 Task: Check the percentage active listings of gas cooktop in the last 5 years.
Action: Mouse moved to (1056, 238)
Screenshot: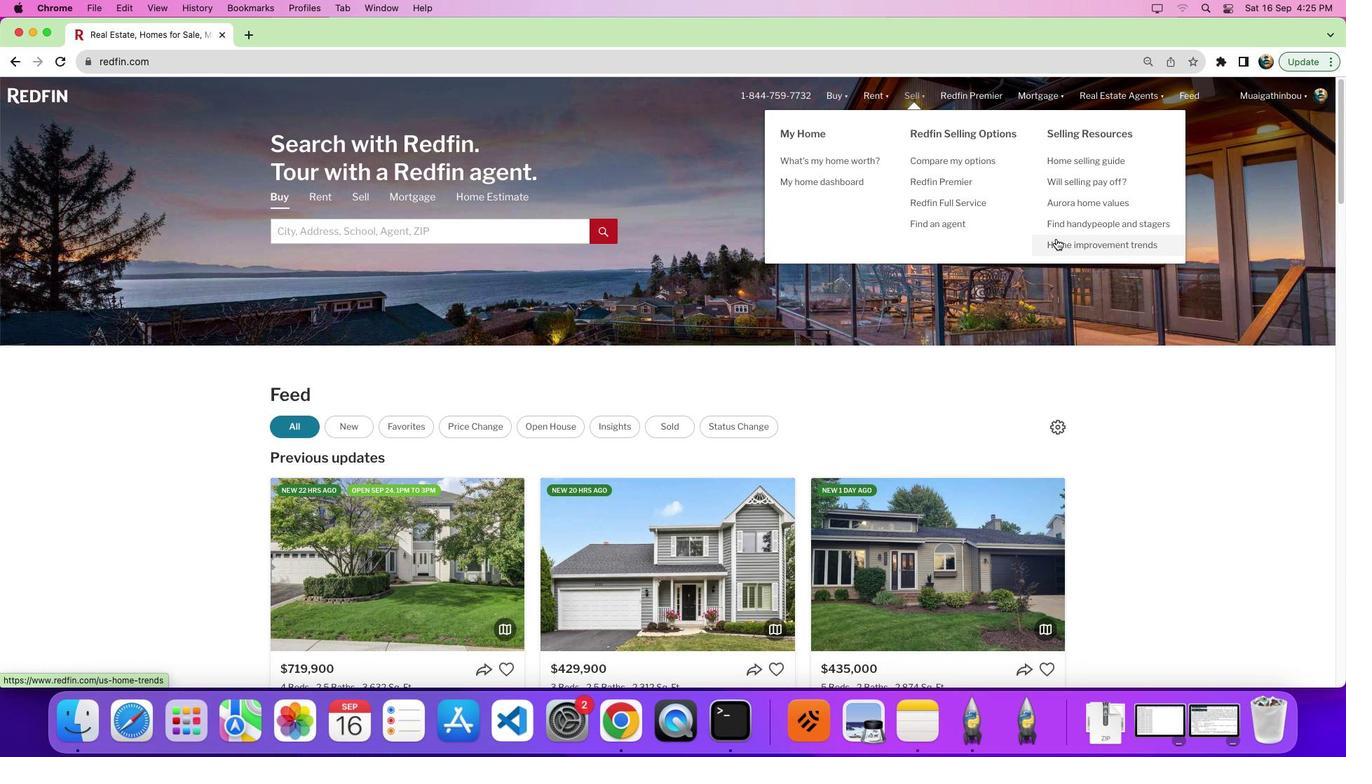
Action: Mouse pressed left at (1056, 238)
Screenshot: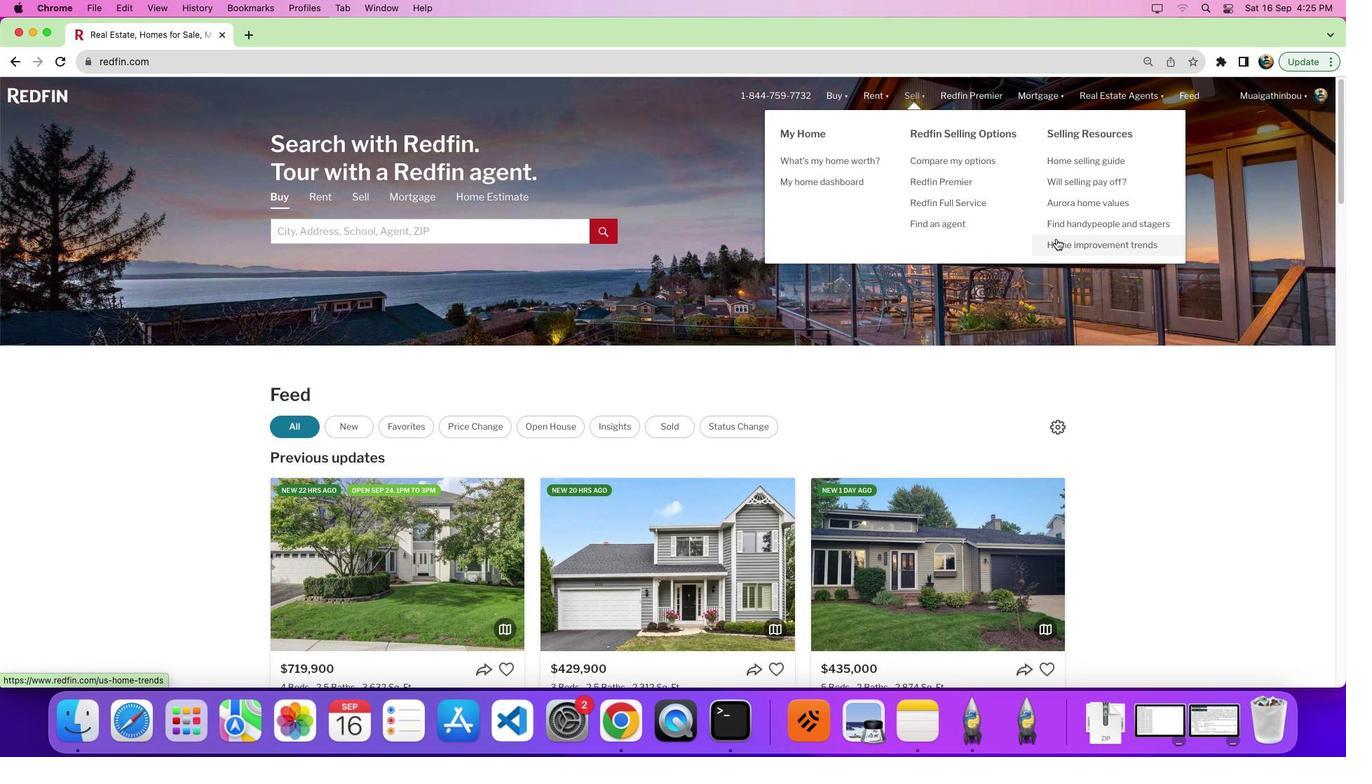
Action: Mouse pressed left at (1056, 238)
Screenshot: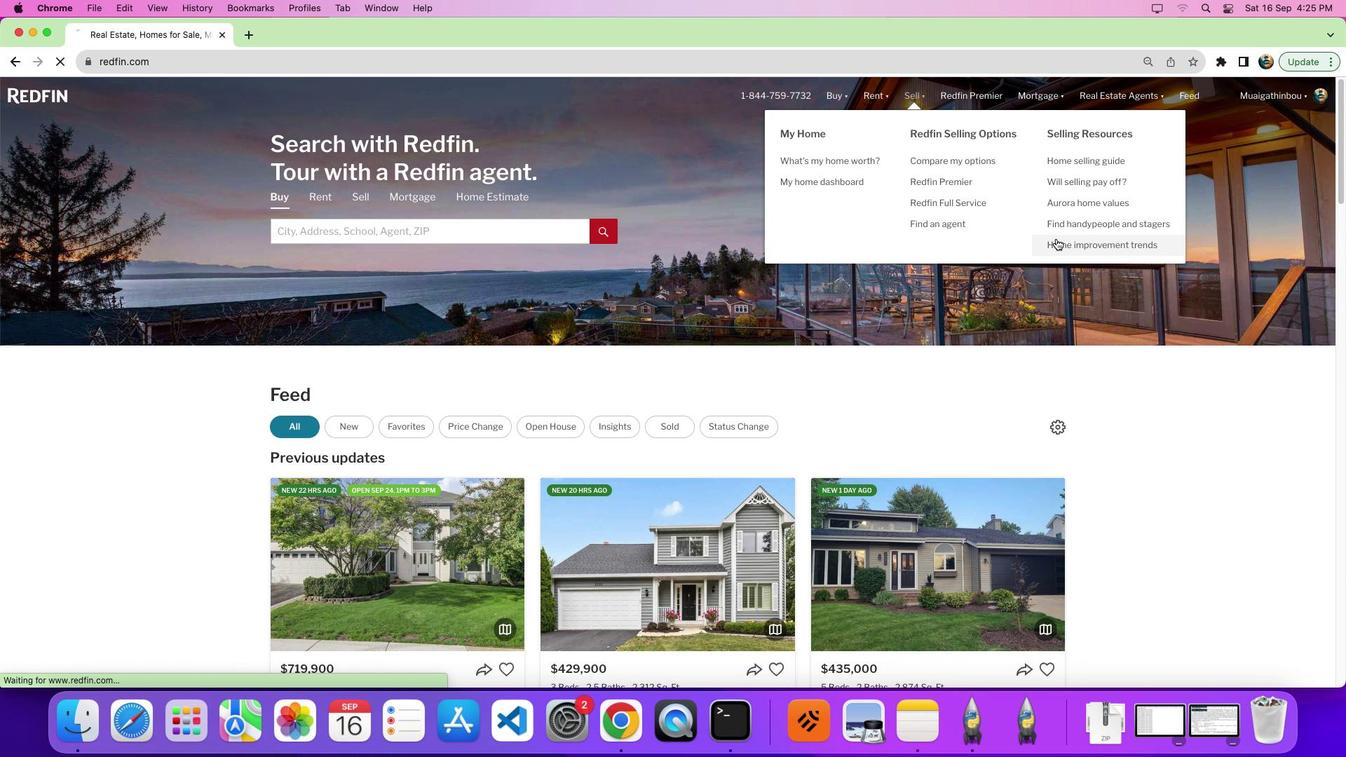 
Action: Mouse moved to (368, 264)
Screenshot: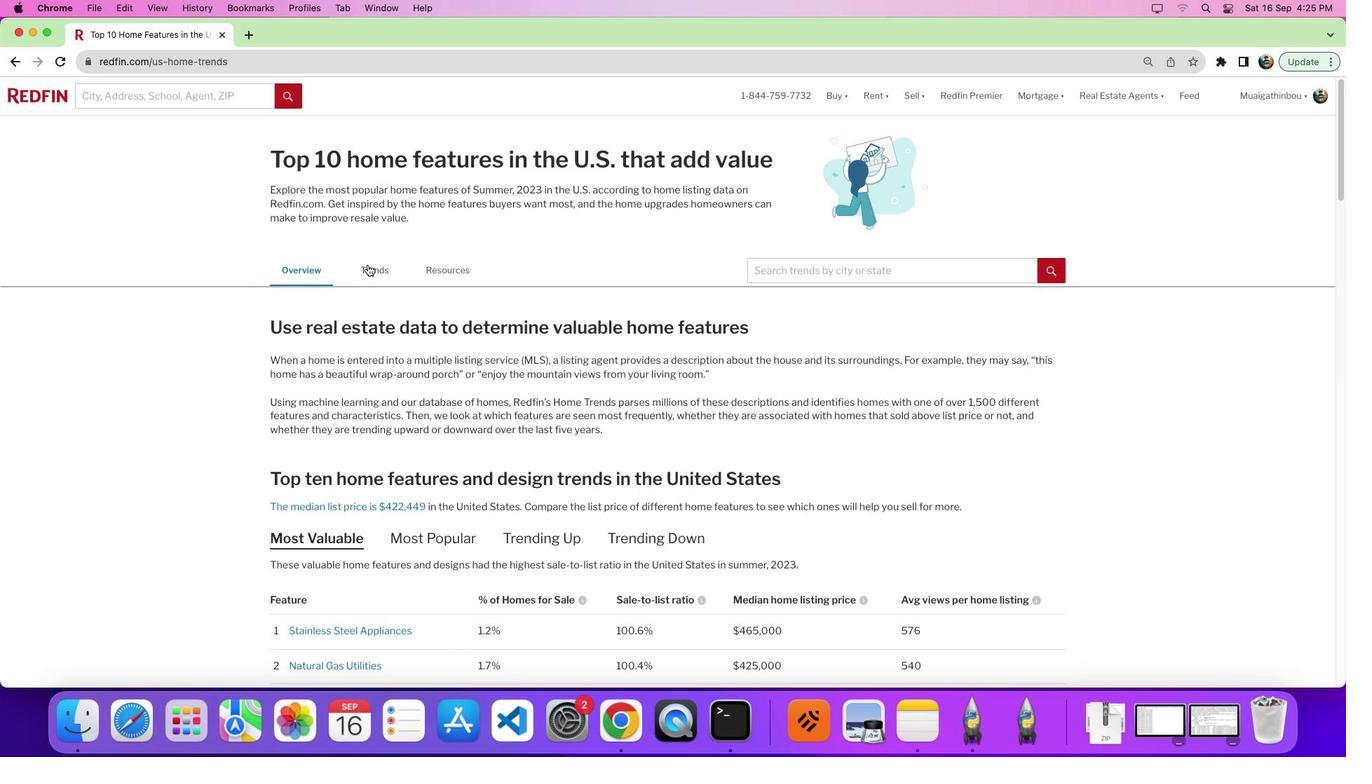 
Action: Mouse pressed left at (368, 264)
Screenshot: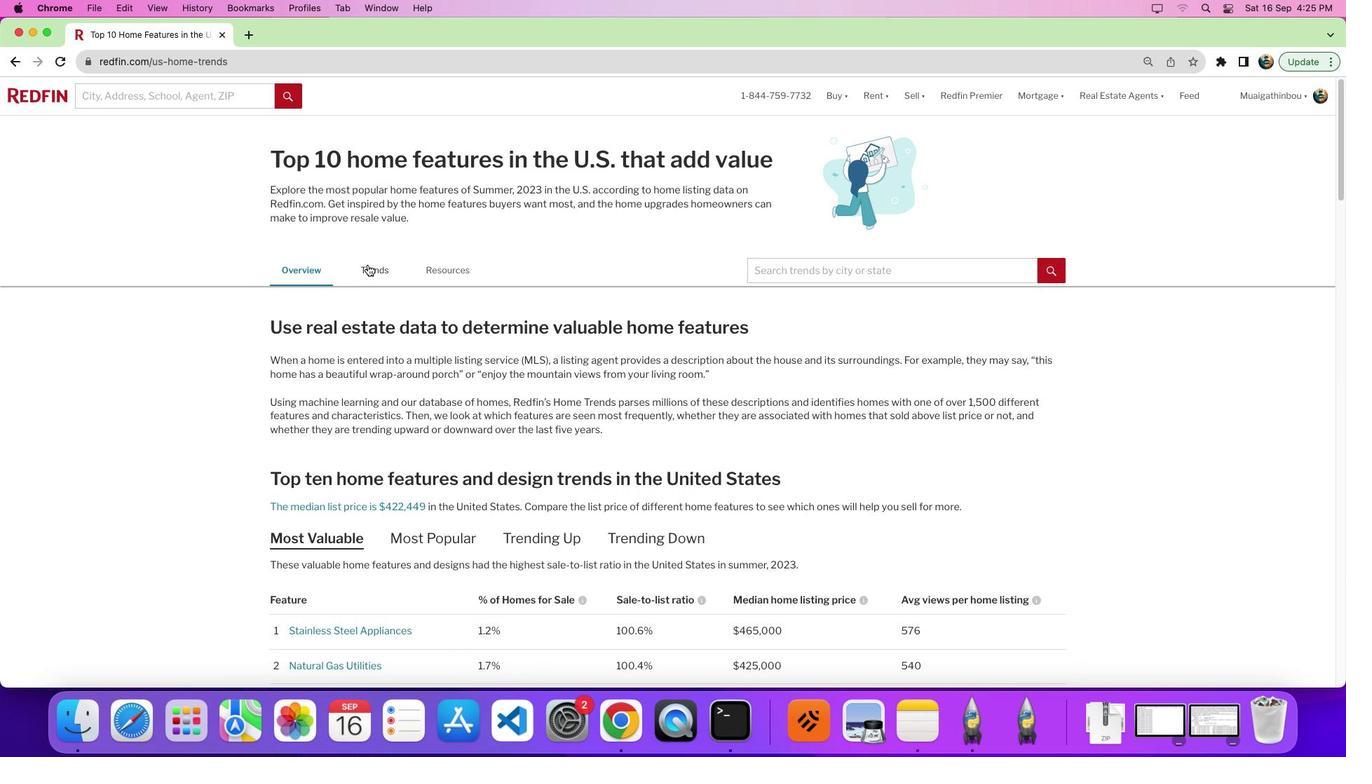 
Action: Mouse moved to (716, 429)
Screenshot: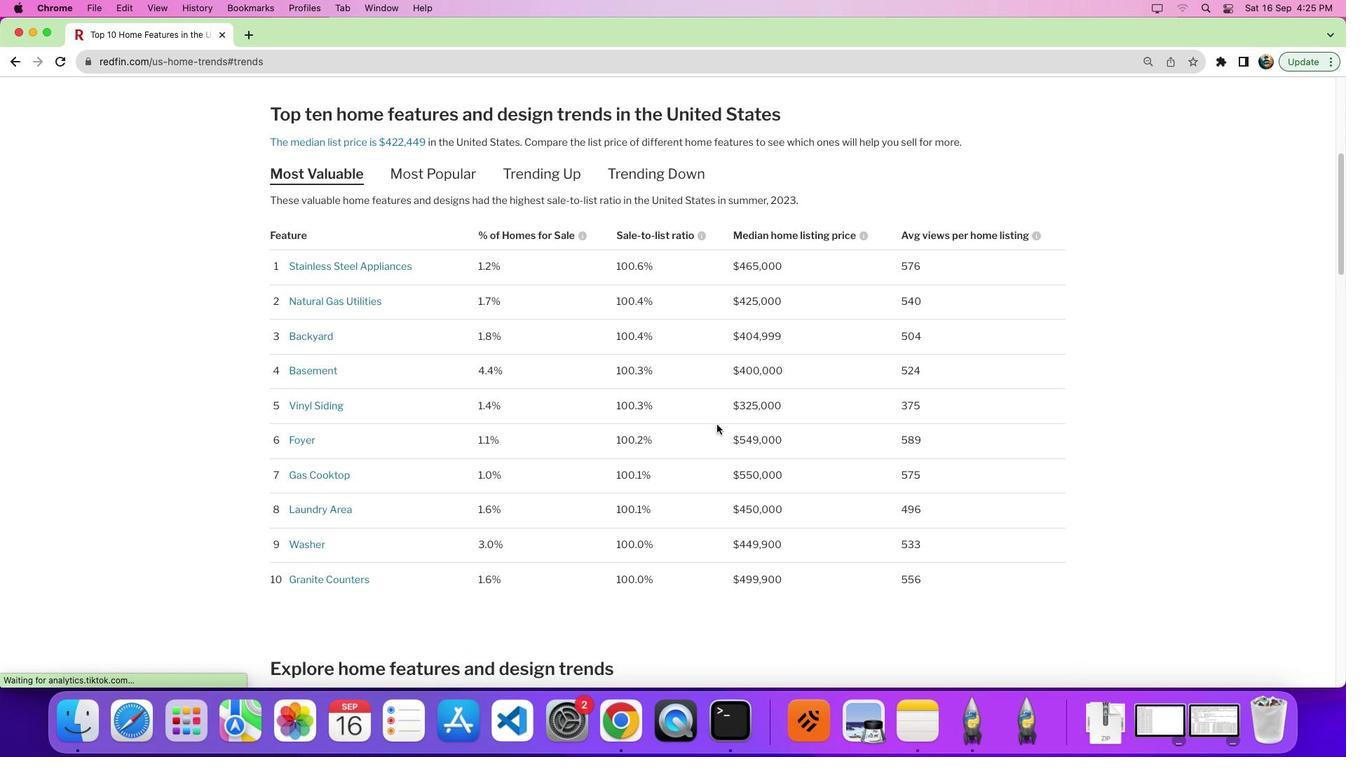 
Action: Mouse scrolled (716, 429) with delta (0, 0)
Screenshot: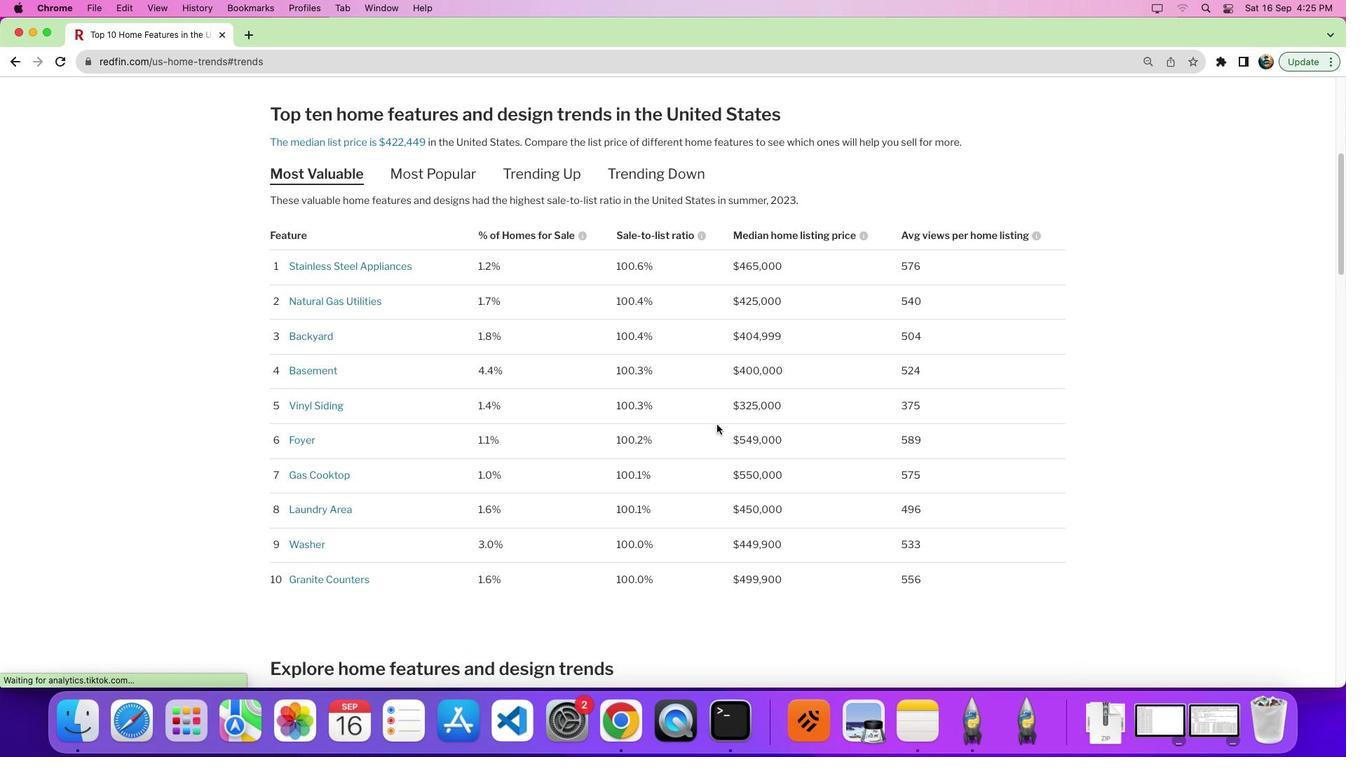 
Action: Mouse moved to (716, 426)
Screenshot: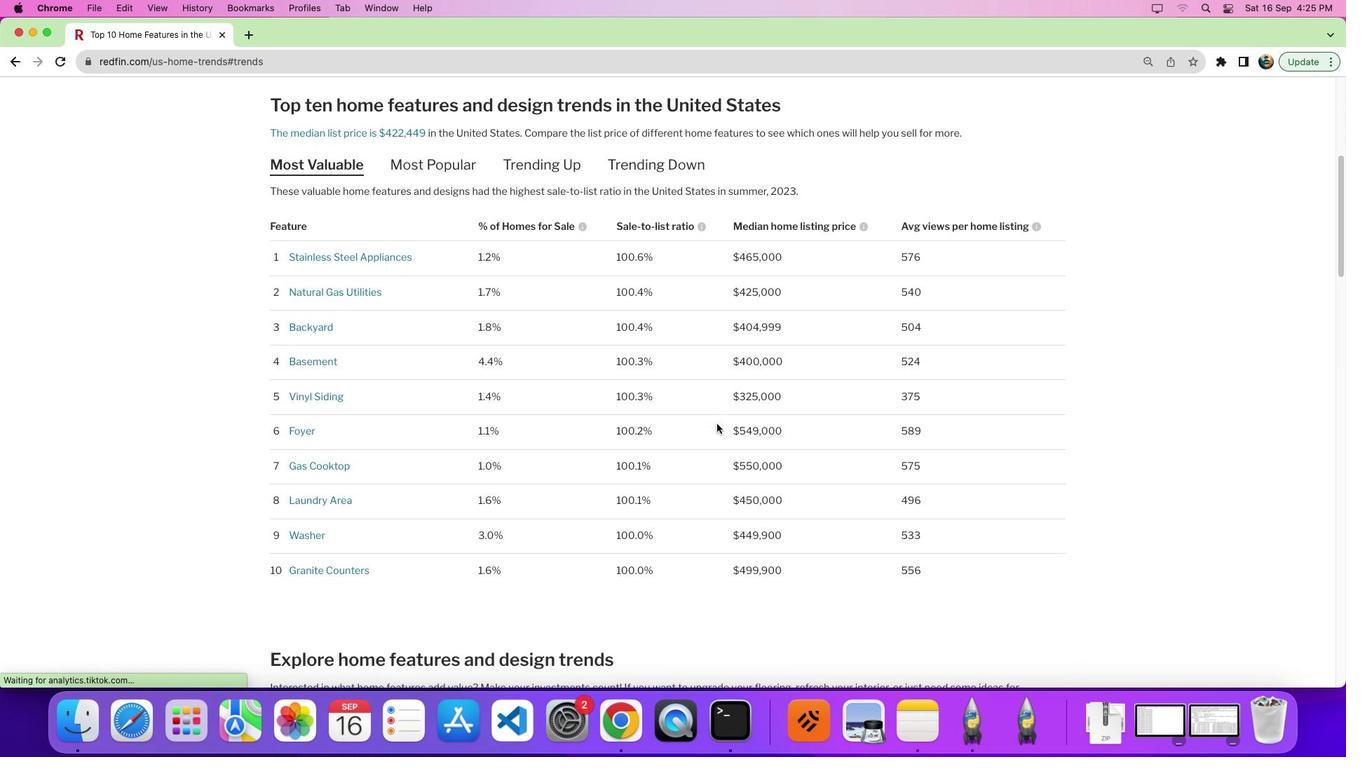 
Action: Mouse scrolled (716, 426) with delta (0, 0)
Screenshot: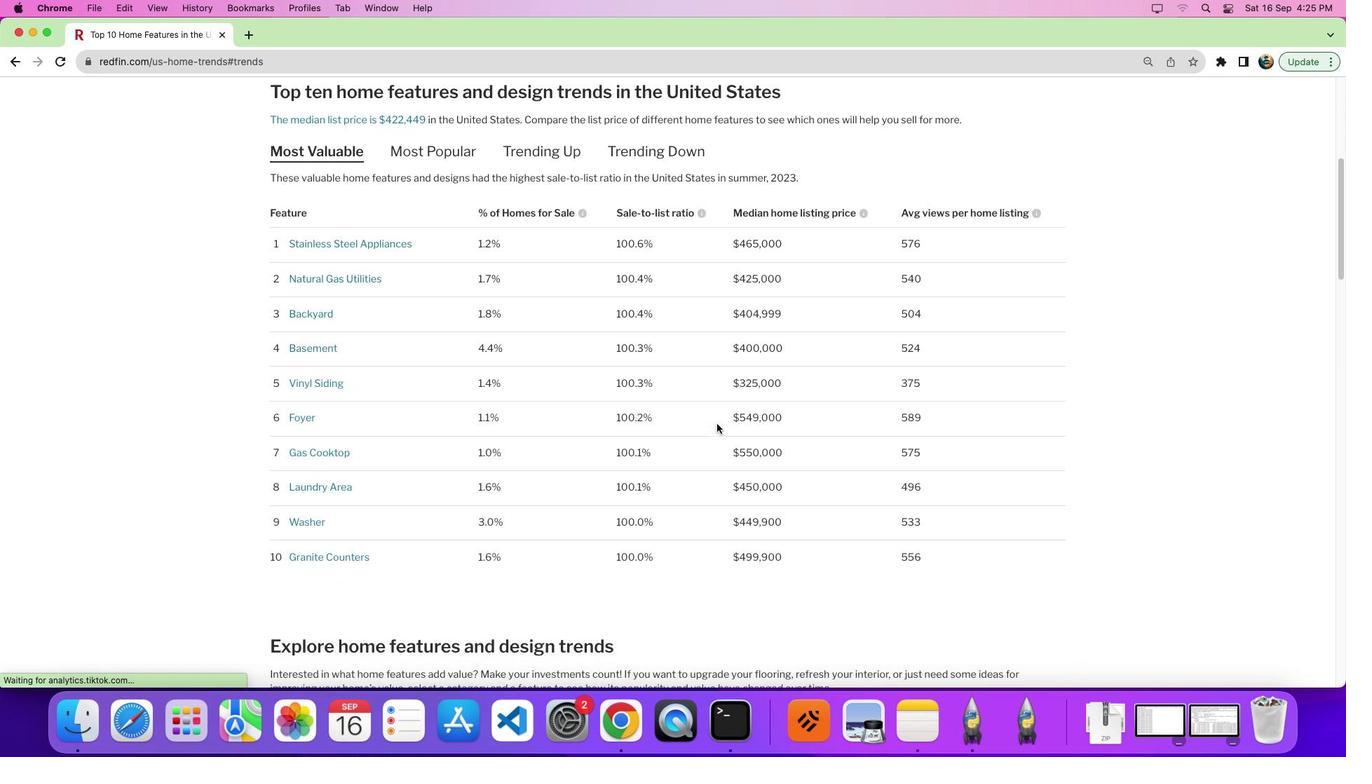 
Action: Mouse moved to (716, 424)
Screenshot: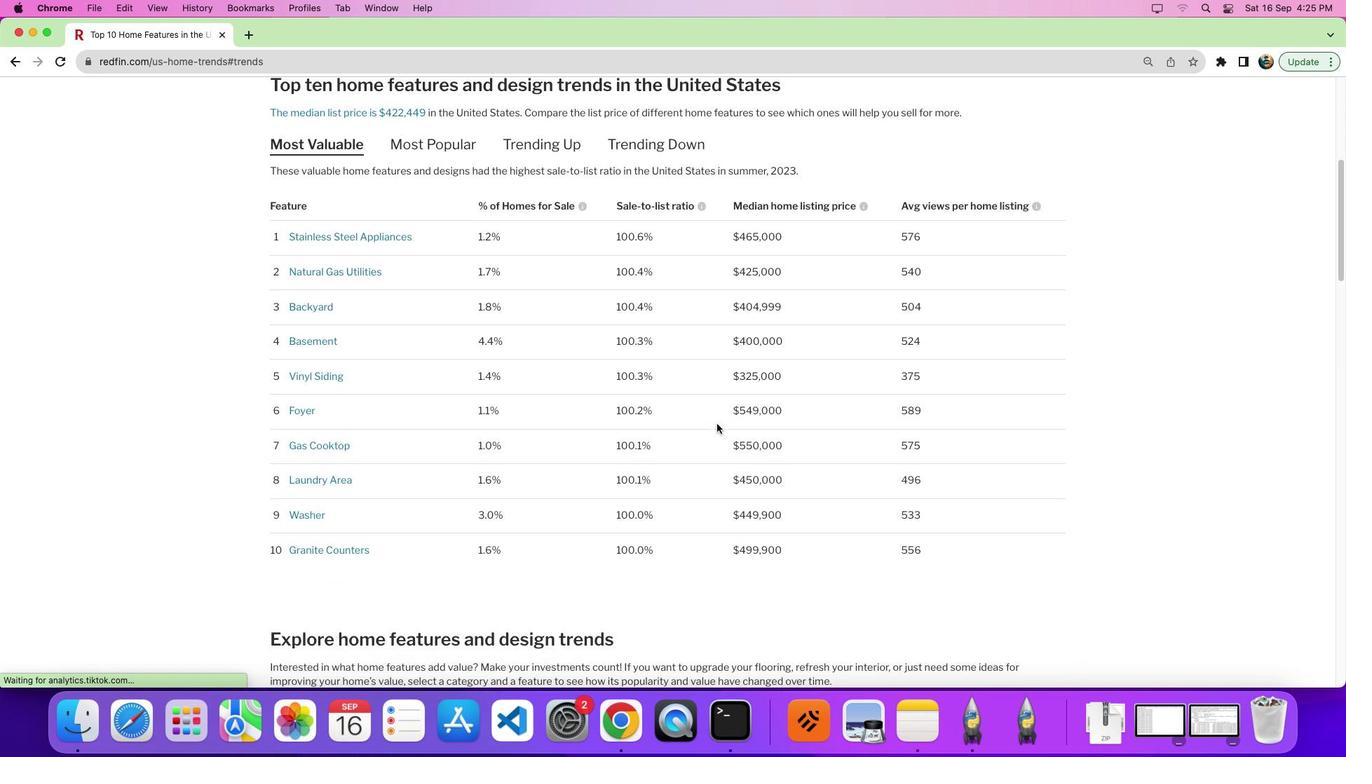 
Action: Mouse scrolled (716, 424) with delta (0, 0)
Screenshot: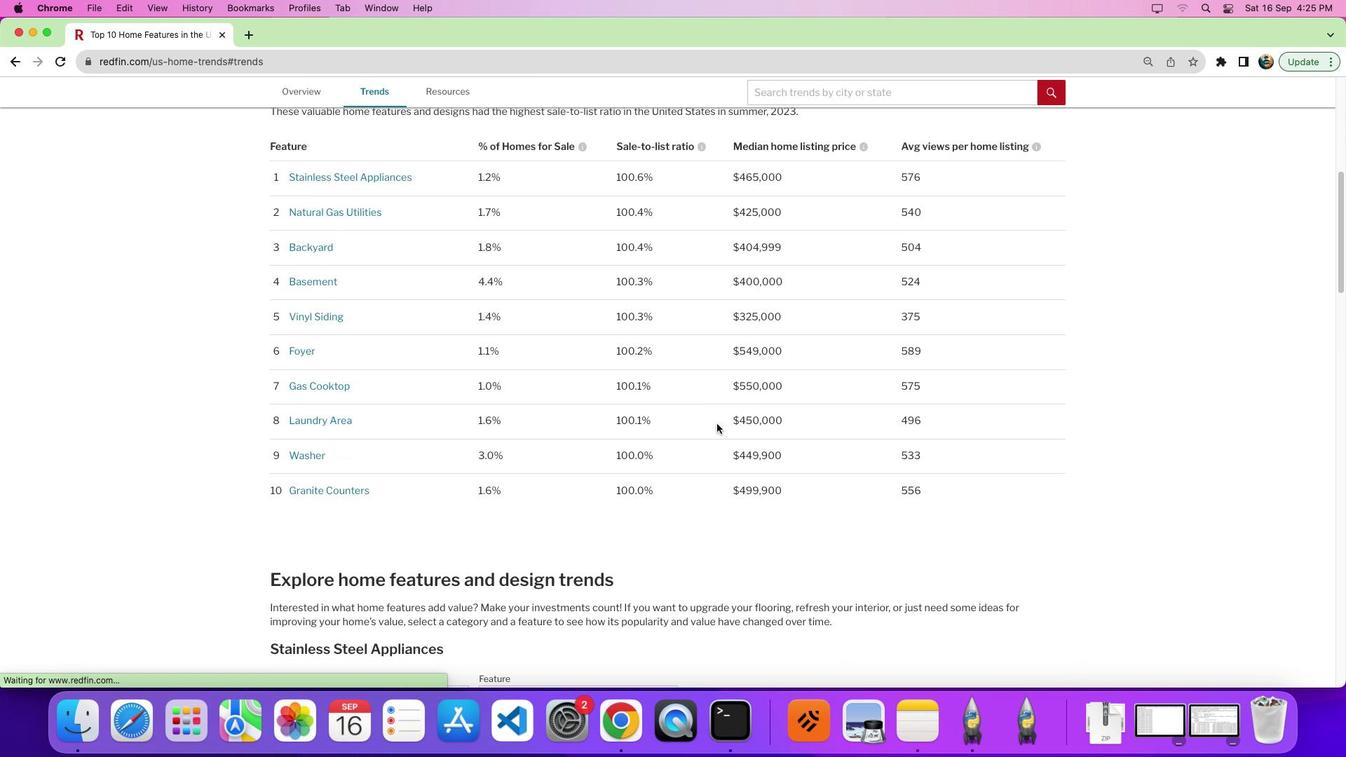 
Action: Mouse scrolled (716, 424) with delta (0, 0)
Screenshot: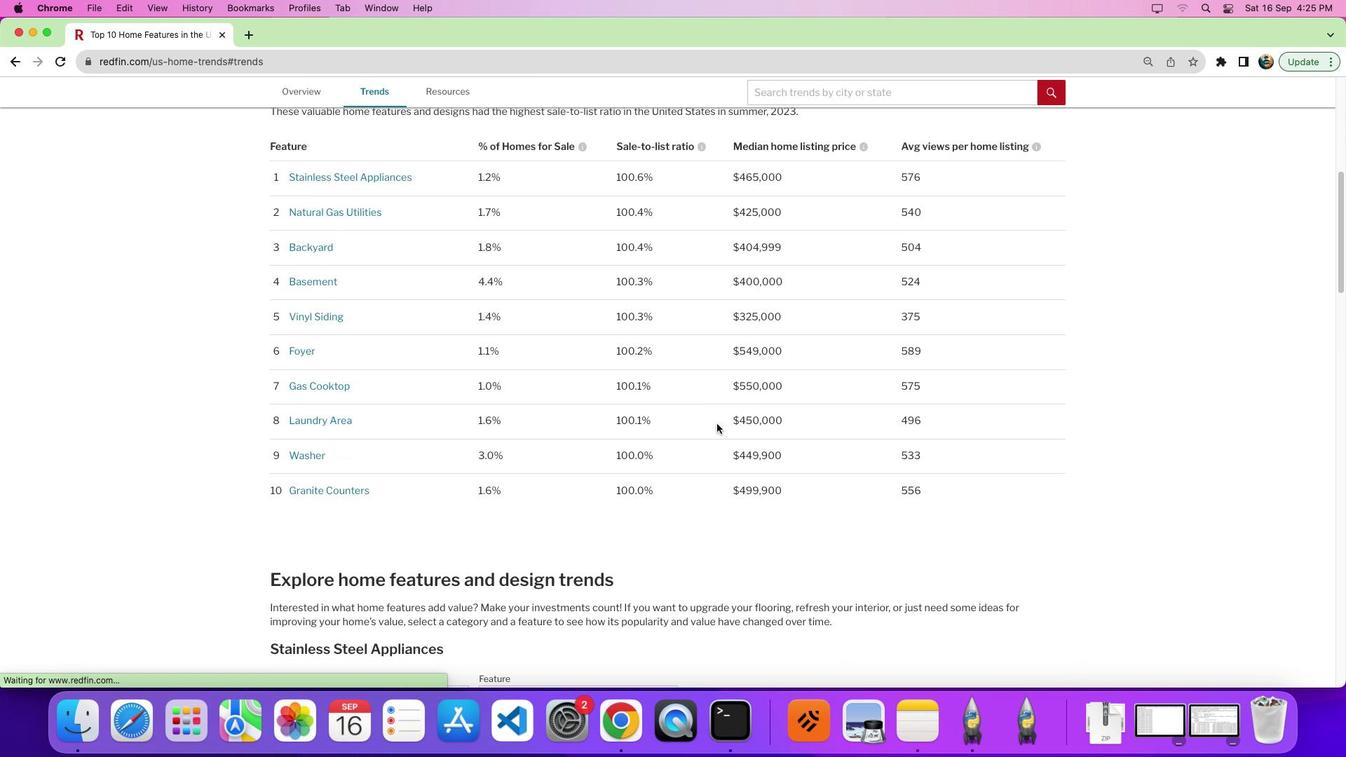 
Action: Mouse scrolled (716, 424) with delta (0, -4)
Screenshot: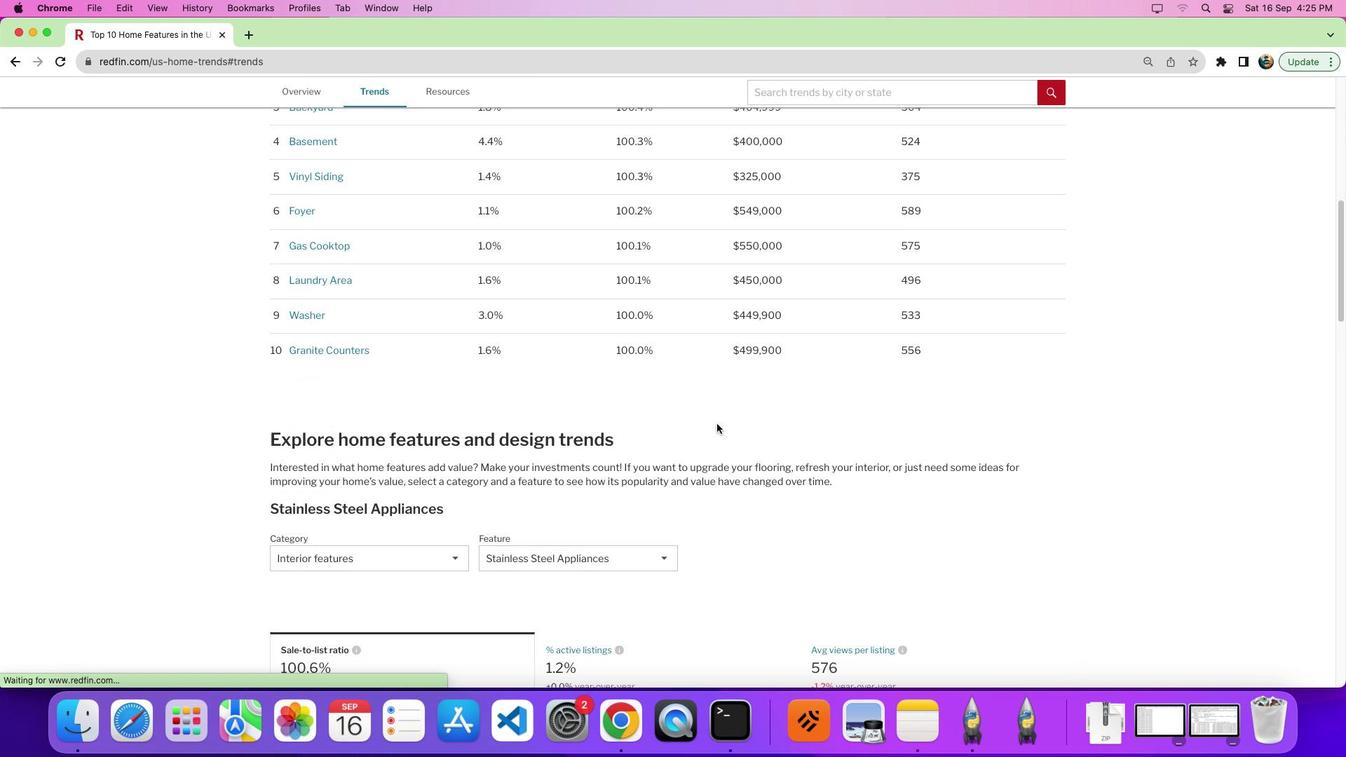 
Action: Mouse scrolled (716, 424) with delta (0, 0)
Screenshot: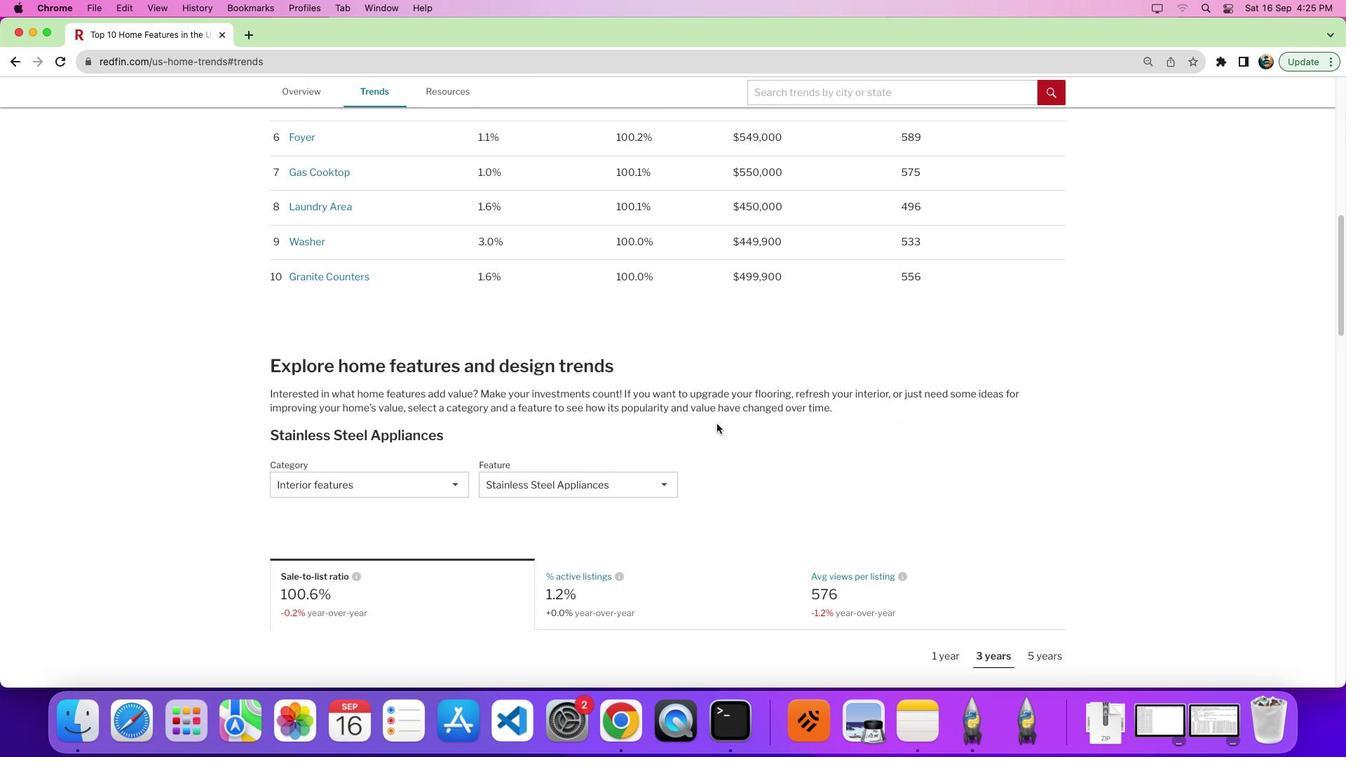 
Action: Mouse scrolled (716, 424) with delta (0, 0)
Screenshot: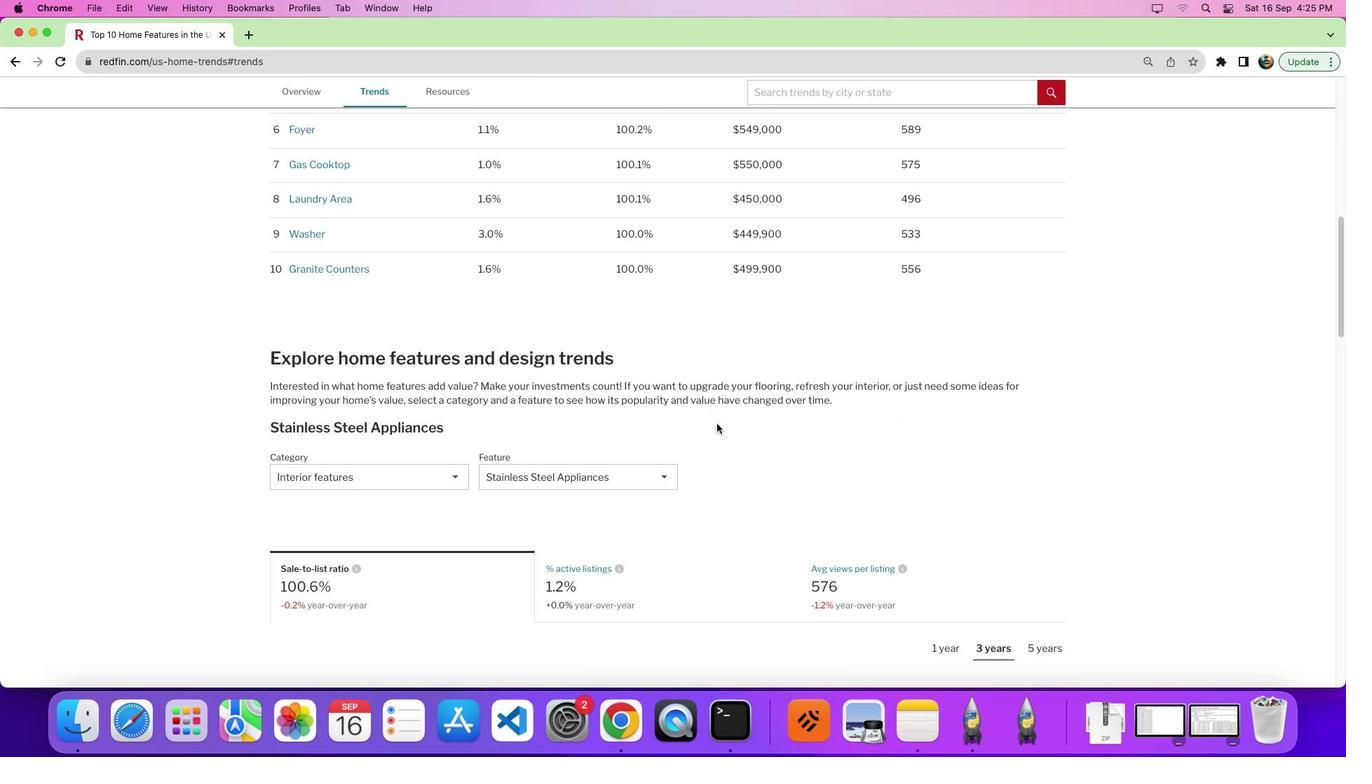 
Action: Mouse moved to (615, 432)
Screenshot: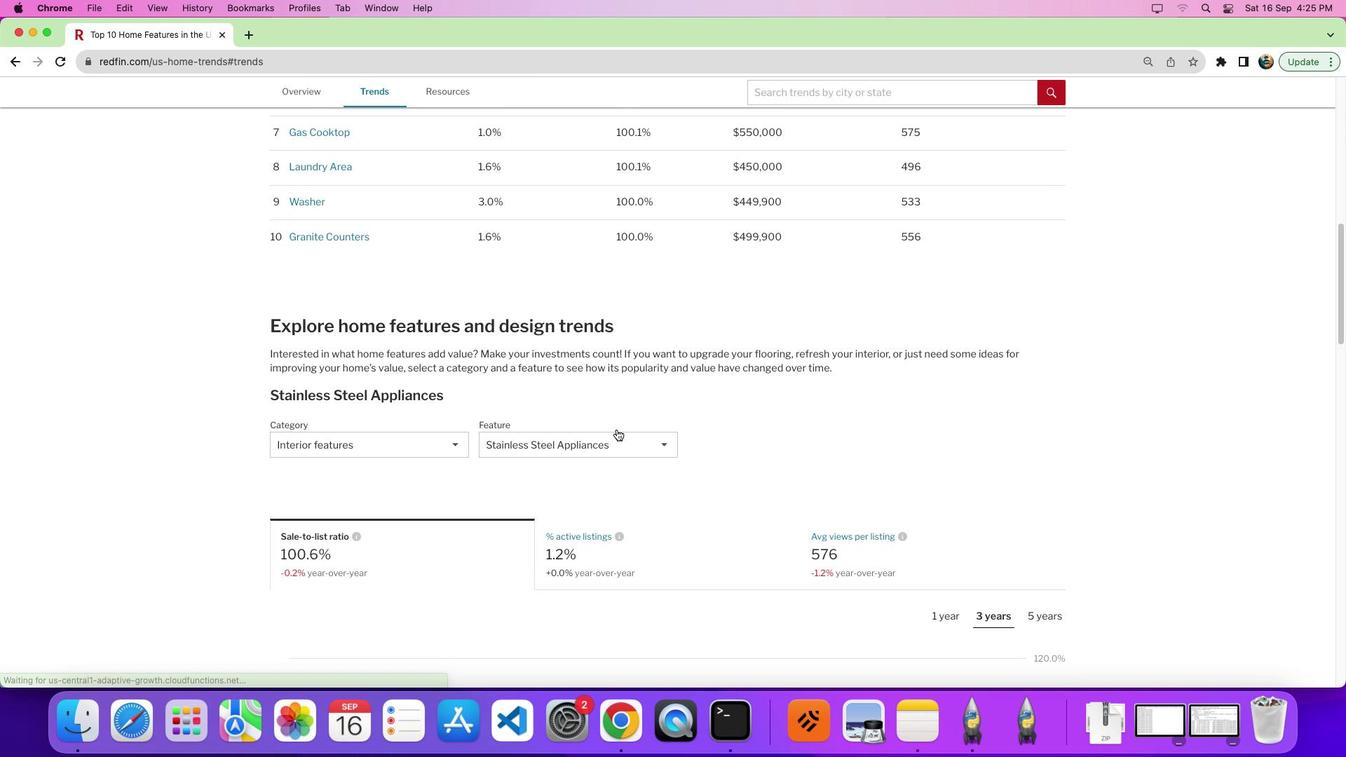 
Action: Mouse scrolled (615, 432) with delta (0, 0)
Screenshot: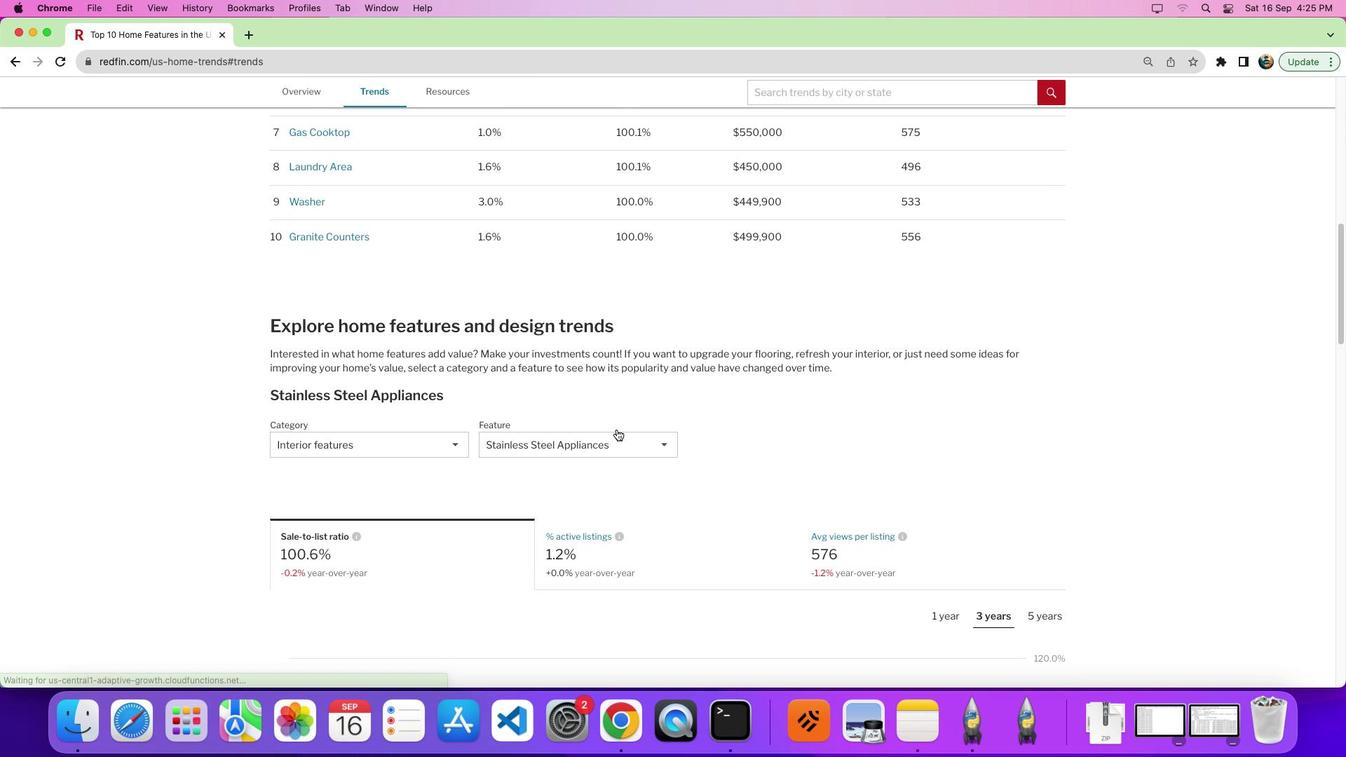 
Action: Mouse moved to (615, 430)
Screenshot: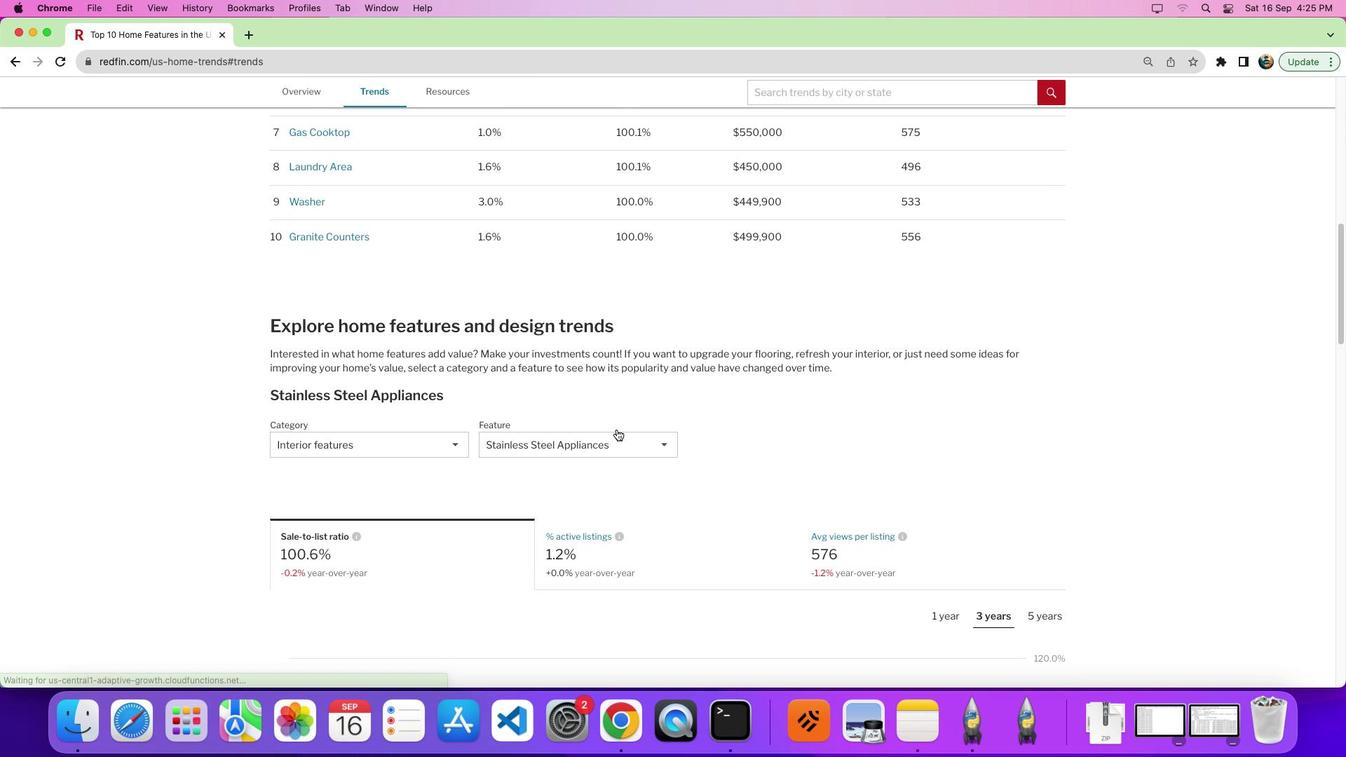 
Action: Mouse scrolled (615, 430) with delta (0, 0)
Screenshot: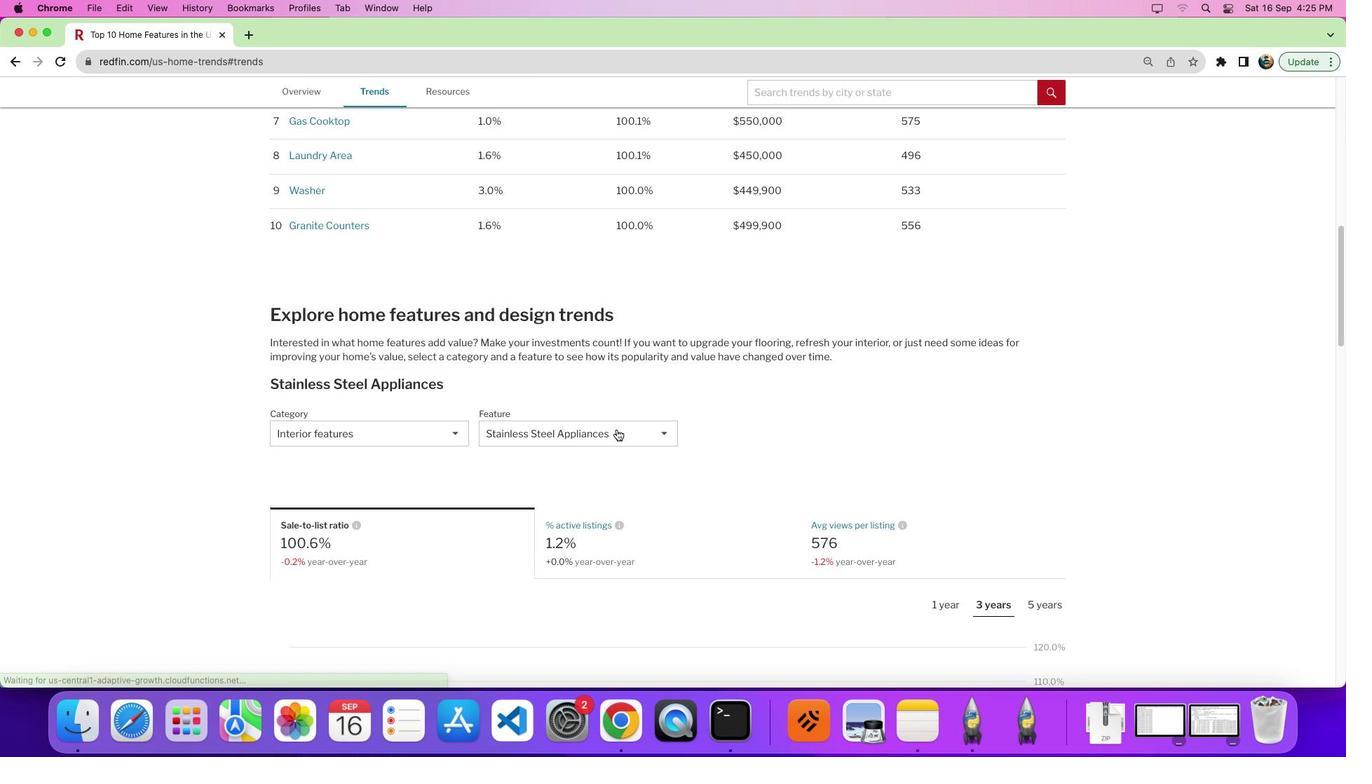 
Action: Mouse moved to (623, 428)
Screenshot: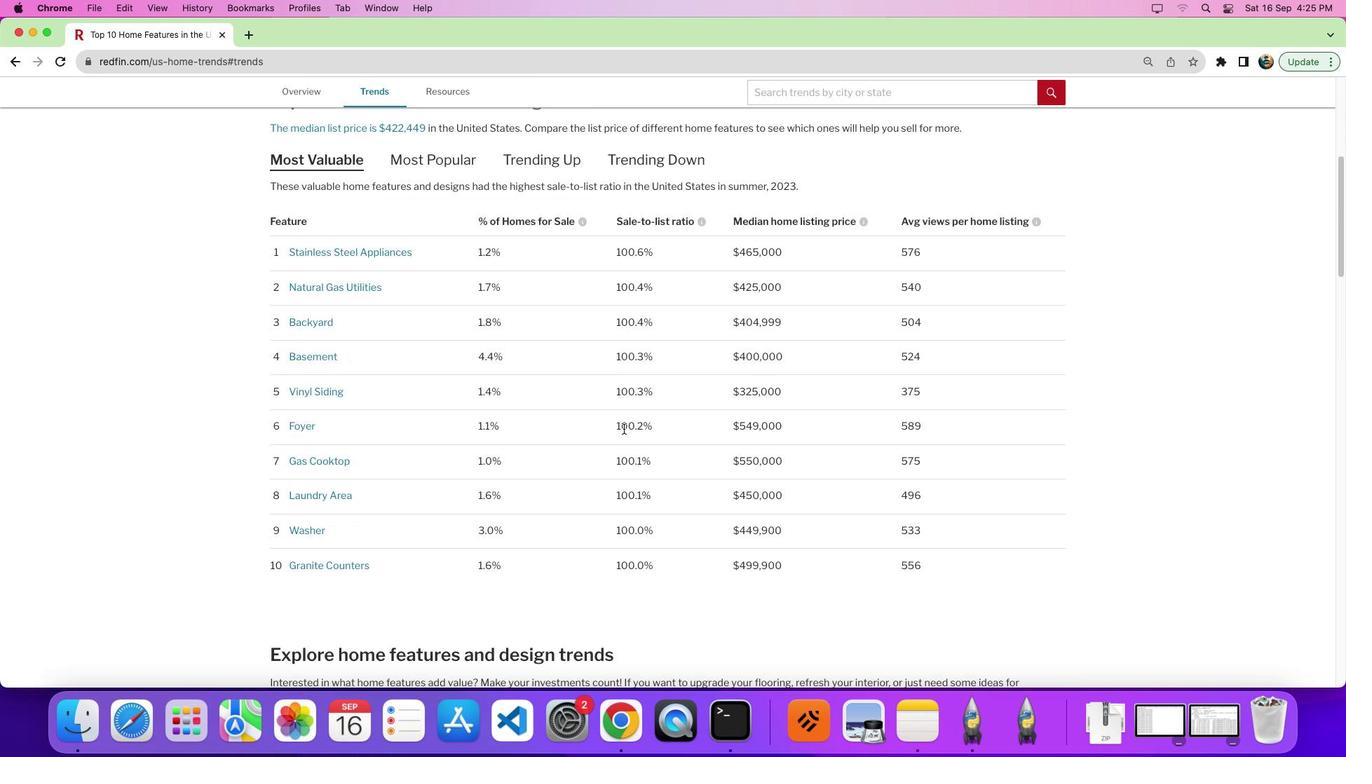 
Action: Mouse scrolled (623, 428) with delta (0, 0)
Screenshot: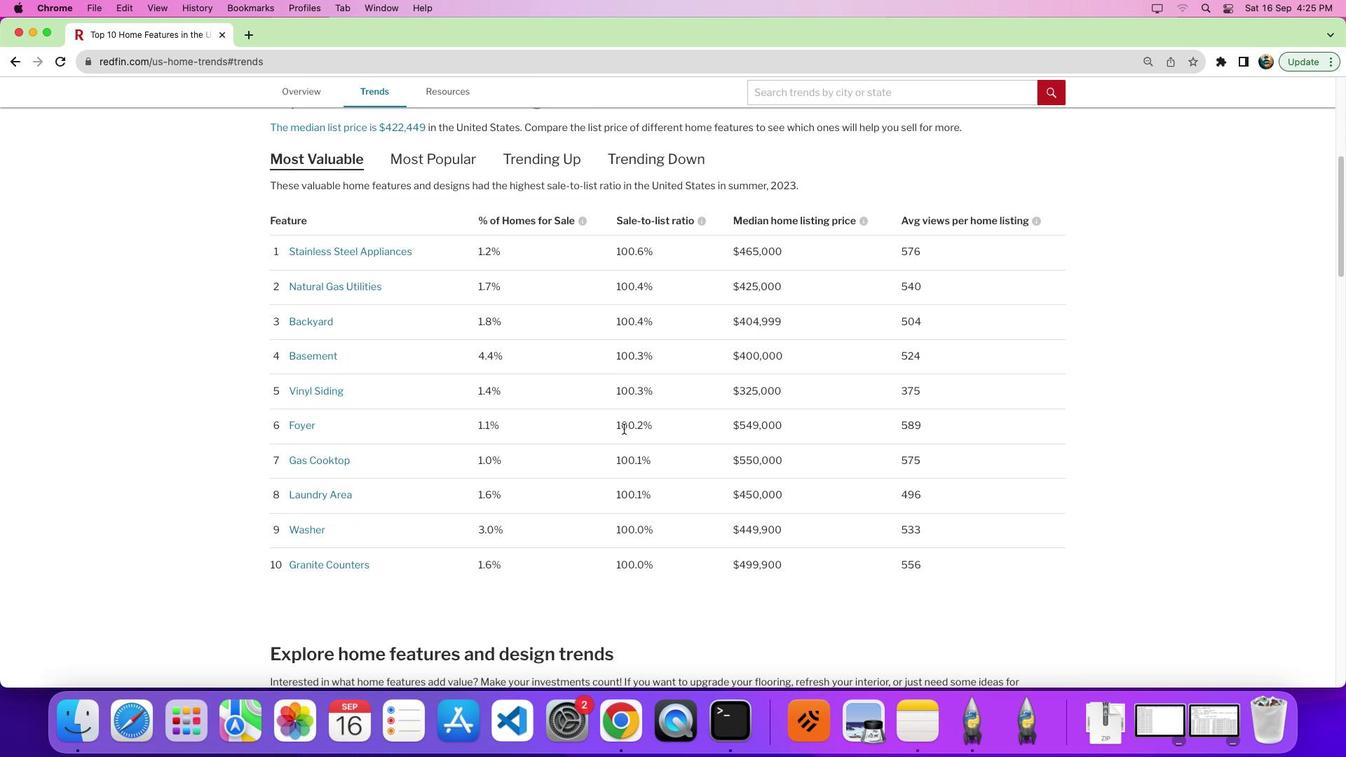 
Action: Mouse scrolled (623, 428) with delta (0, 0)
Screenshot: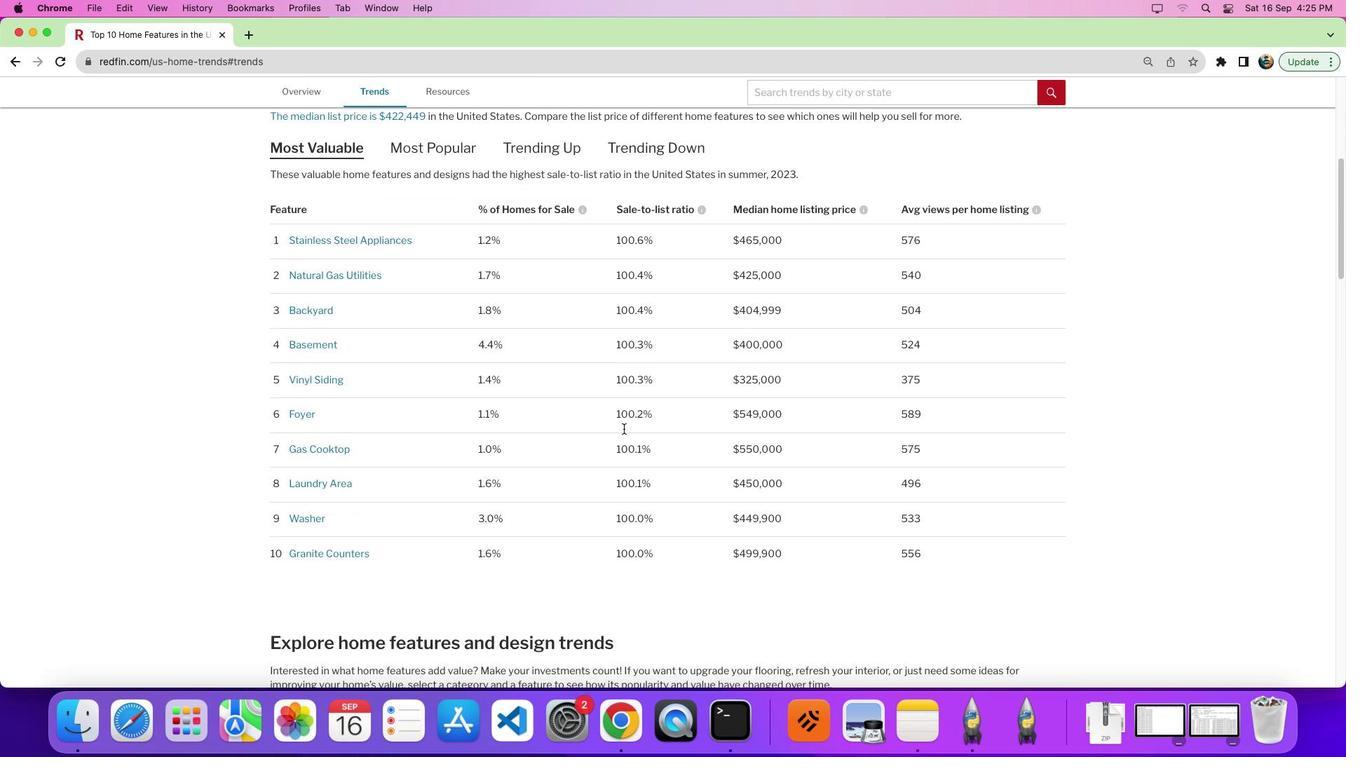 
Action: Mouse scrolled (623, 428) with delta (0, -2)
Screenshot: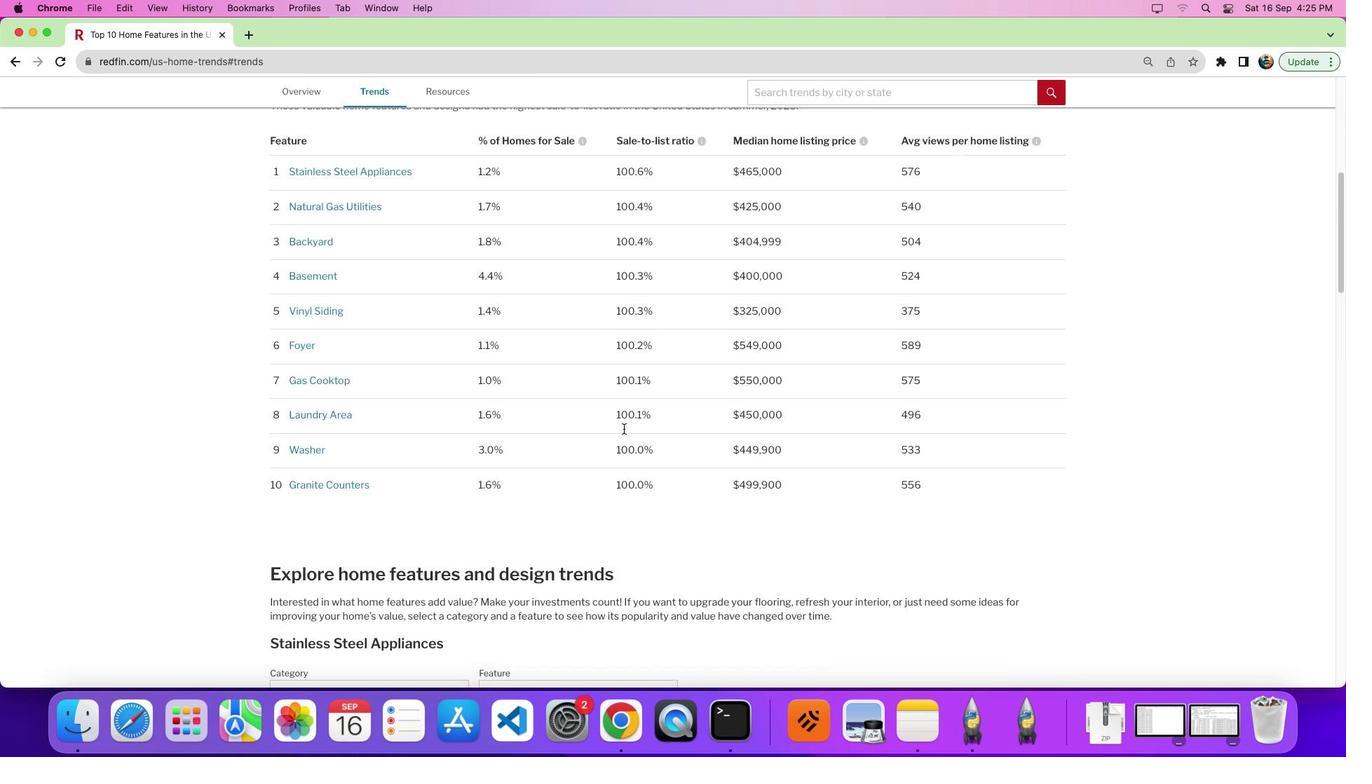 
Action: Mouse moved to (618, 423)
Screenshot: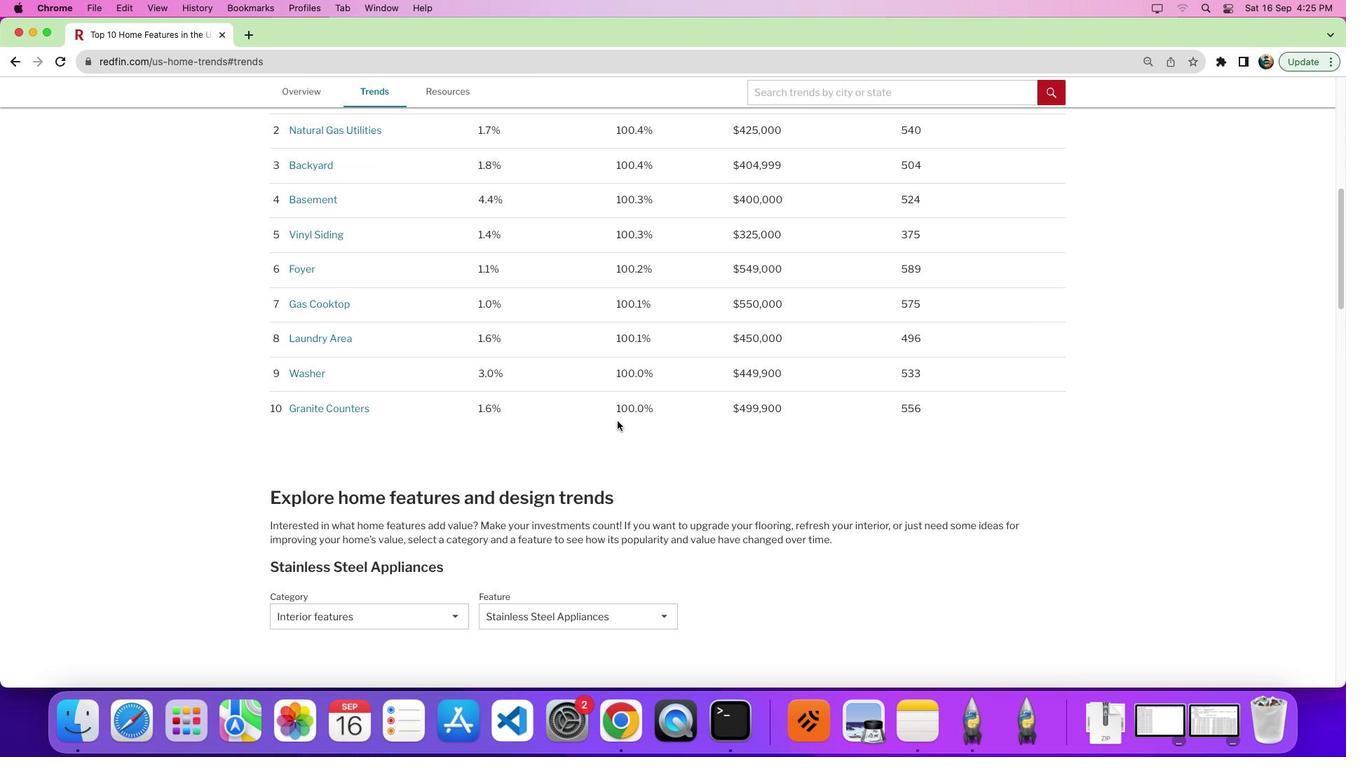 
Action: Mouse scrolled (618, 423) with delta (0, 0)
Screenshot: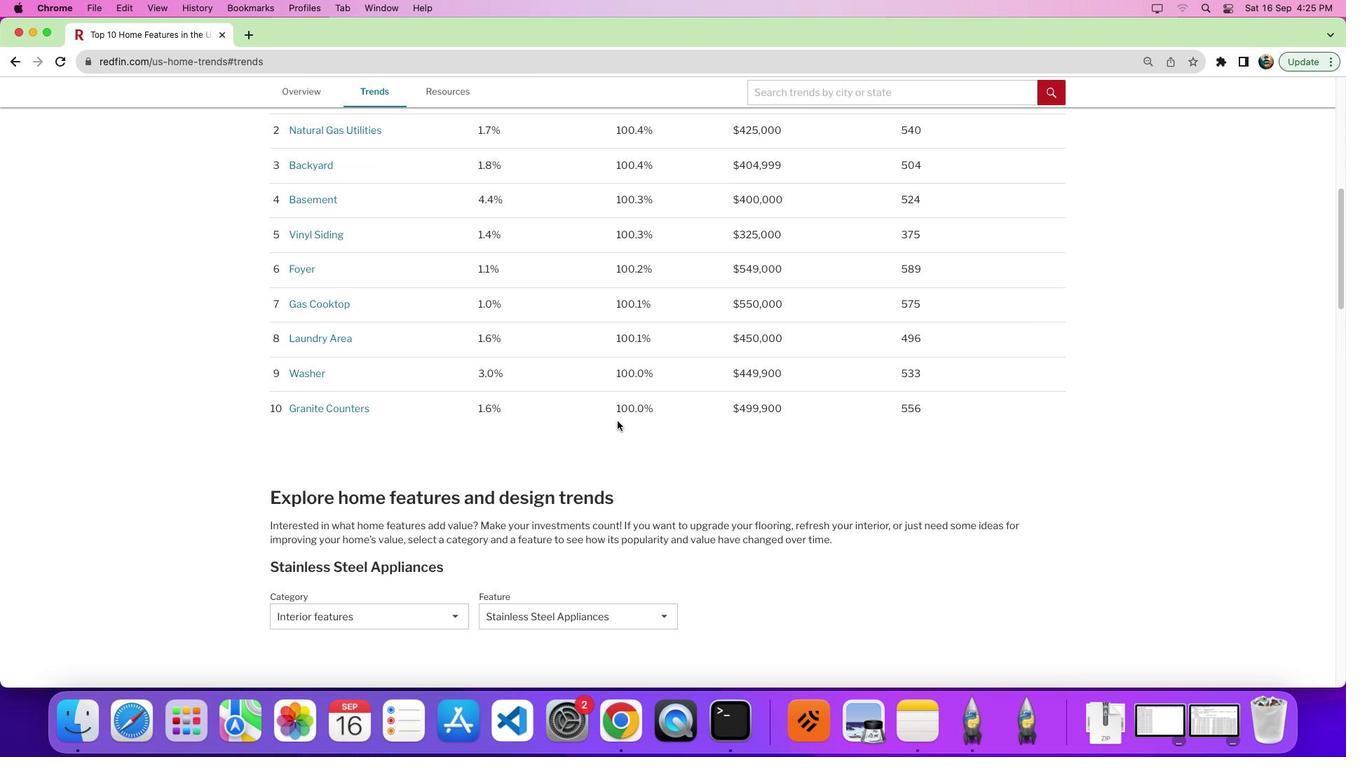 
Action: Mouse moved to (617, 422)
Screenshot: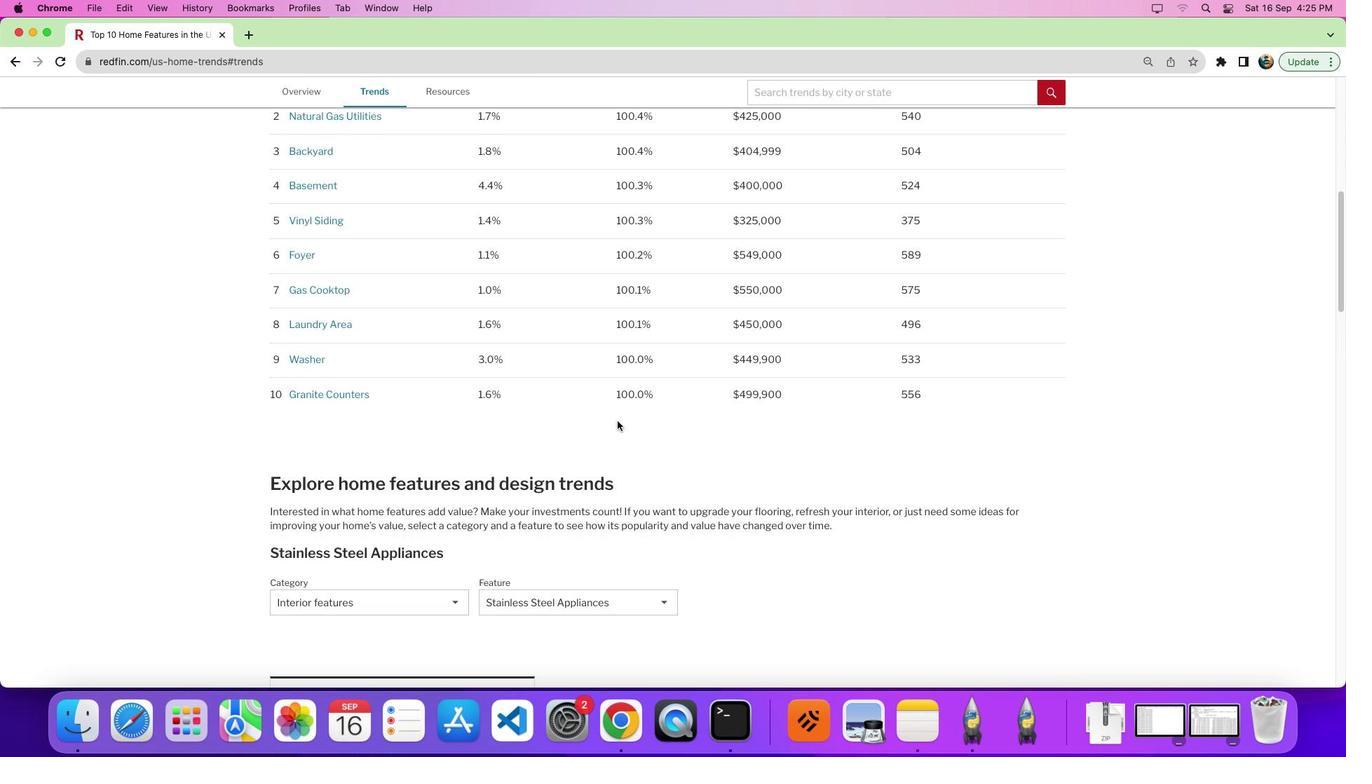 
Action: Mouse scrolled (617, 422) with delta (0, 0)
Screenshot: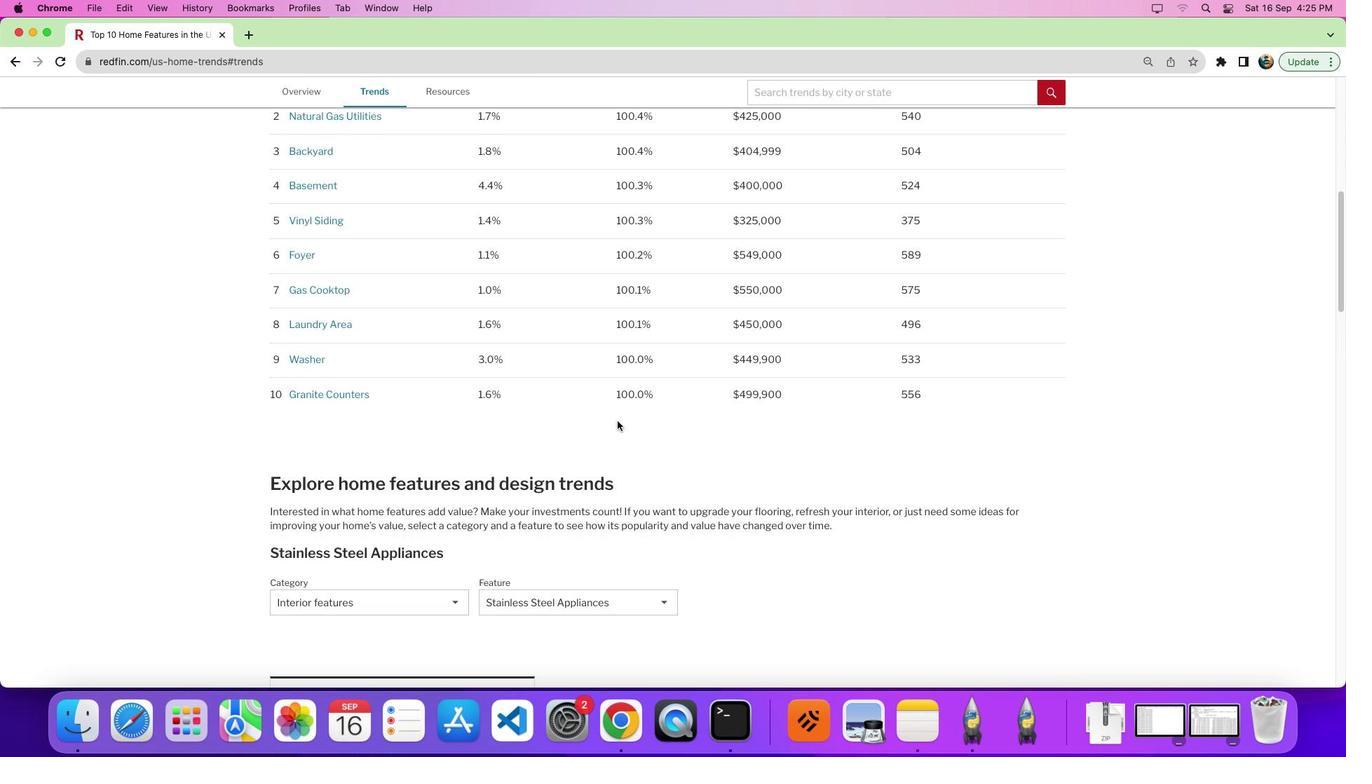 
Action: Mouse moved to (617, 420)
Screenshot: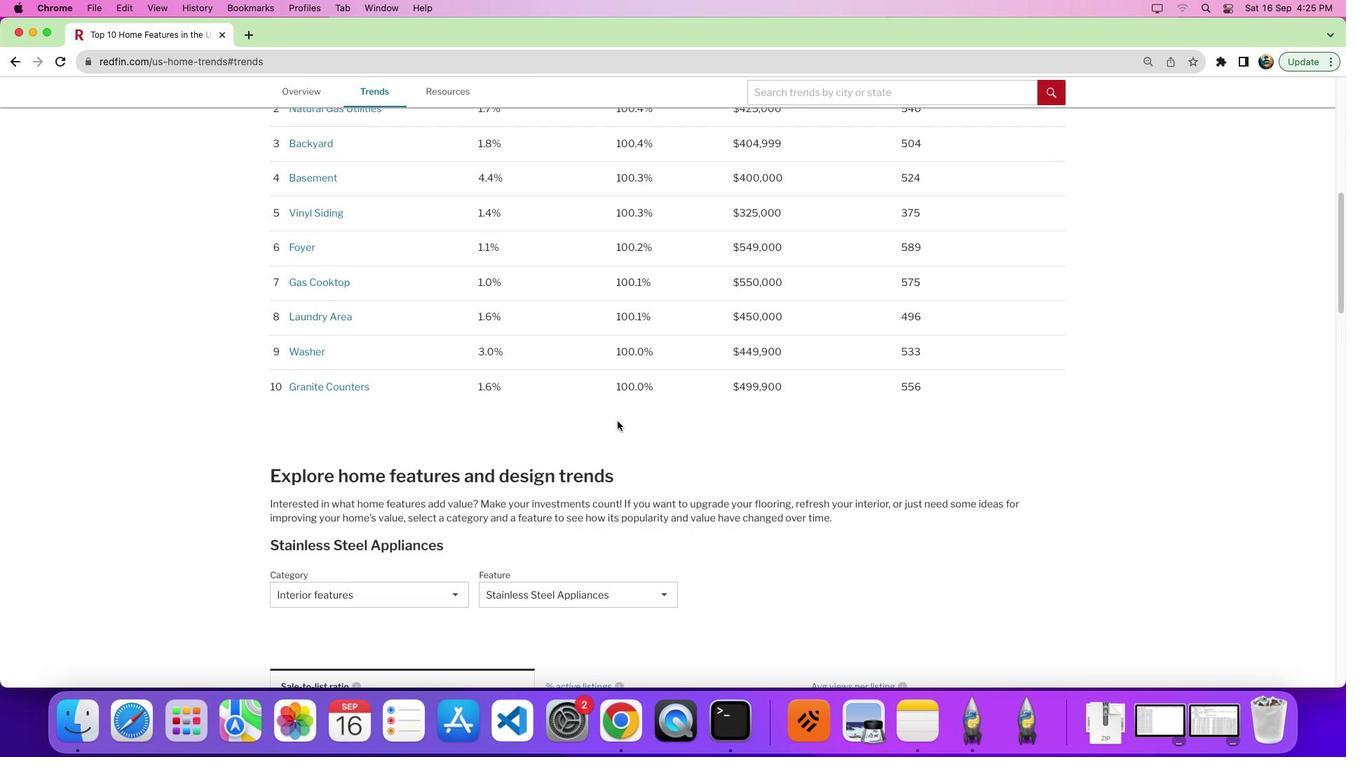 
Action: Mouse scrolled (617, 420) with delta (0, -2)
Screenshot: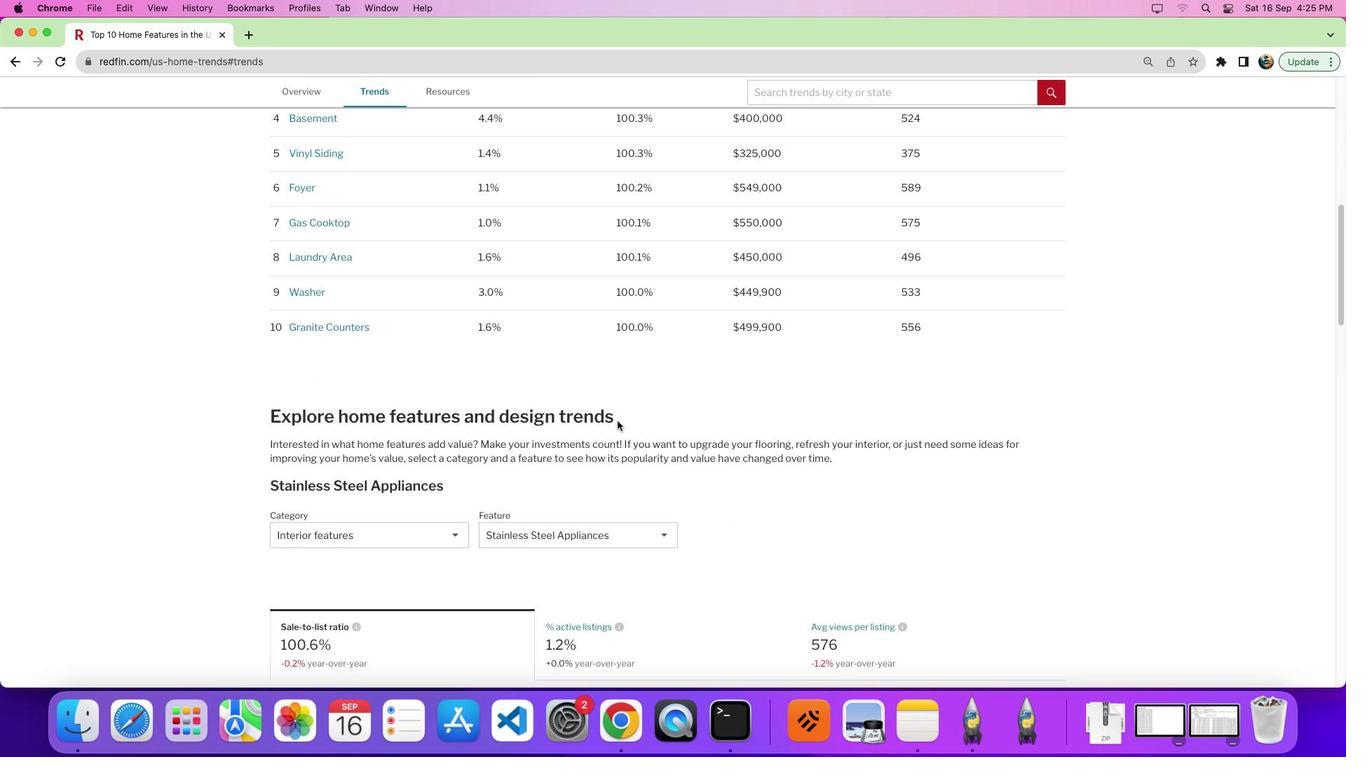 
Action: Mouse moved to (622, 428)
Screenshot: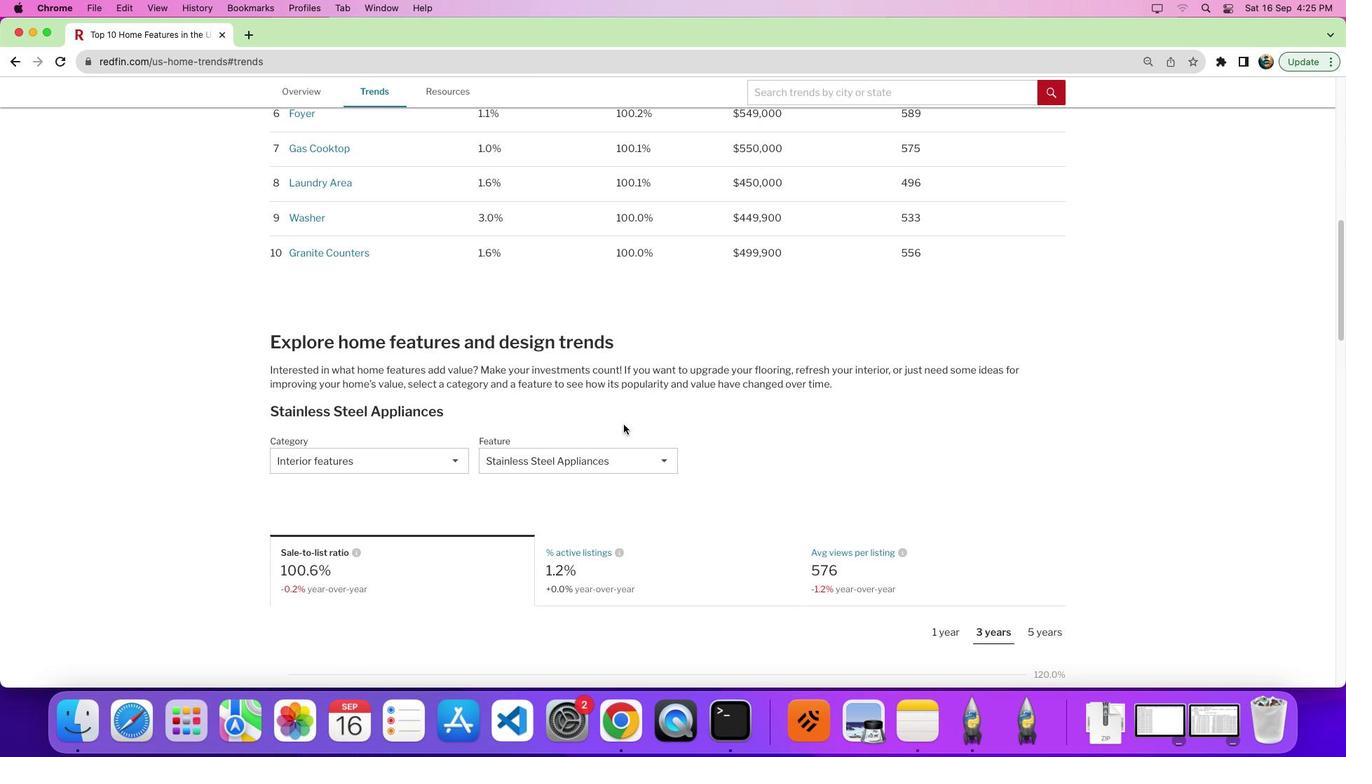 
Action: Mouse scrolled (622, 428) with delta (0, 0)
Screenshot: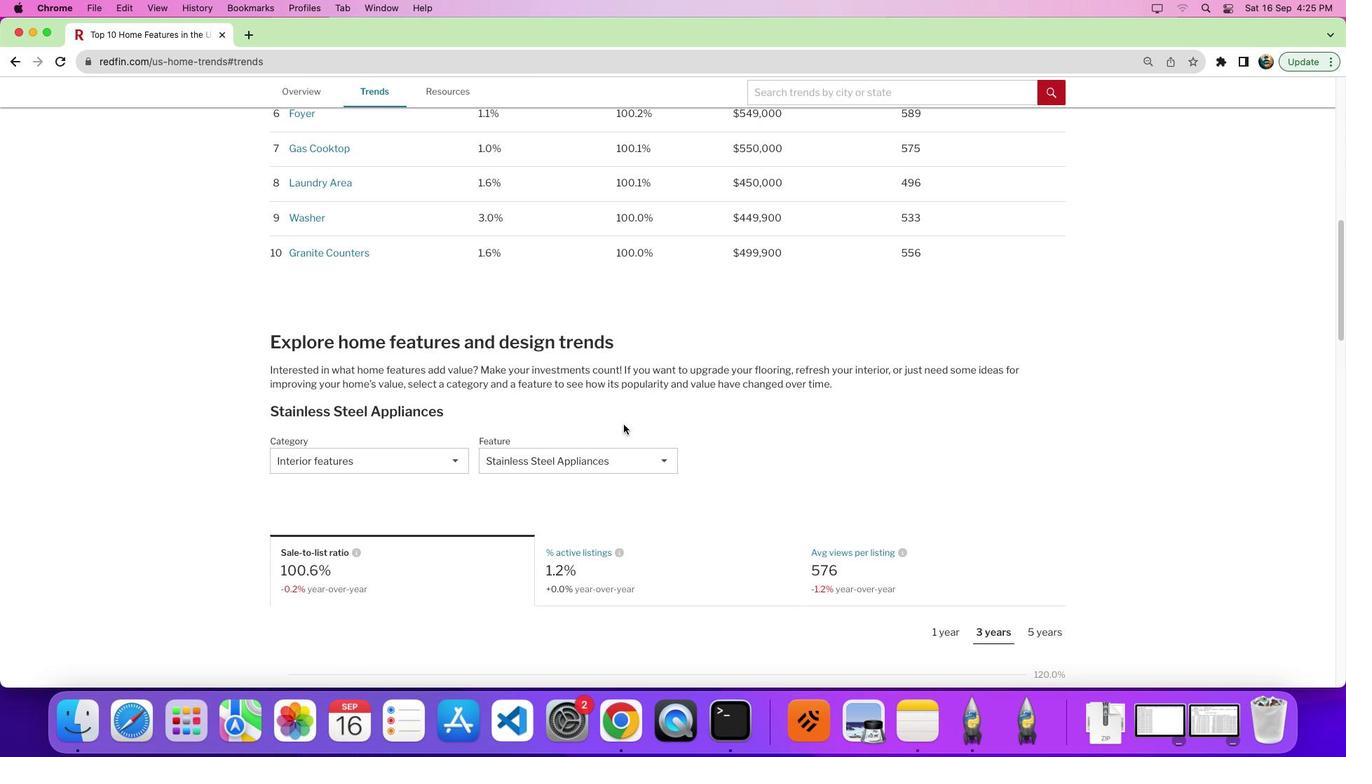 
Action: Mouse moved to (622, 427)
Screenshot: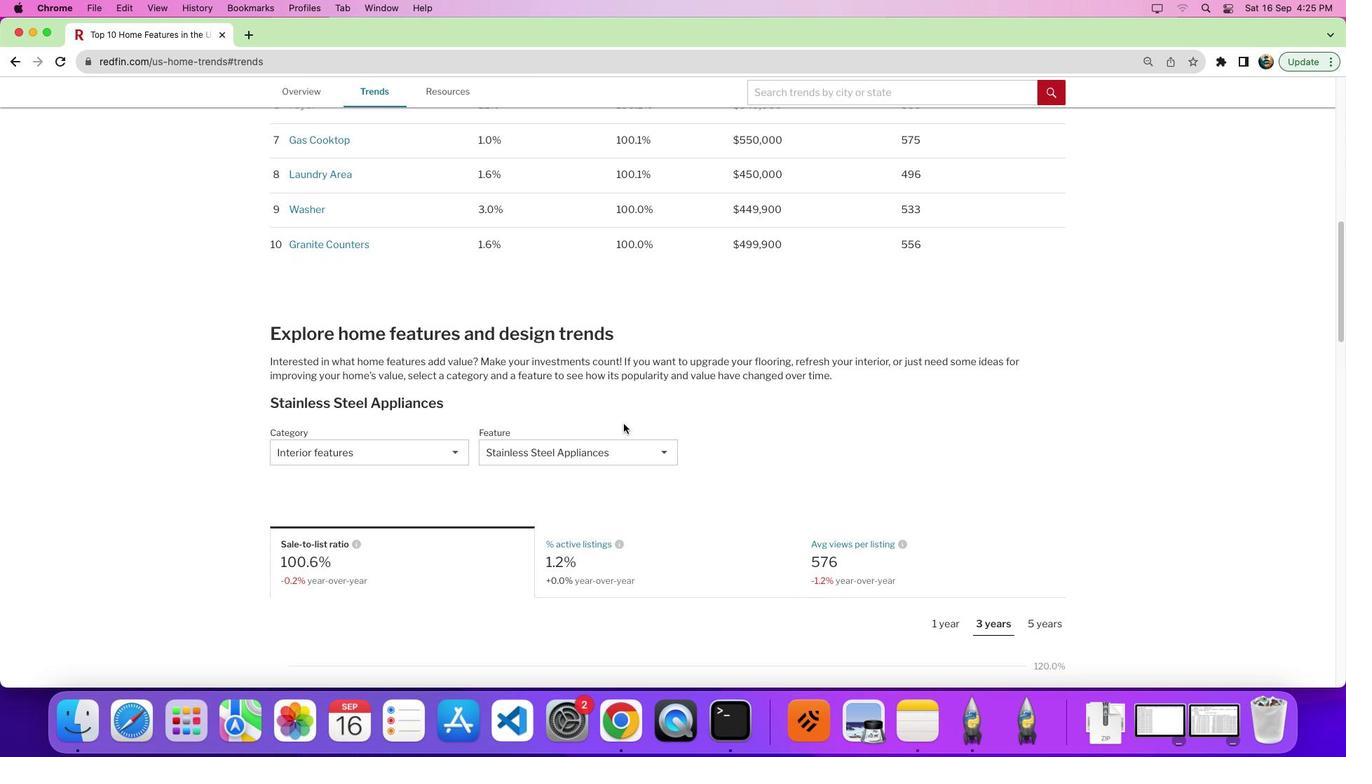 
Action: Mouse scrolled (622, 427) with delta (0, 0)
Screenshot: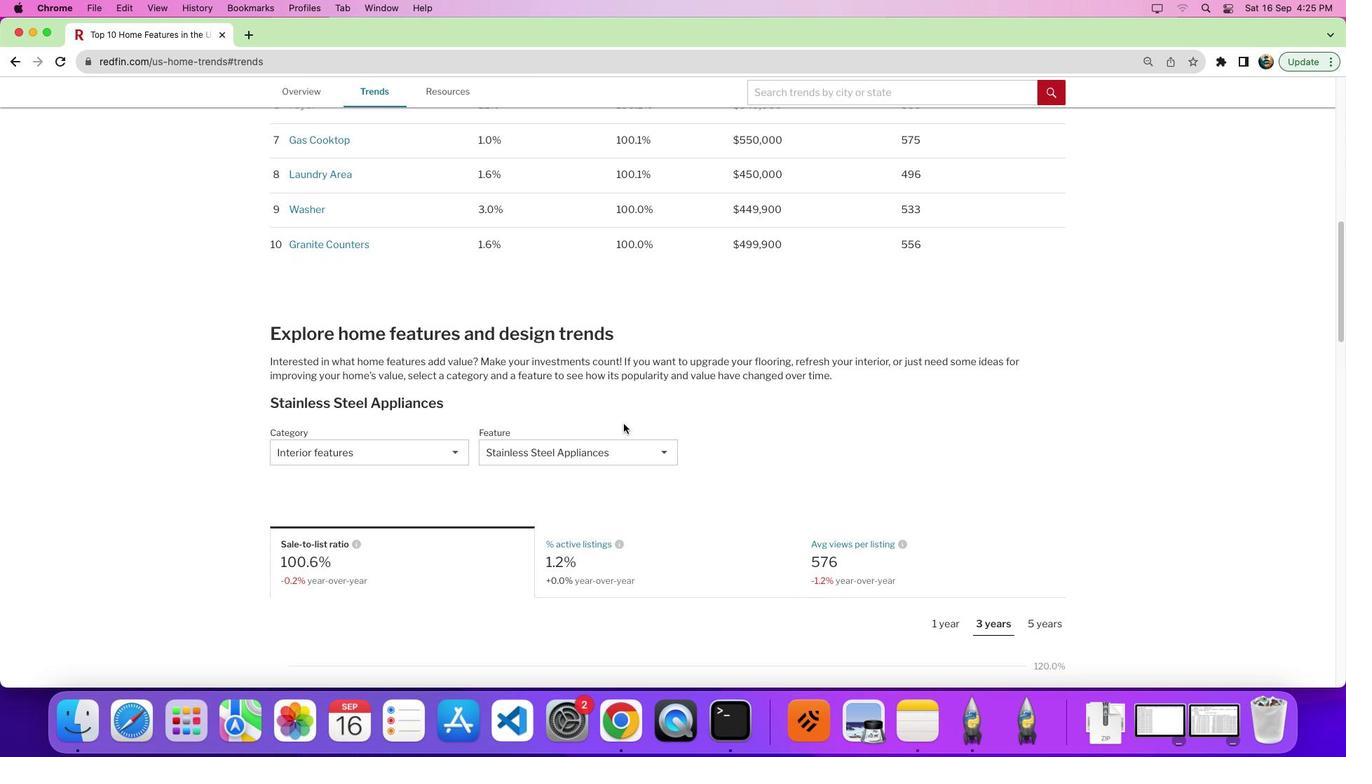 
Action: Mouse moved to (565, 426)
Screenshot: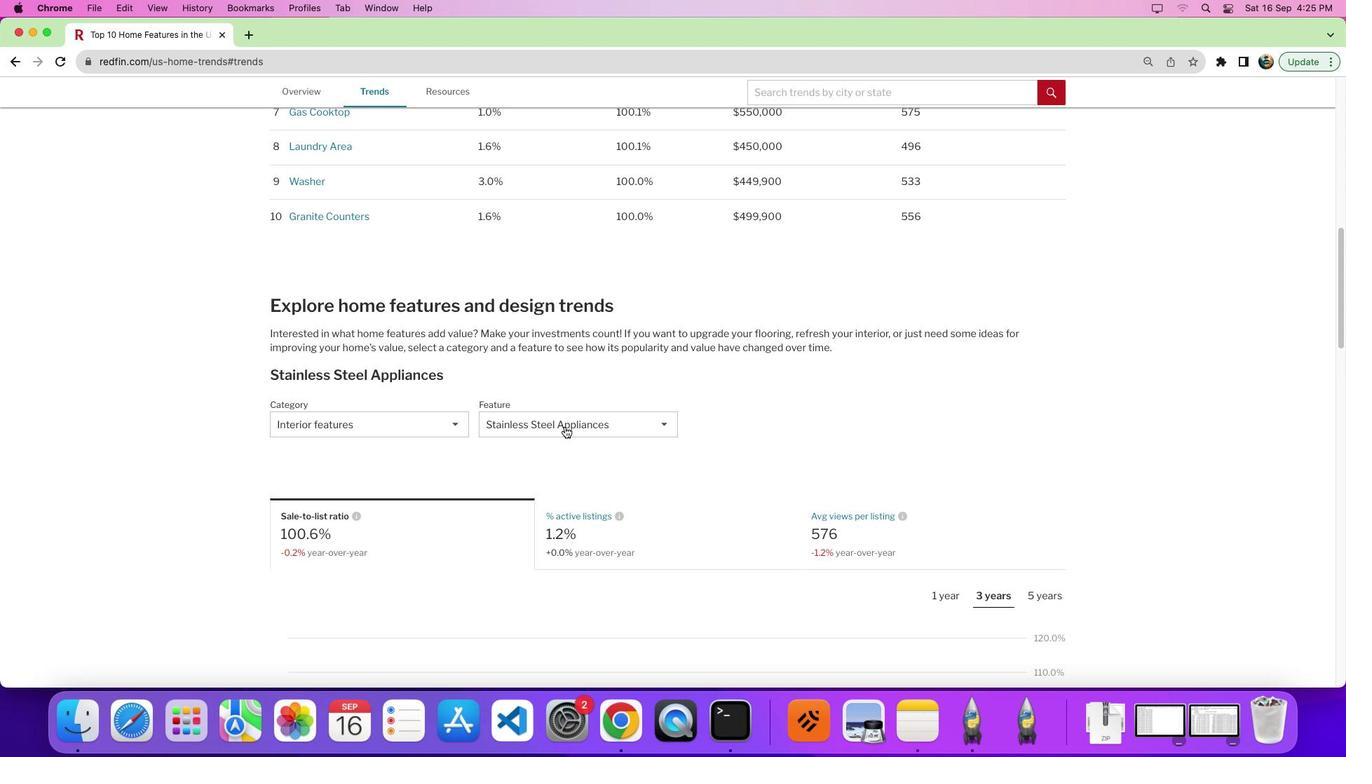 
Action: Mouse pressed left at (565, 426)
Screenshot: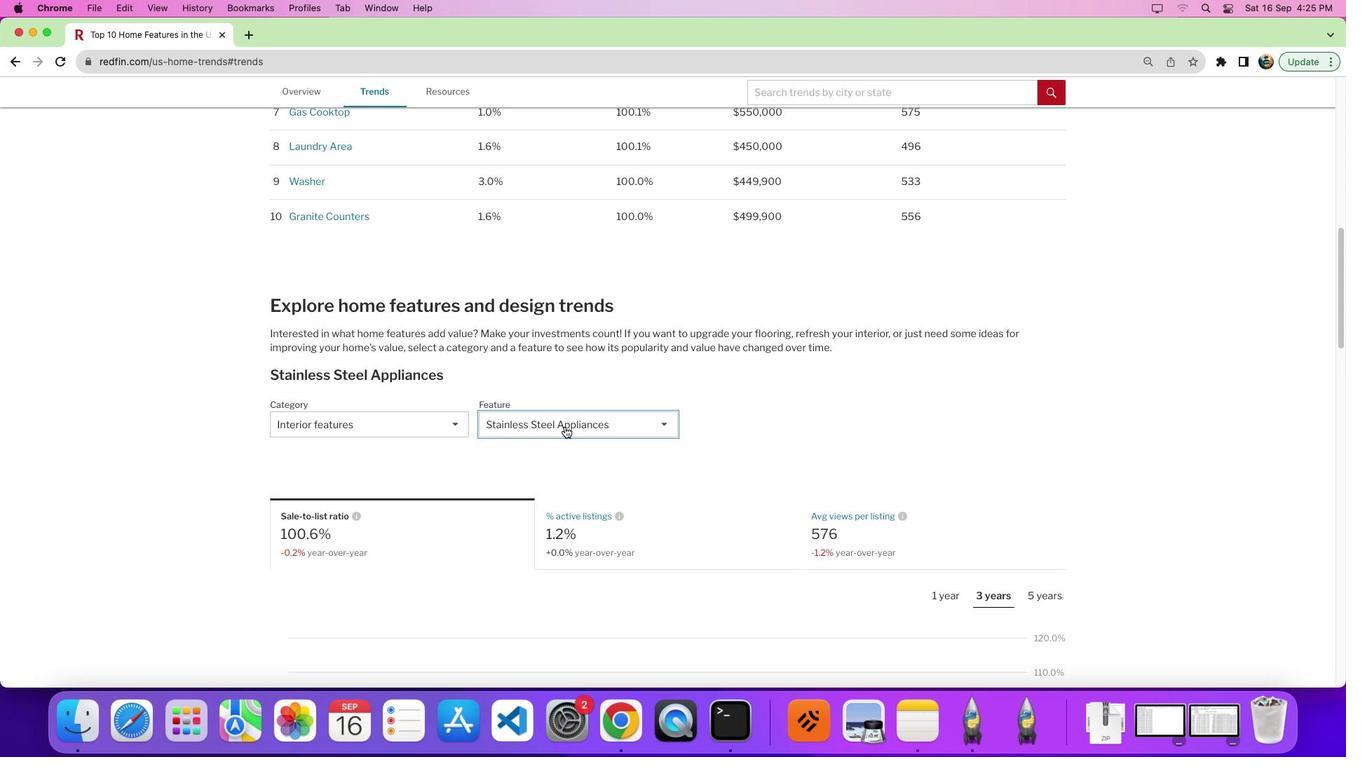 
Action: Mouse moved to (672, 535)
Screenshot: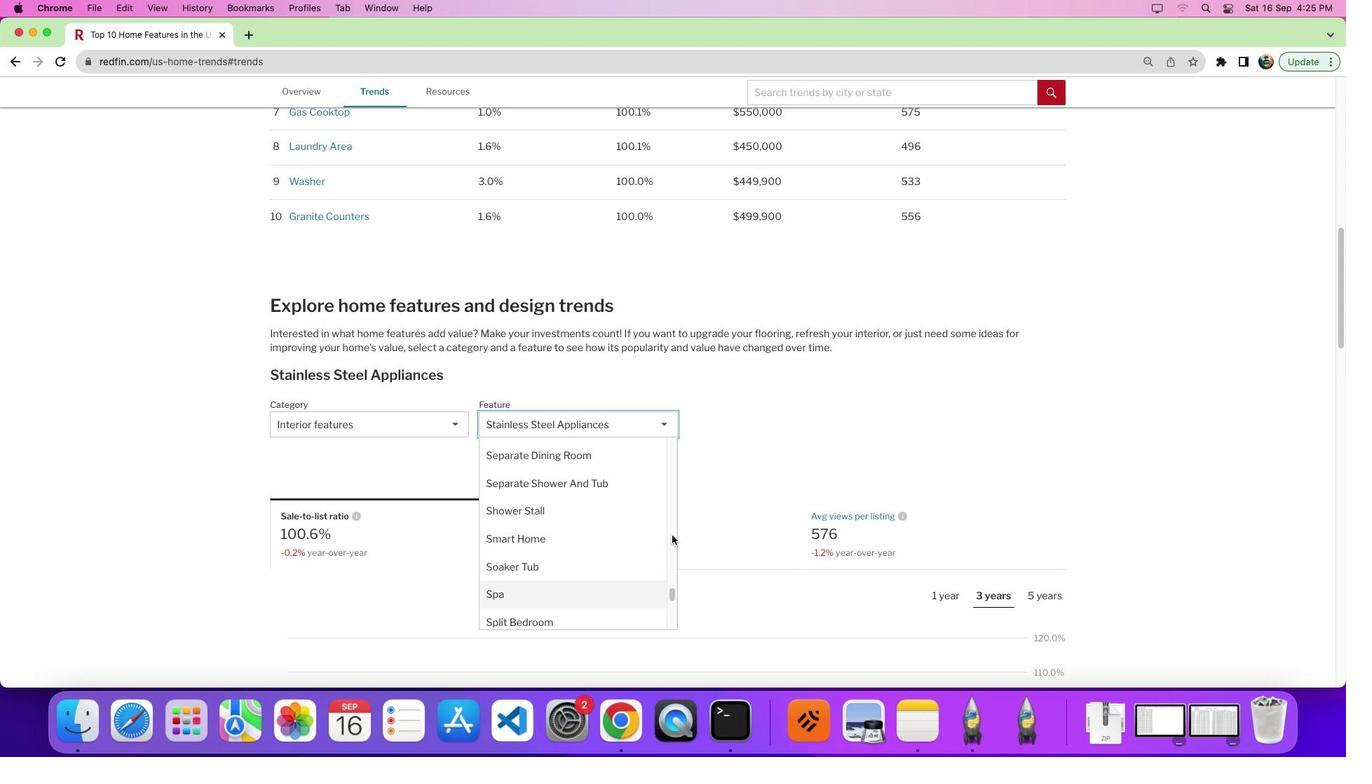 
Action: Mouse pressed left at (672, 535)
Screenshot: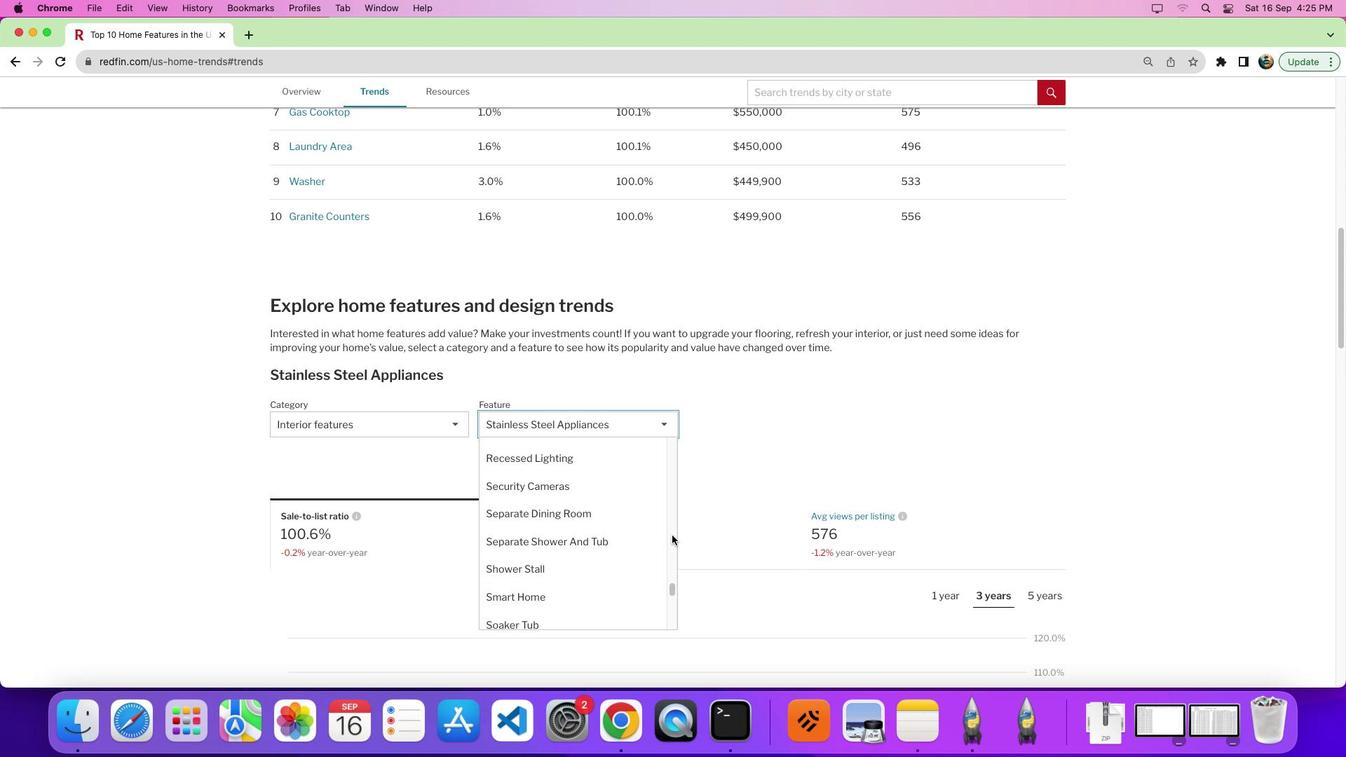 
Action: Mouse moved to (584, 523)
Screenshot: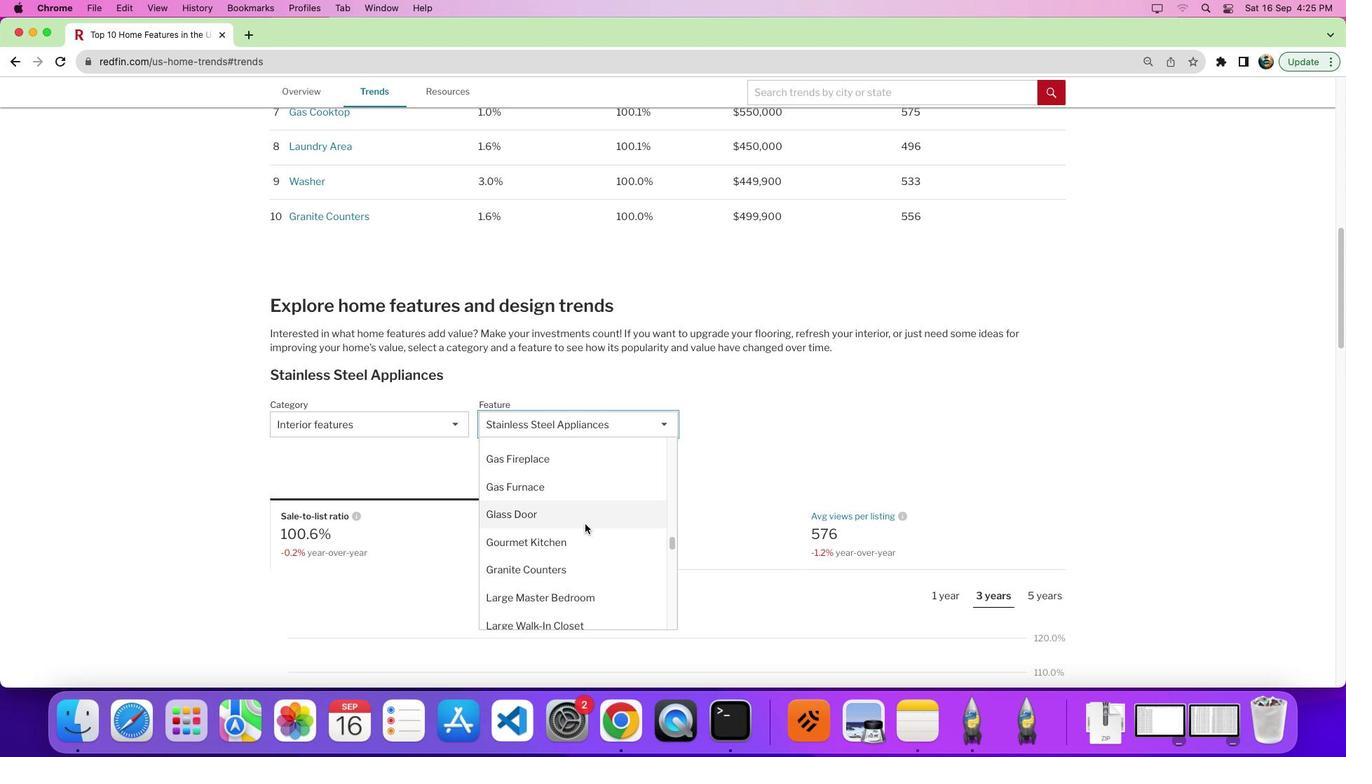 
Action: Mouse scrolled (584, 523) with delta (0, 0)
Screenshot: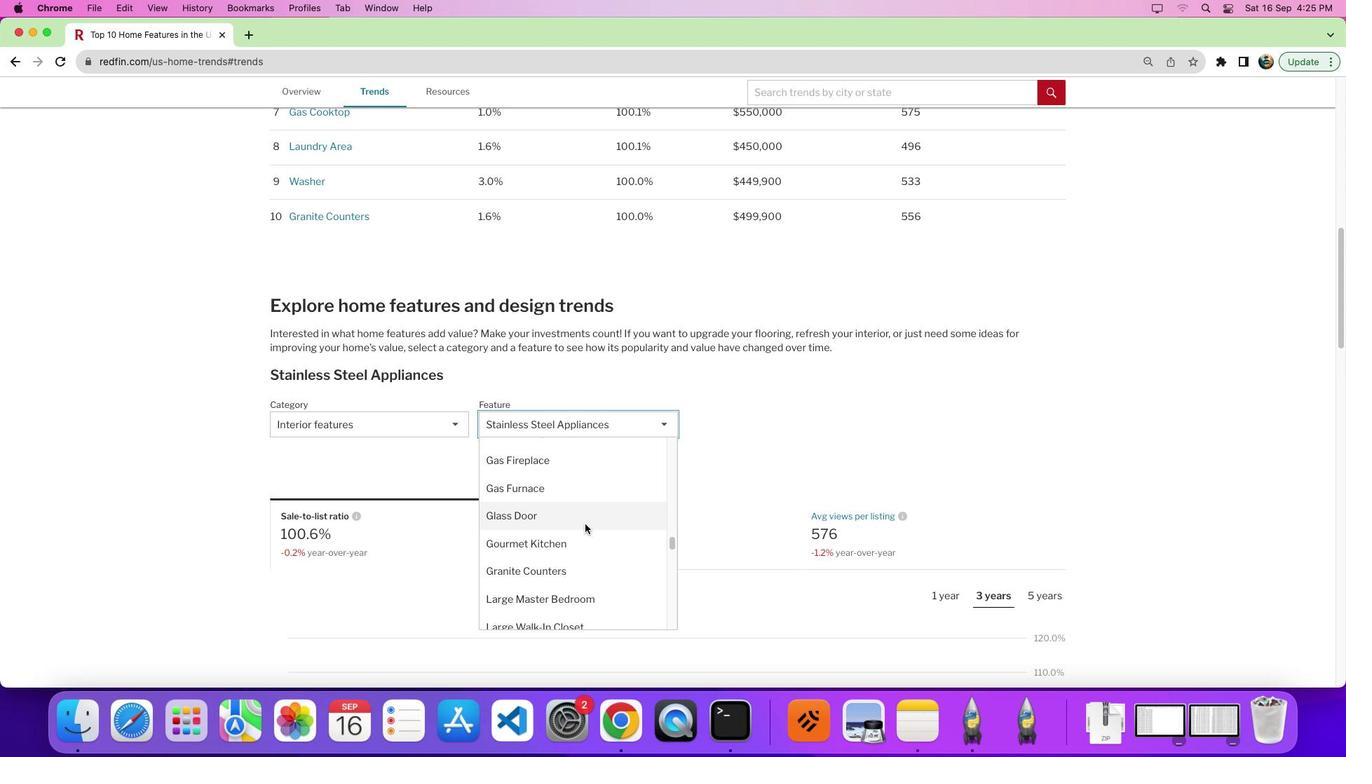 
Action: Mouse moved to (585, 523)
Screenshot: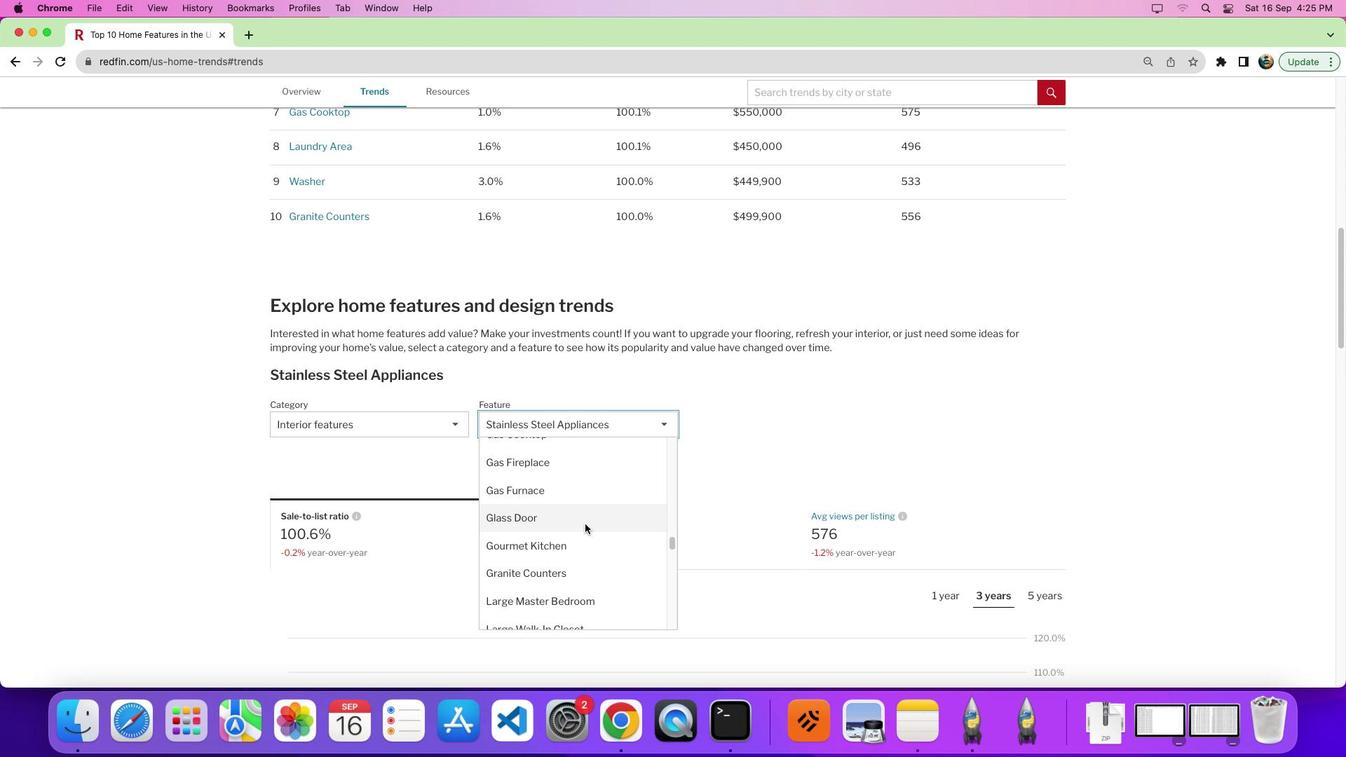 
Action: Mouse scrolled (585, 523) with delta (0, 0)
Screenshot: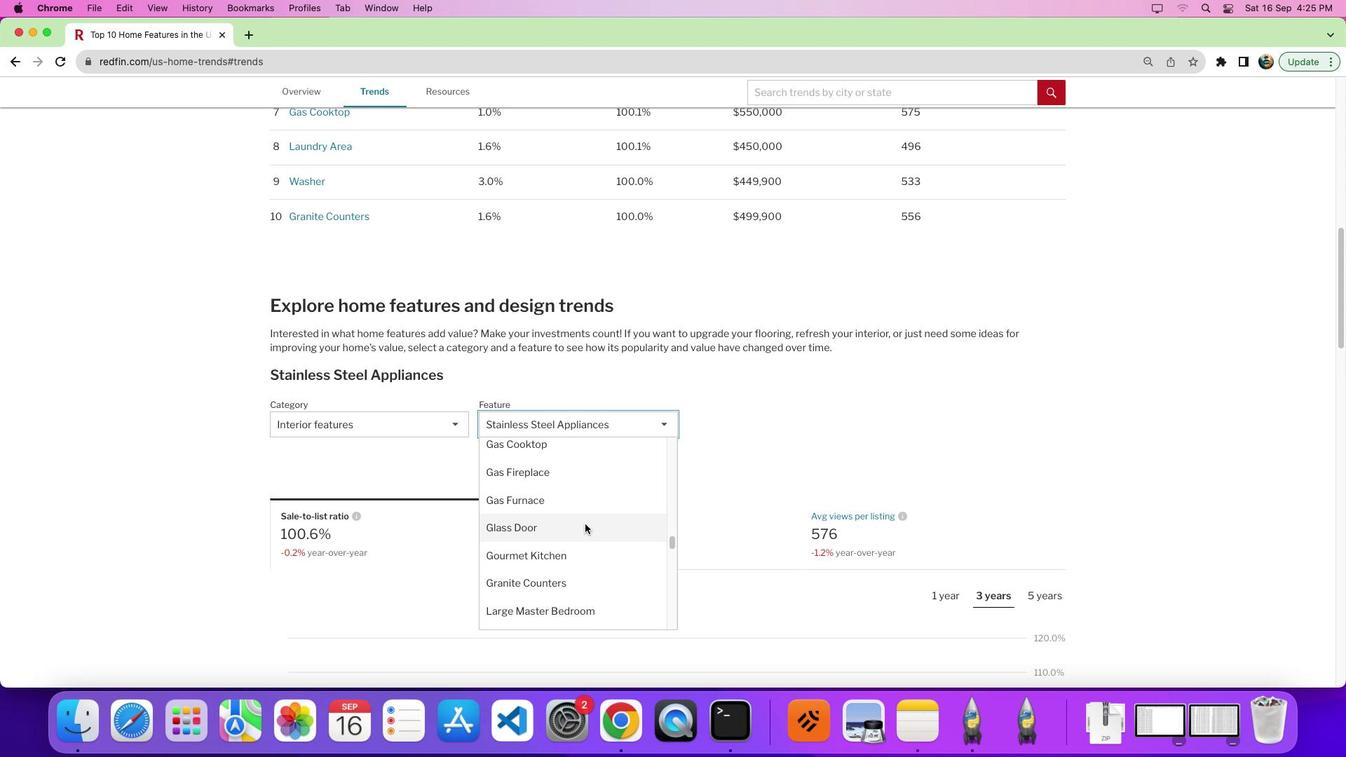 
Action: Mouse moved to (548, 521)
Screenshot: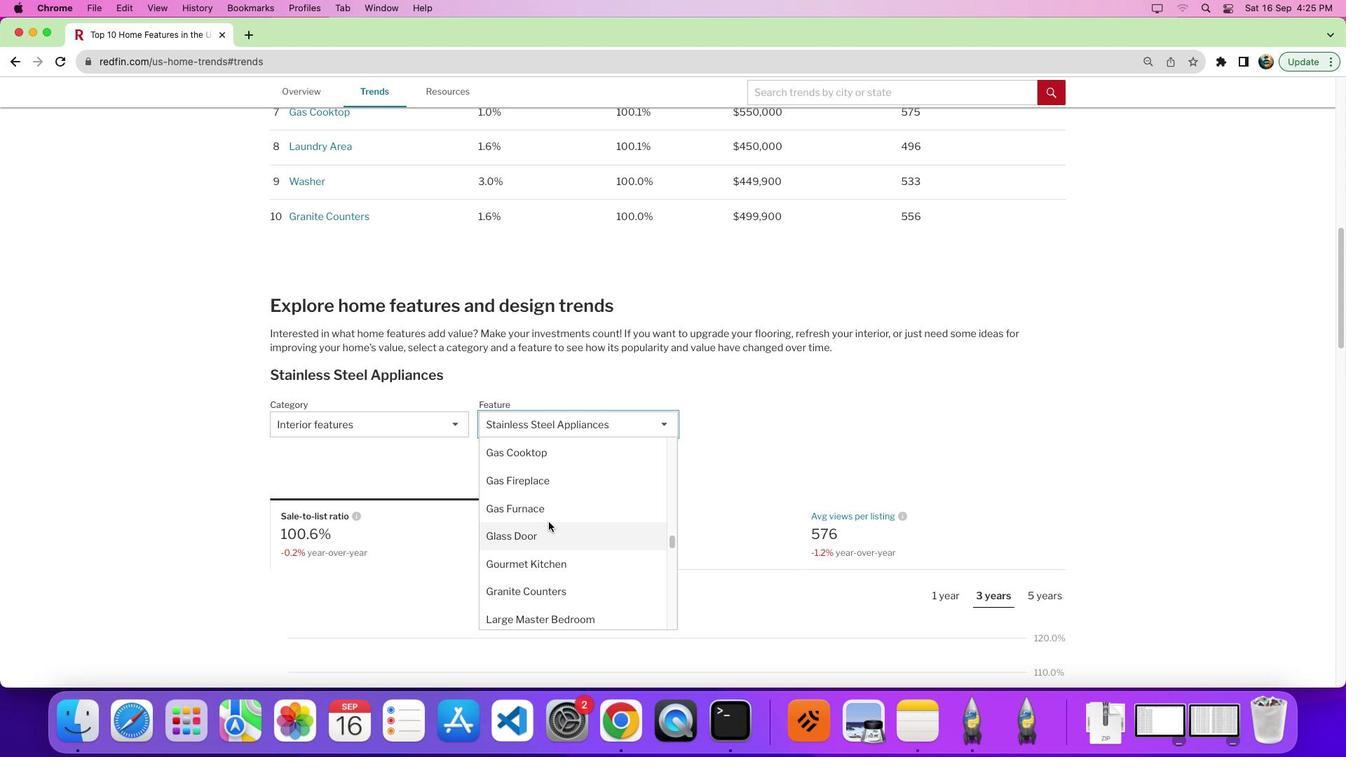 
Action: Mouse scrolled (548, 521) with delta (0, 0)
Screenshot: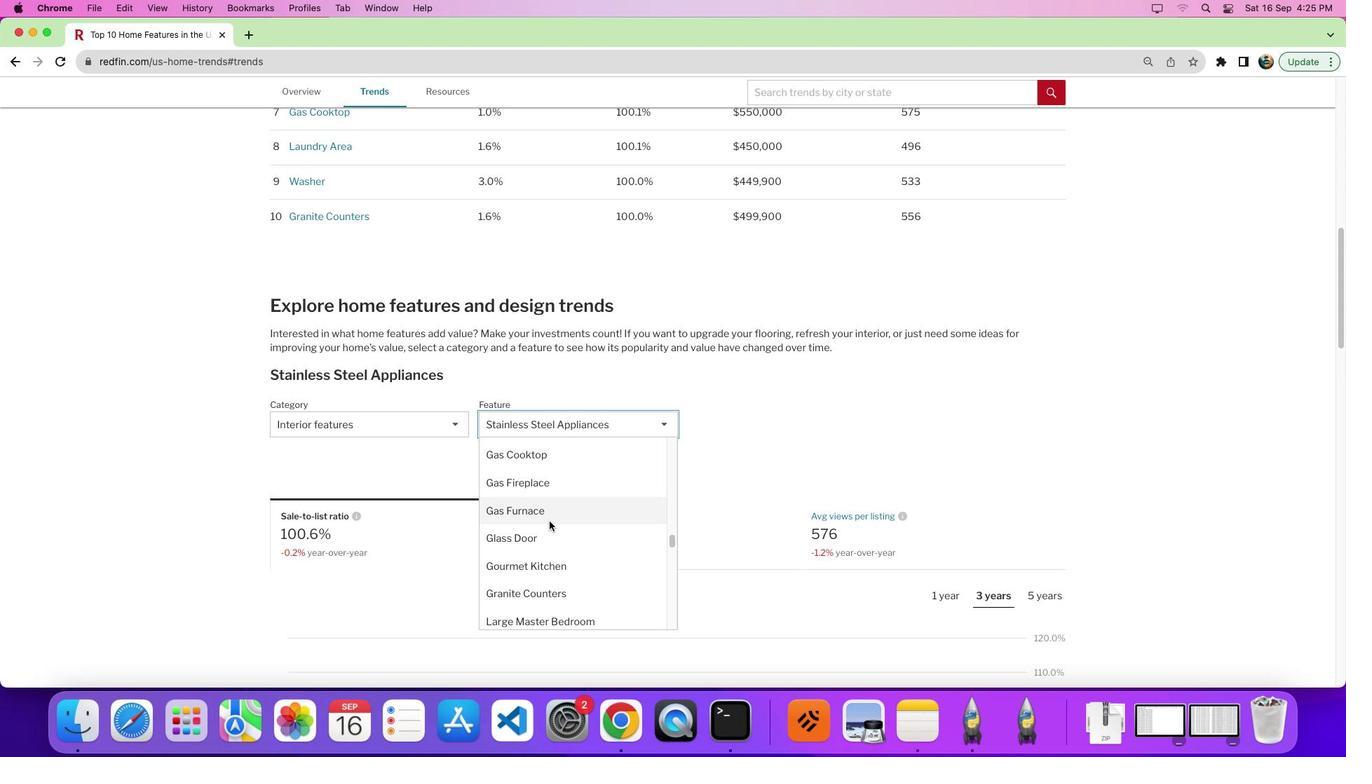 
Action: Mouse moved to (548, 521)
Screenshot: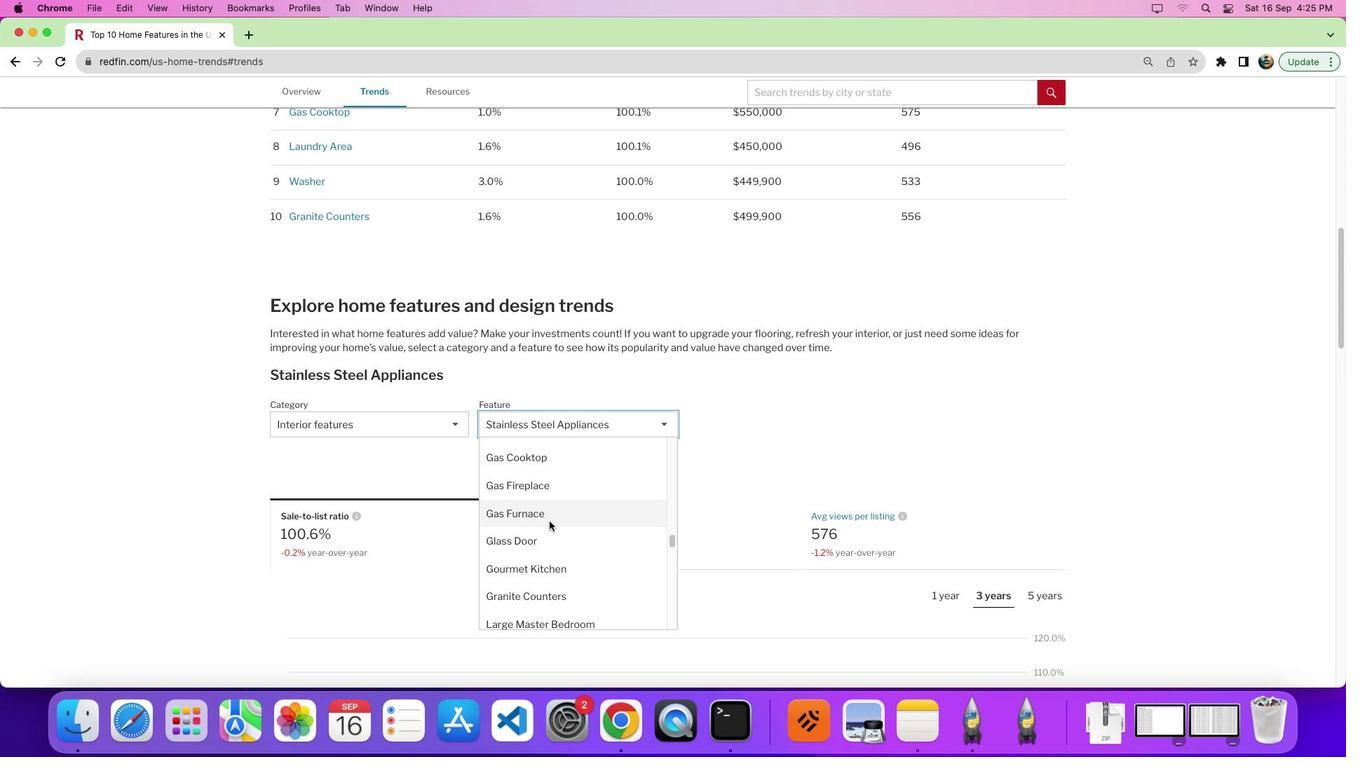 
Action: Mouse scrolled (548, 521) with delta (0, 0)
Screenshot: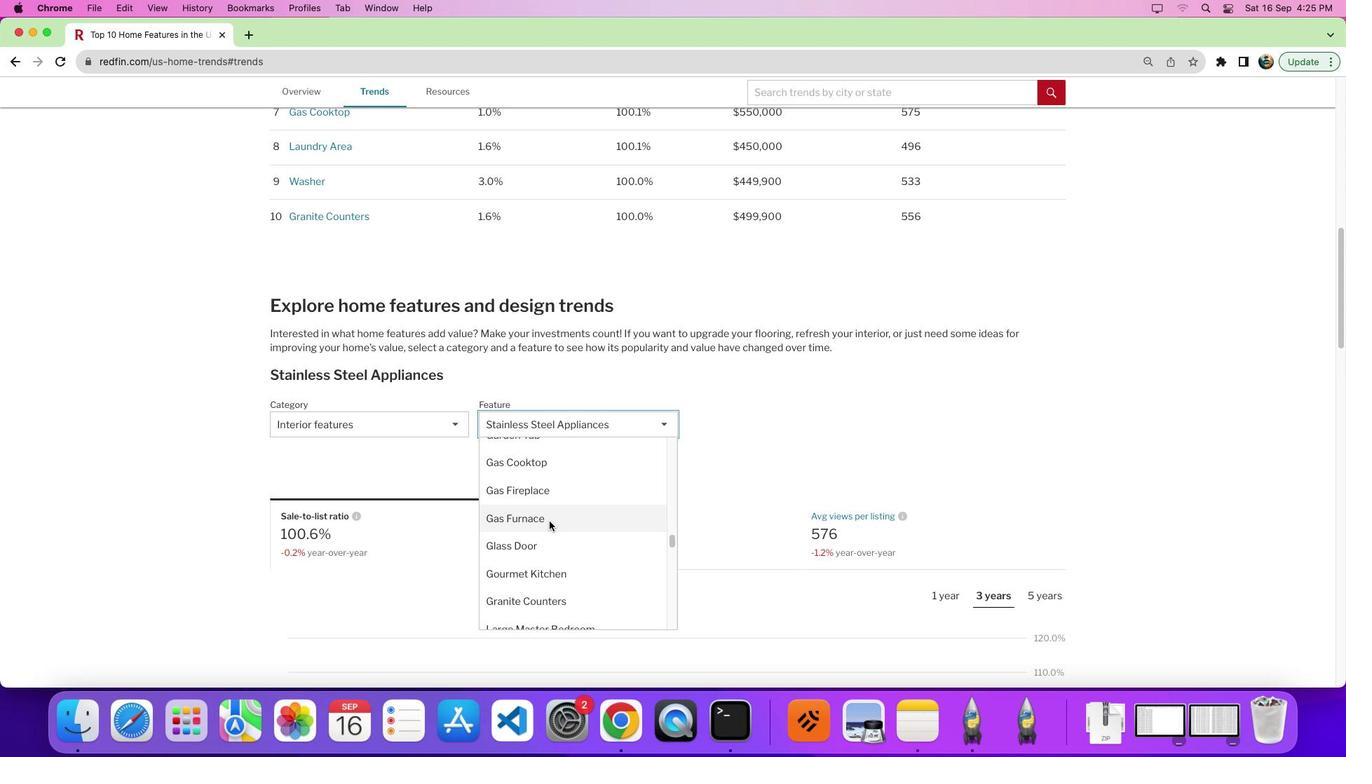 
Action: Mouse scrolled (548, 521) with delta (0, 0)
Screenshot: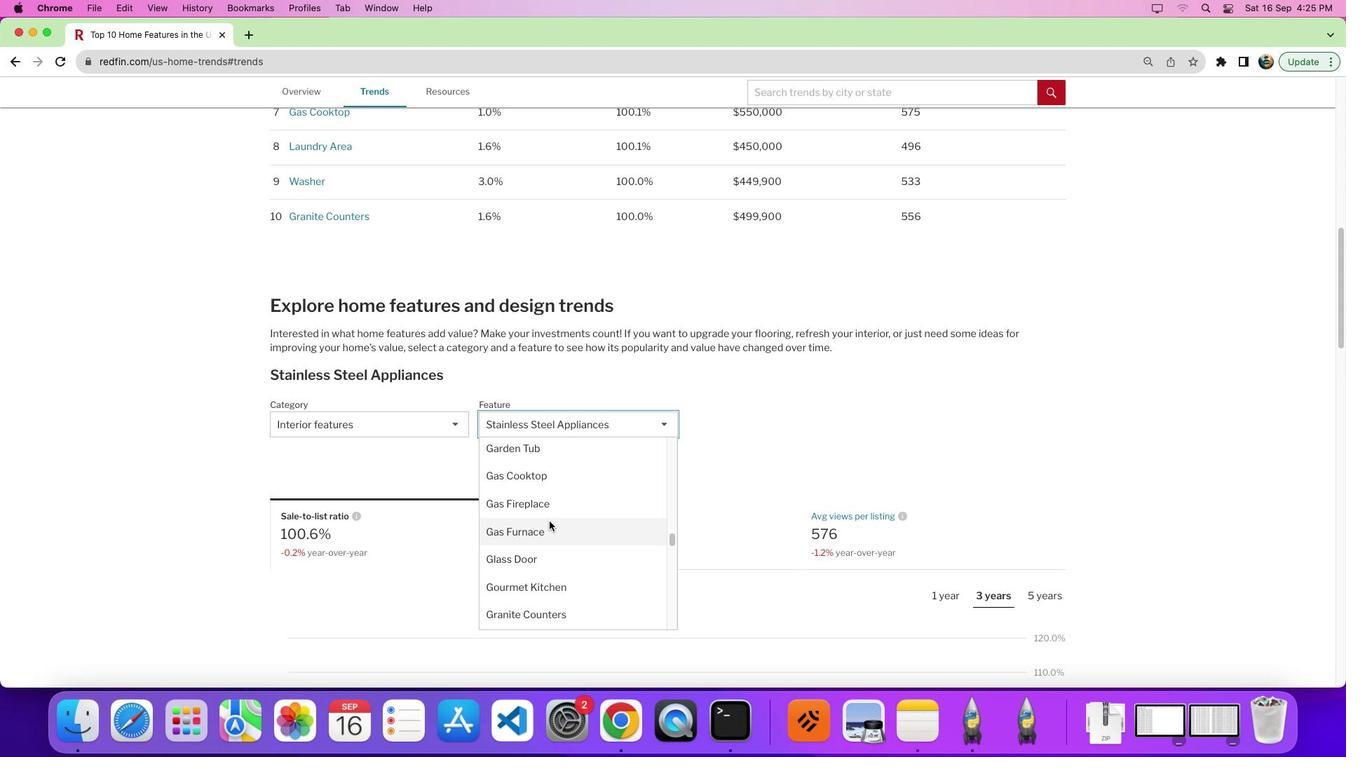 
Action: Mouse moved to (553, 529)
Screenshot: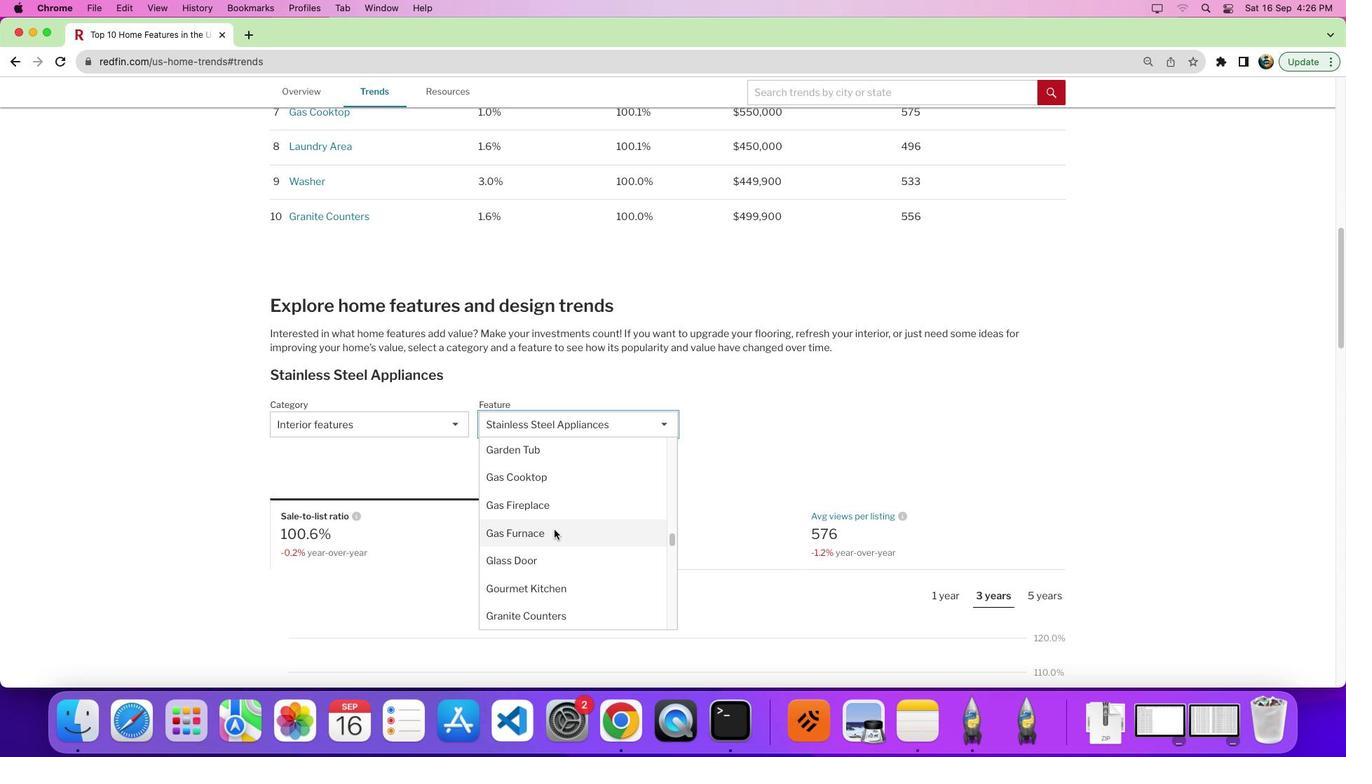 
Action: Mouse scrolled (553, 529) with delta (0, 0)
Screenshot: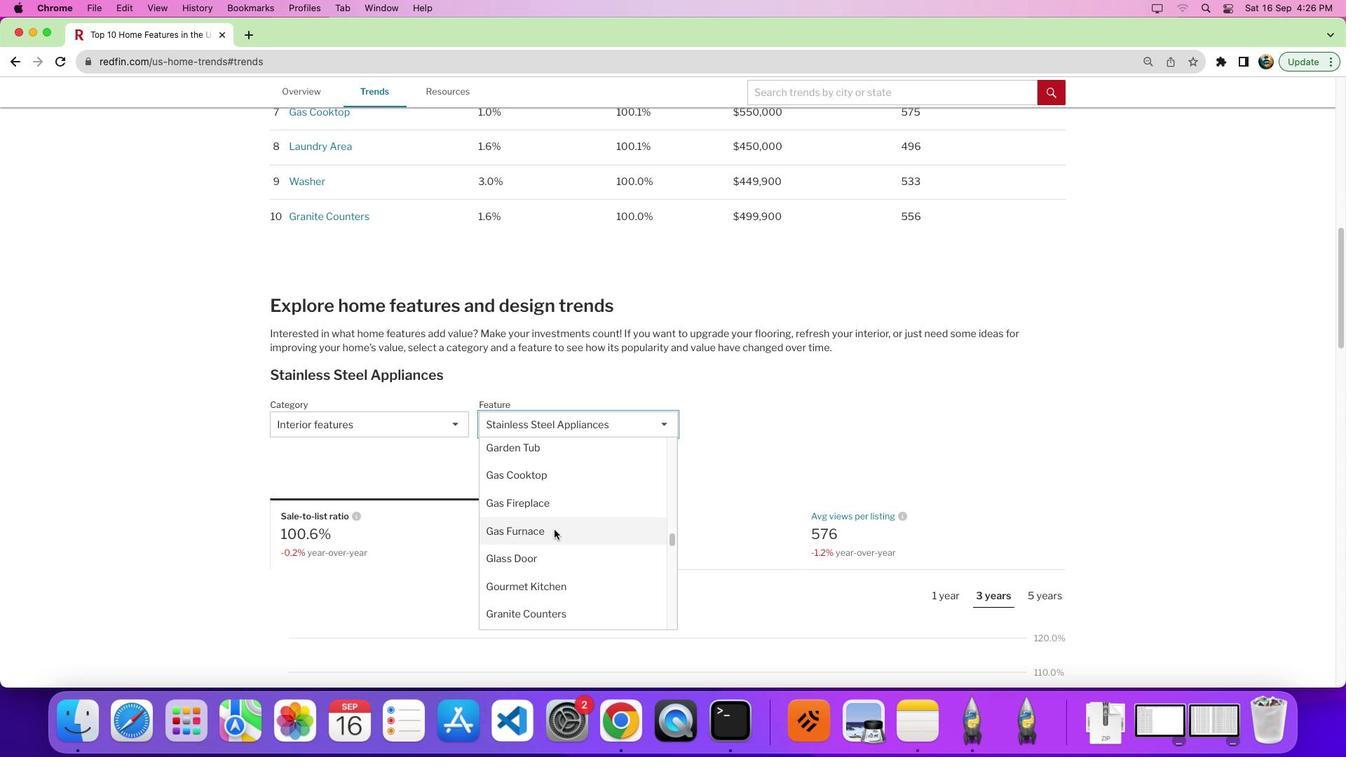 
Action: Mouse scrolled (553, 529) with delta (0, 0)
Screenshot: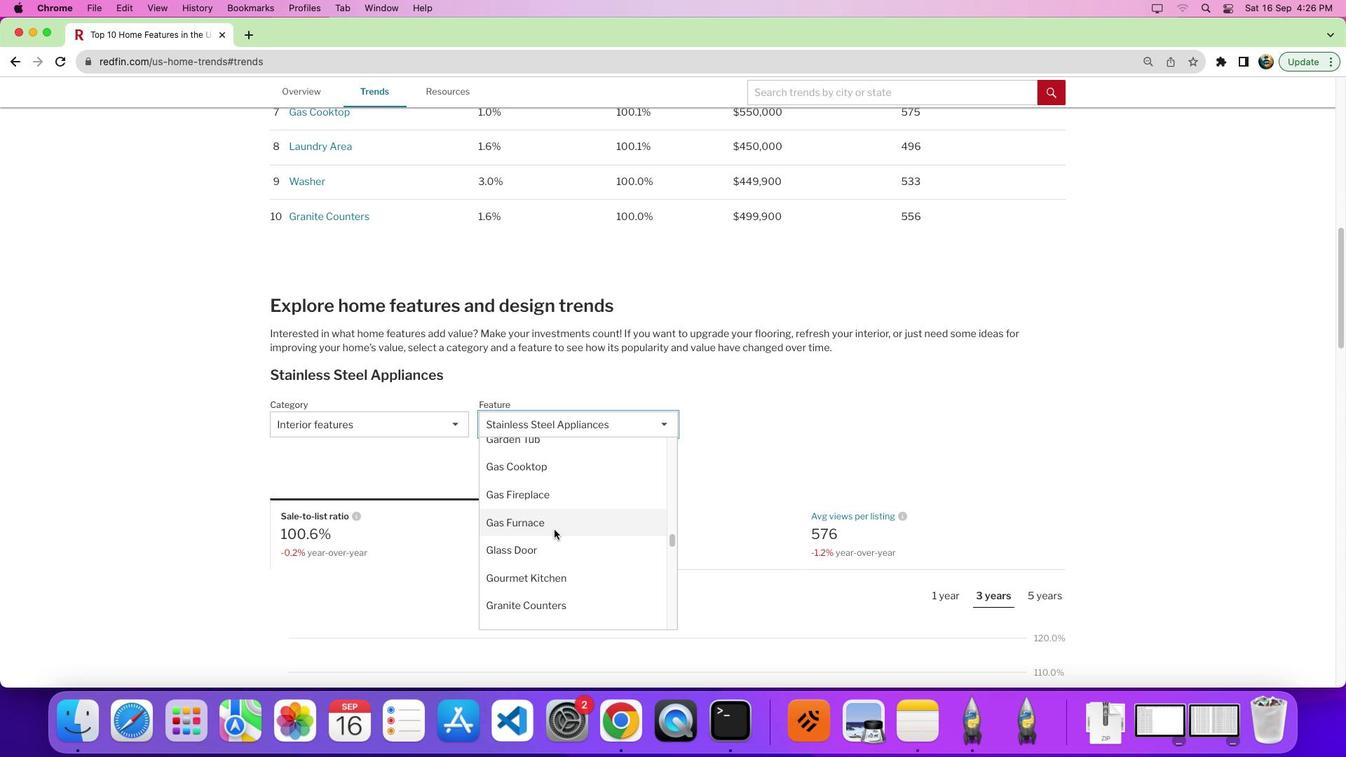 
Action: Mouse moved to (570, 570)
Screenshot: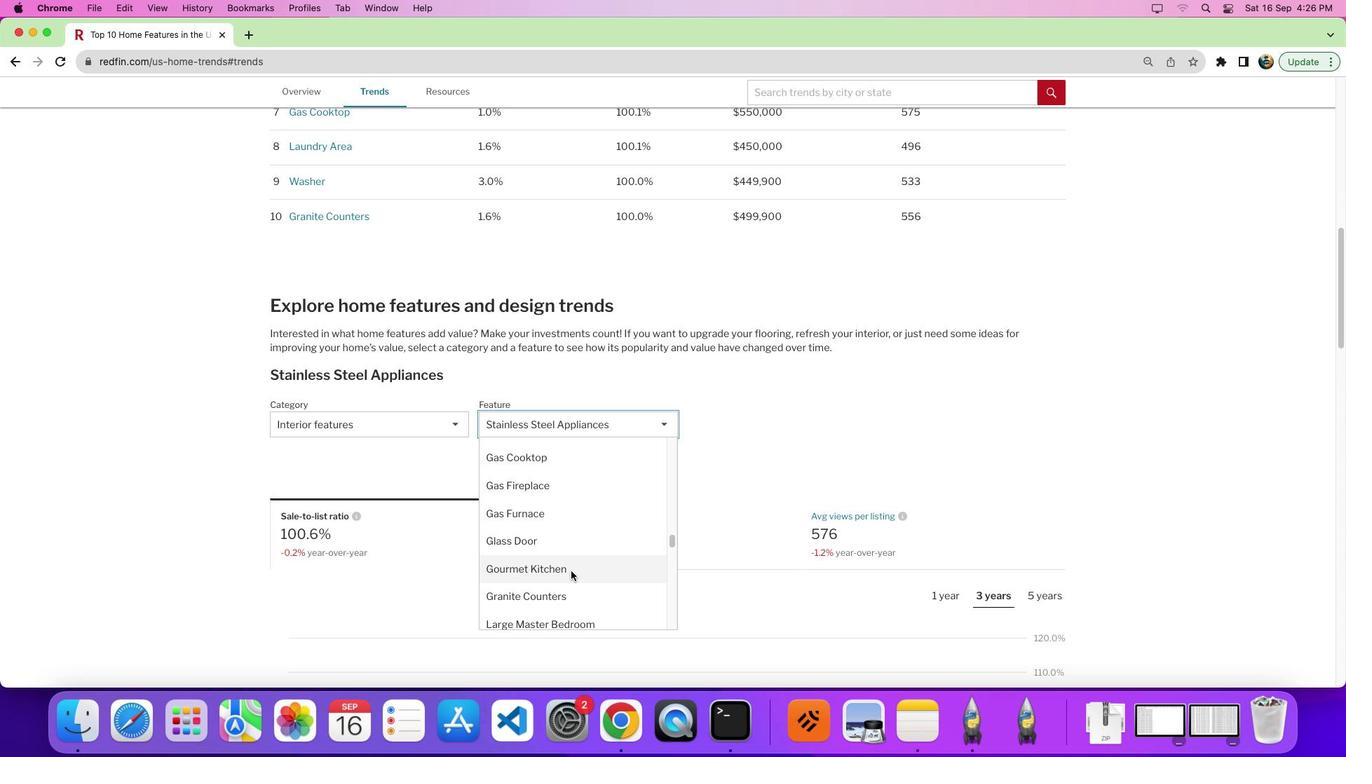 
Action: Mouse scrolled (570, 570) with delta (0, 0)
Screenshot: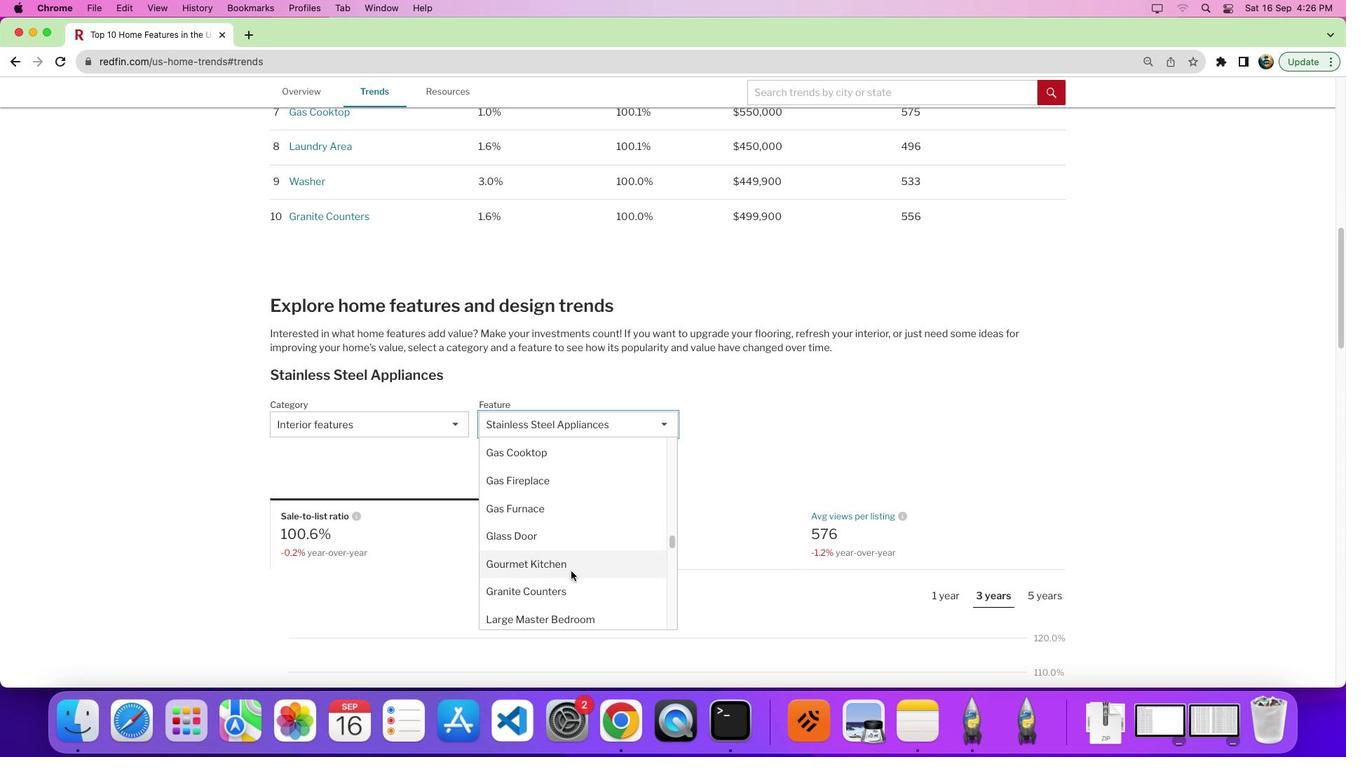 
Action: Mouse scrolled (570, 570) with delta (0, 0)
Screenshot: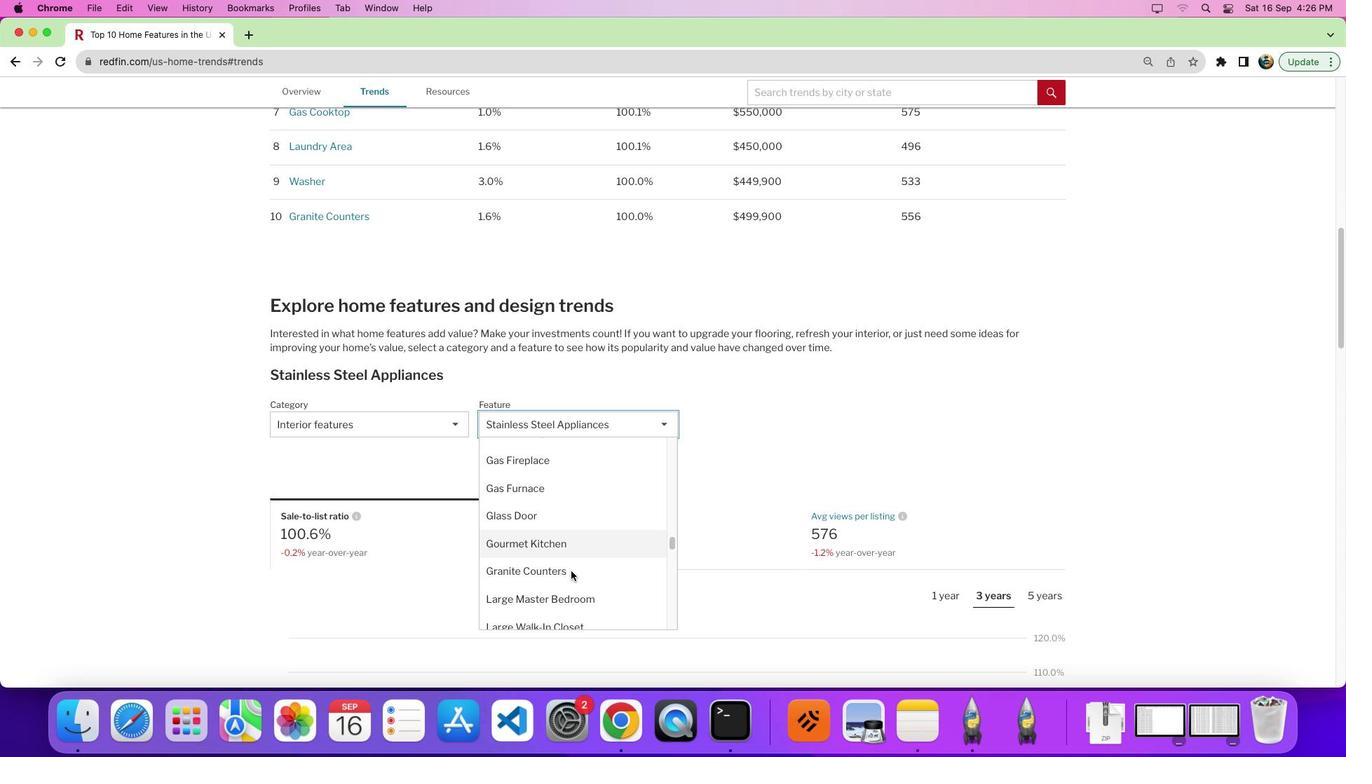 
Action: Mouse scrolled (570, 570) with delta (0, 0)
Screenshot: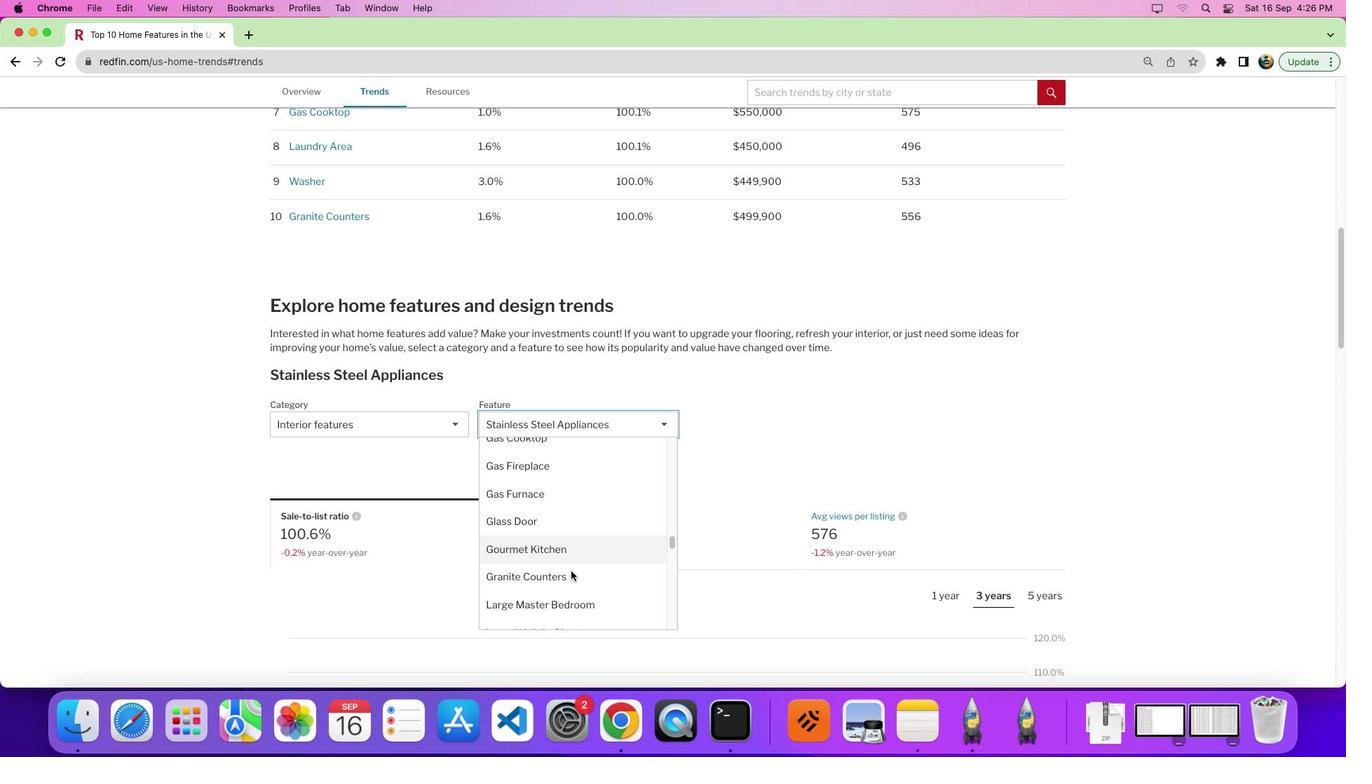 
Action: Mouse scrolled (570, 570) with delta (0, 0)
Screenshot: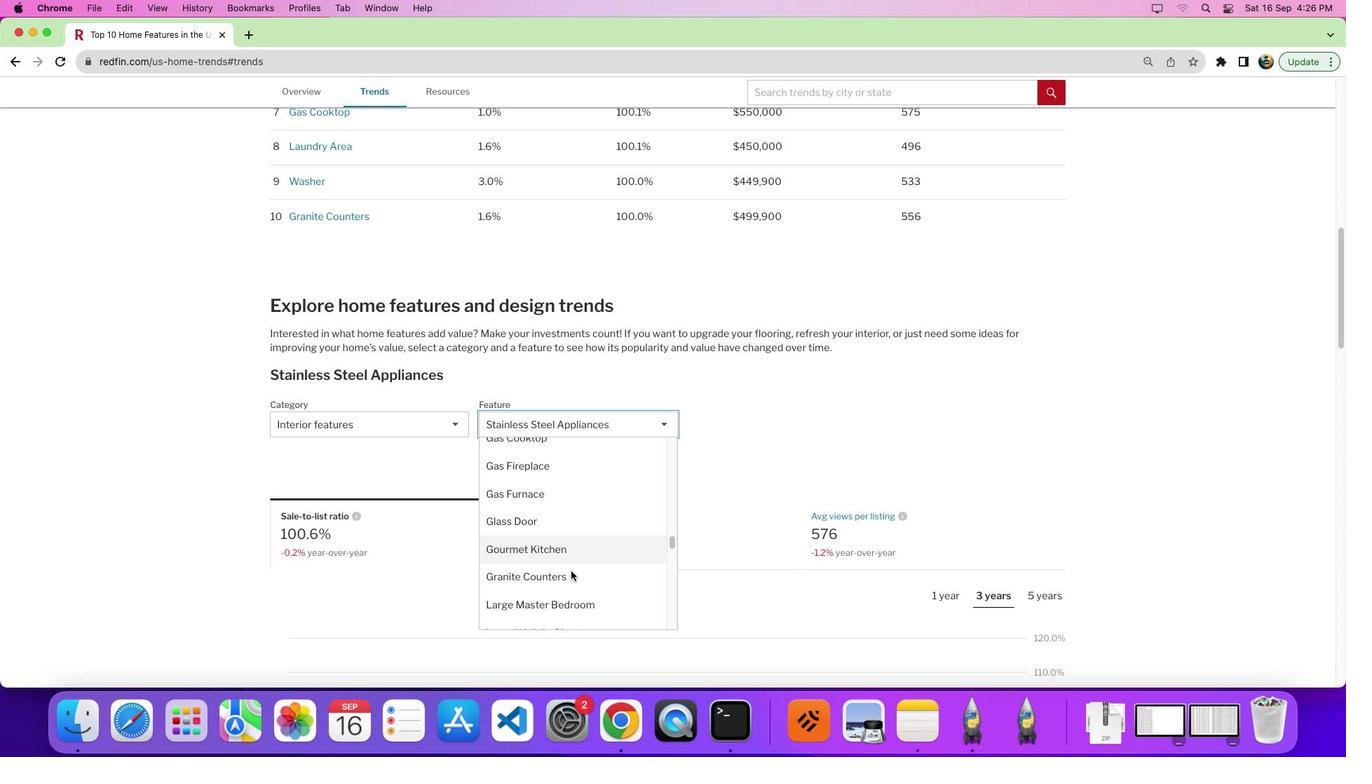 
Action: Mouse moved to (570, 565)
Screenshot: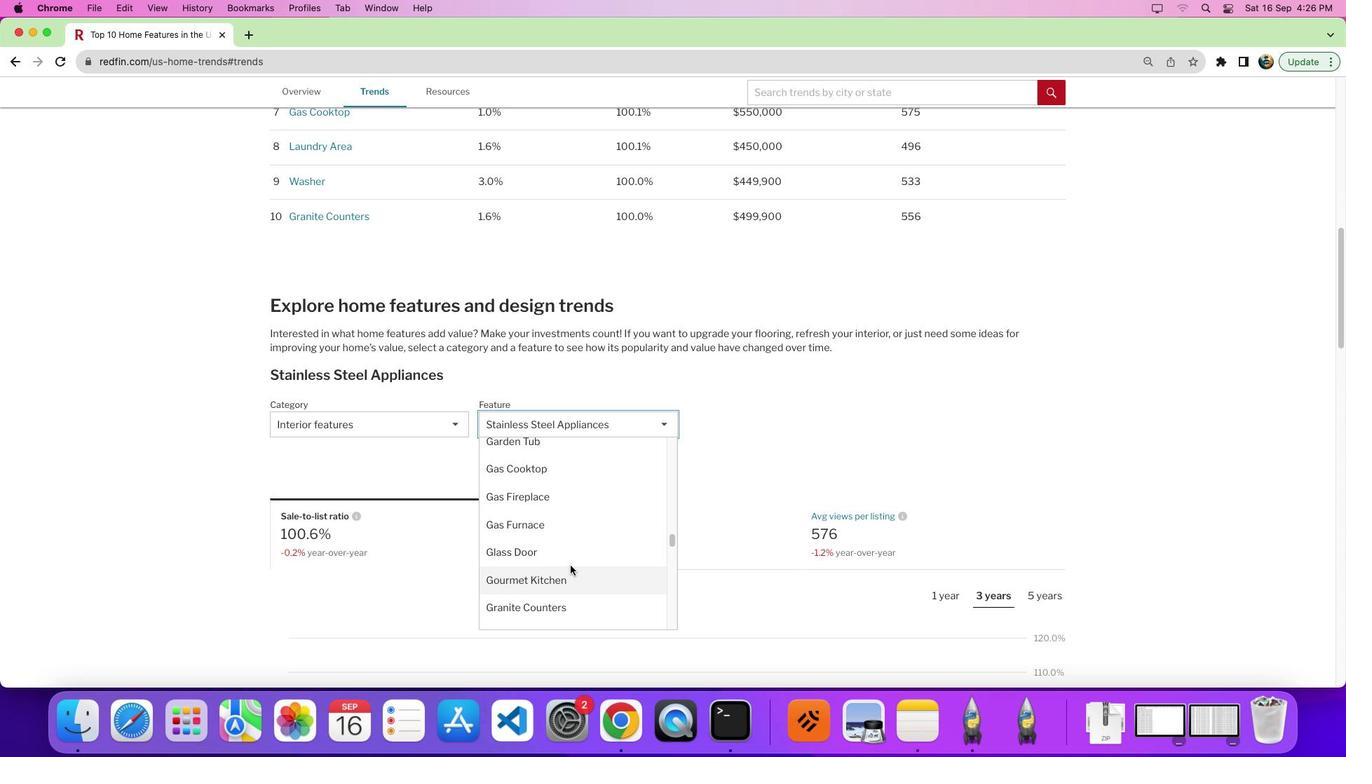 
Action: Mouse scrolled (570, 565) with delta (0, 0)
Screenshot: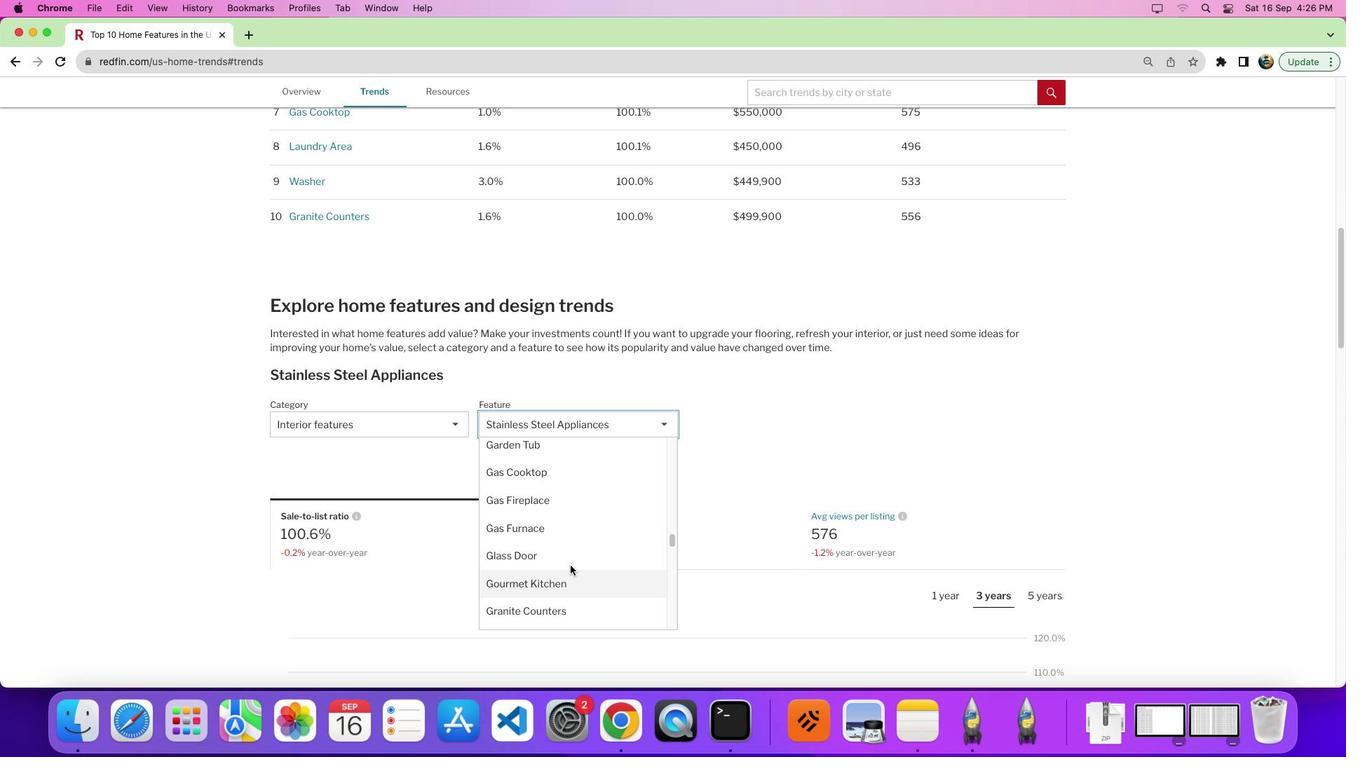 
Action: Mouse scrolled (570, 565) with delta (0, 0)
Screenshot: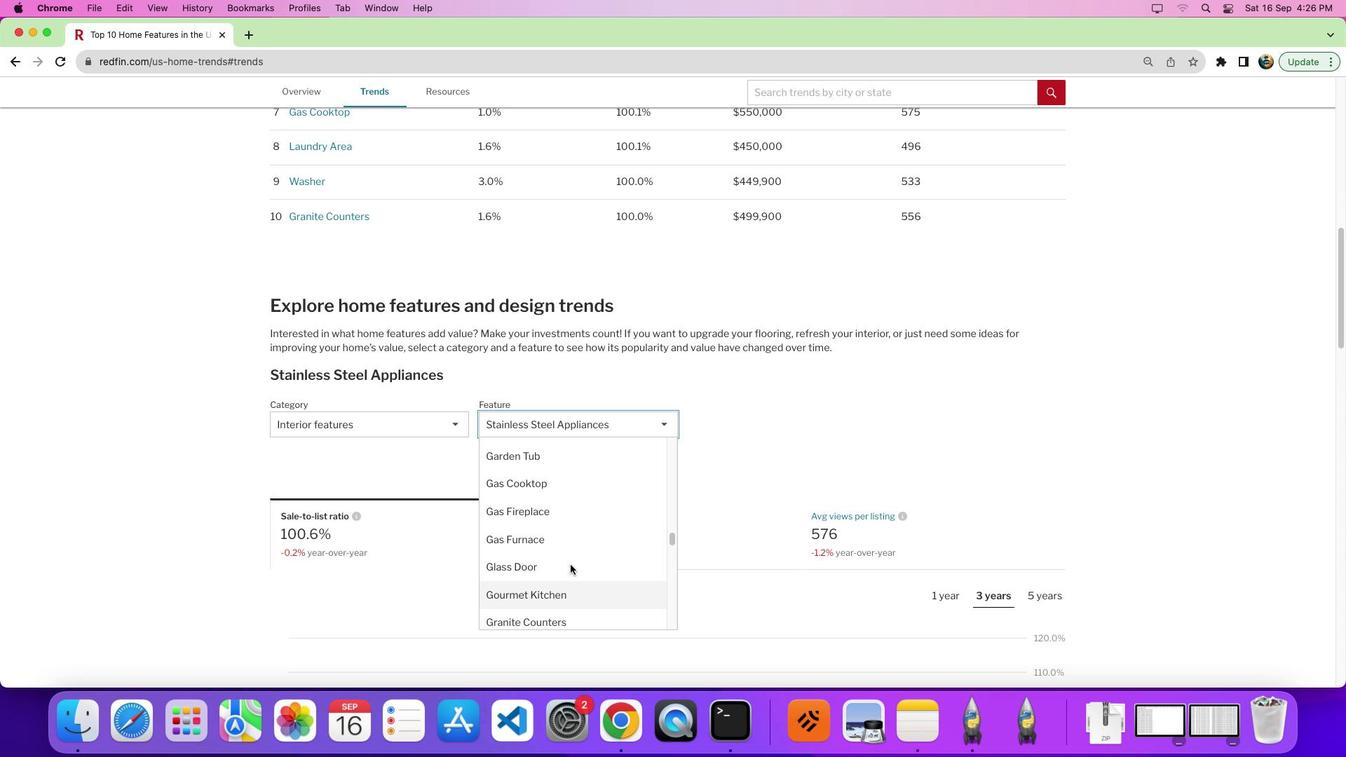 
Action: Mouse moved to (552, 504)
Screenshot: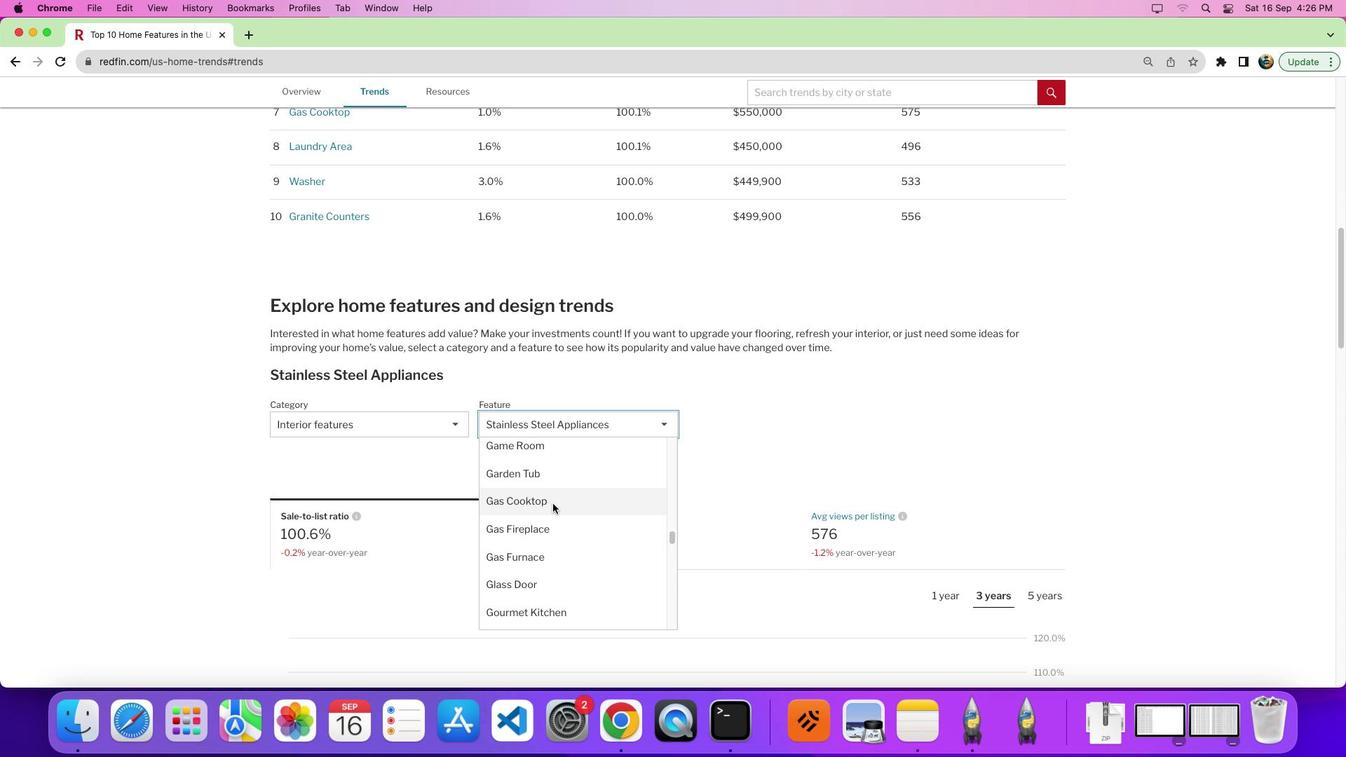 
Action: Mouse pressed left at (552, 504)
Screenshot: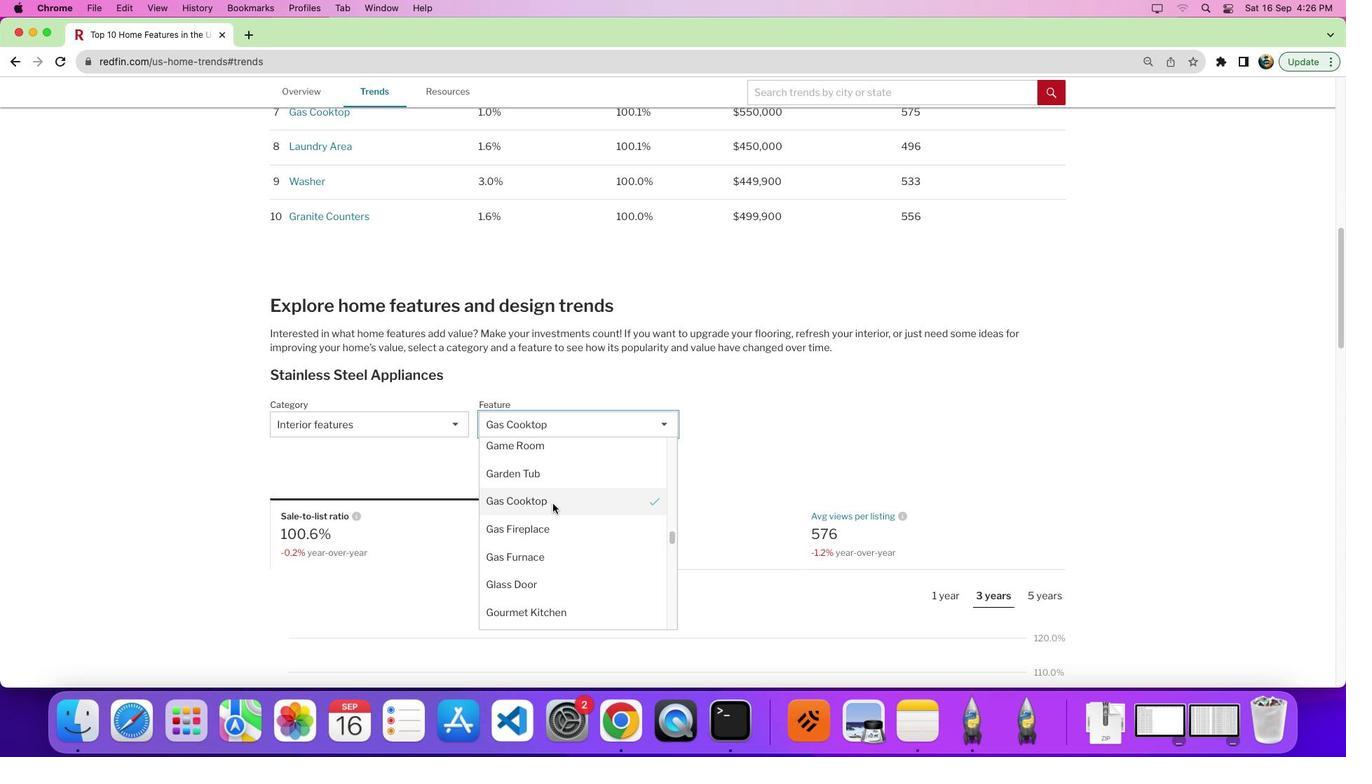 
Action: Mouse moved to (742, 511)
Screenshot: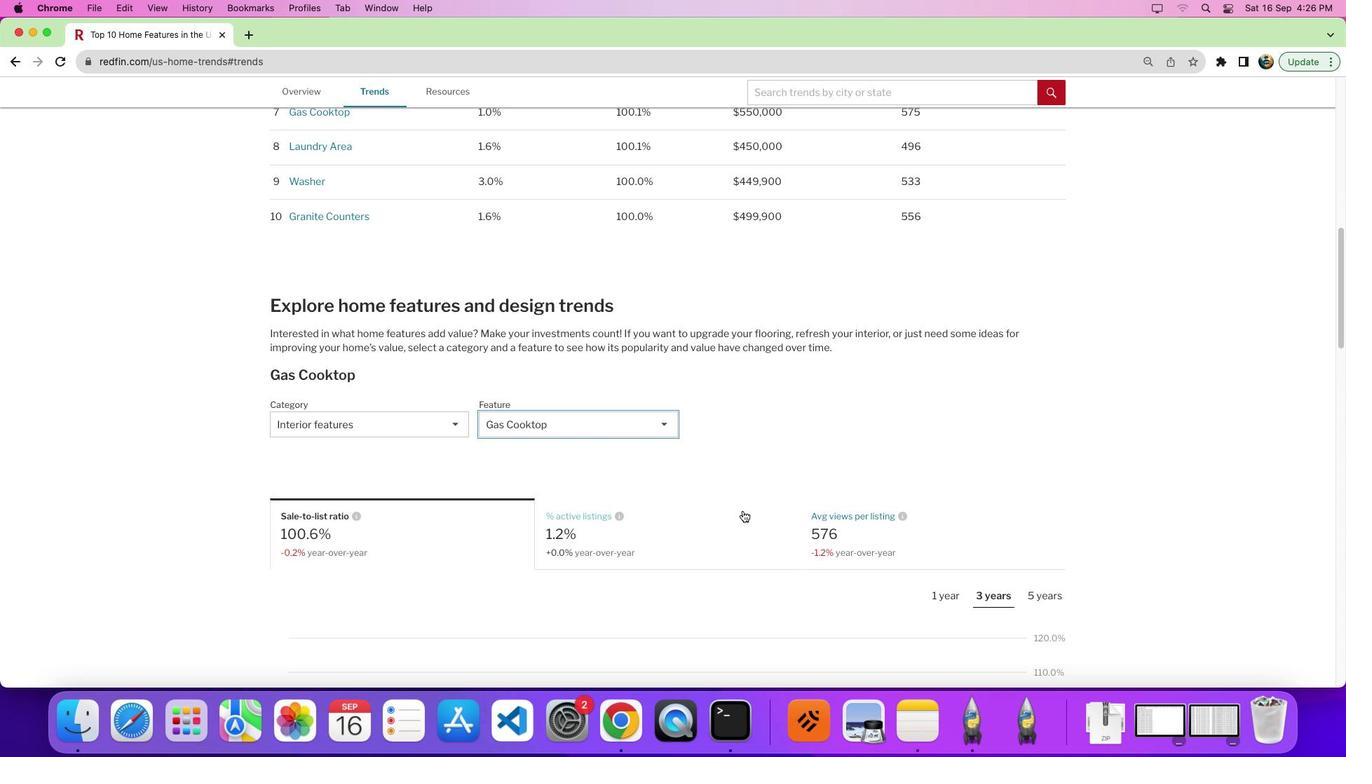 
Action: Mouse scrolled (742, 511) with delta (0, 0)
Screenshot: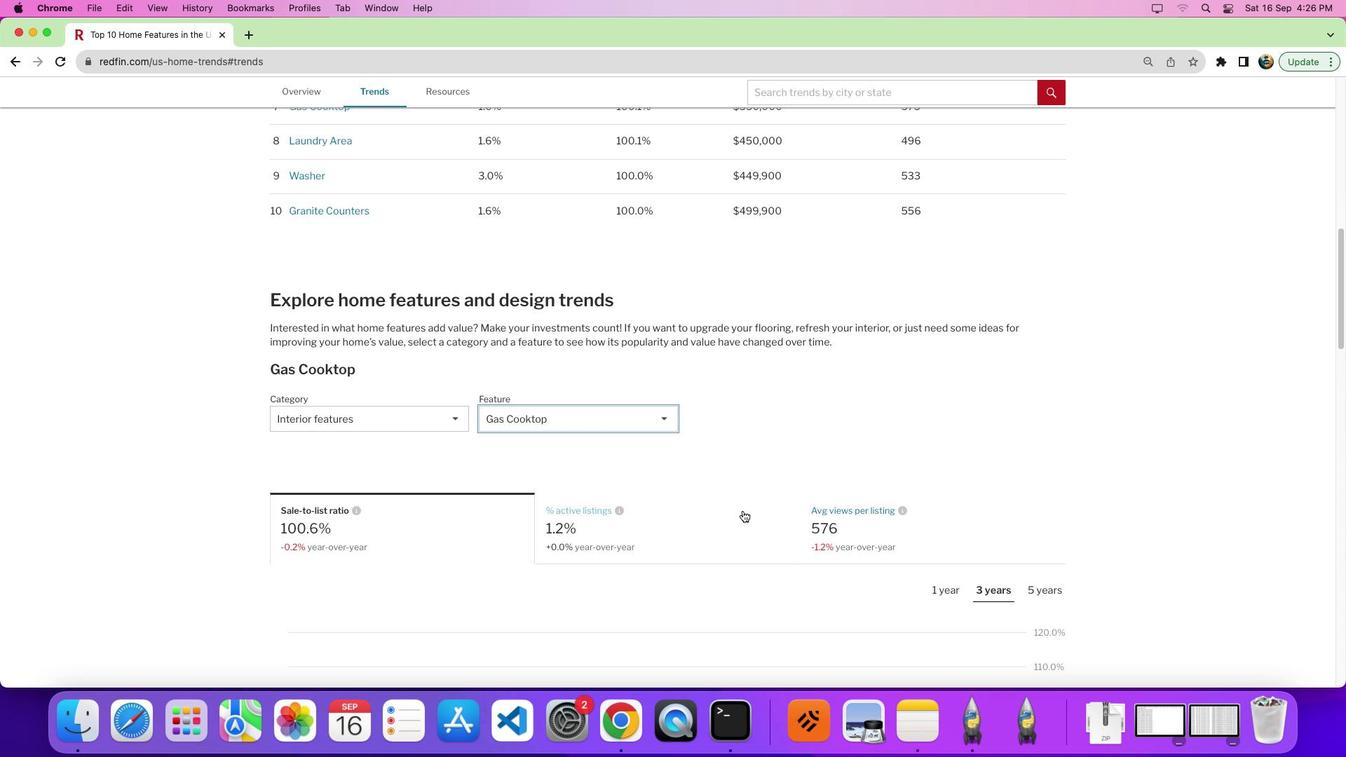 
Action: Mouse scrolled (742, 511) with delta (0, 0)
Screenshot: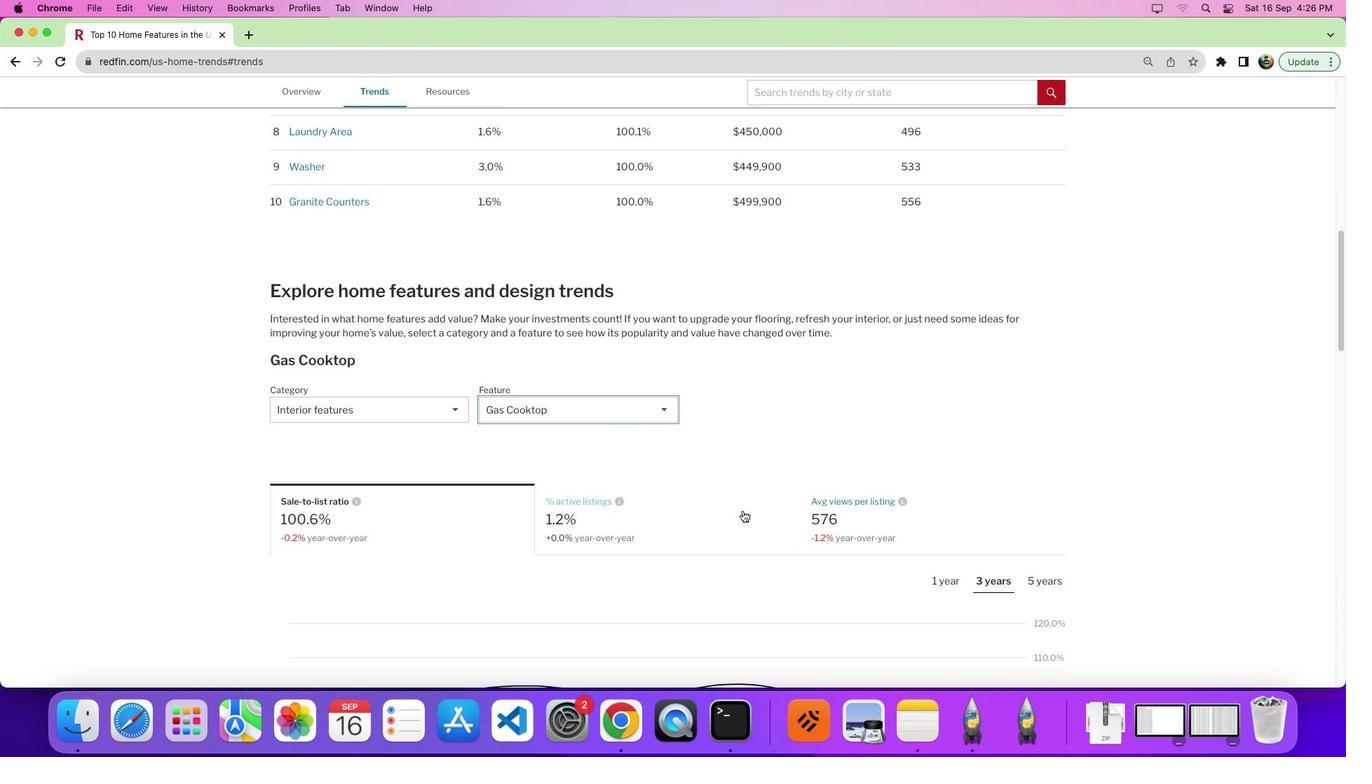 
Action: Mouse scrolled (742, 511) with delta (0, 0)
Screenshot: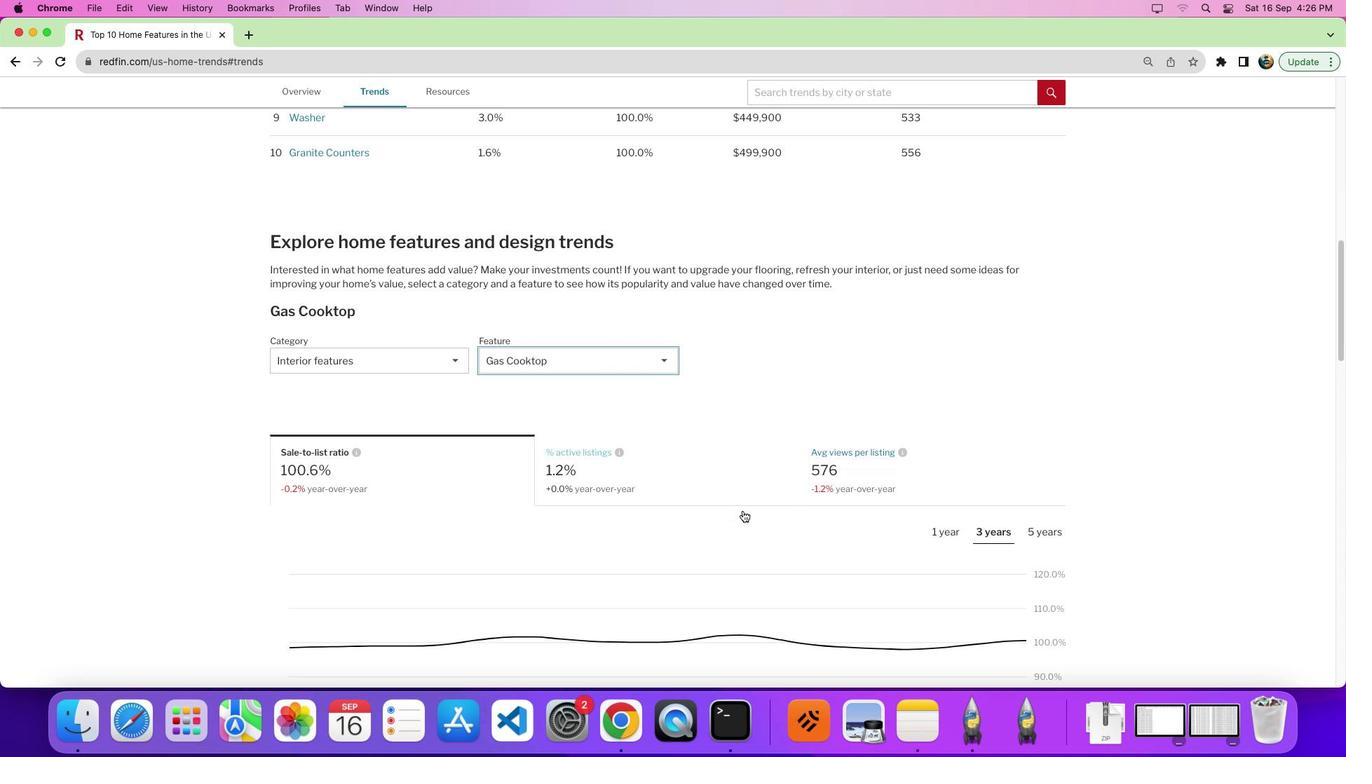 
Action: Mouse moved to (609, 449)
Screenshot: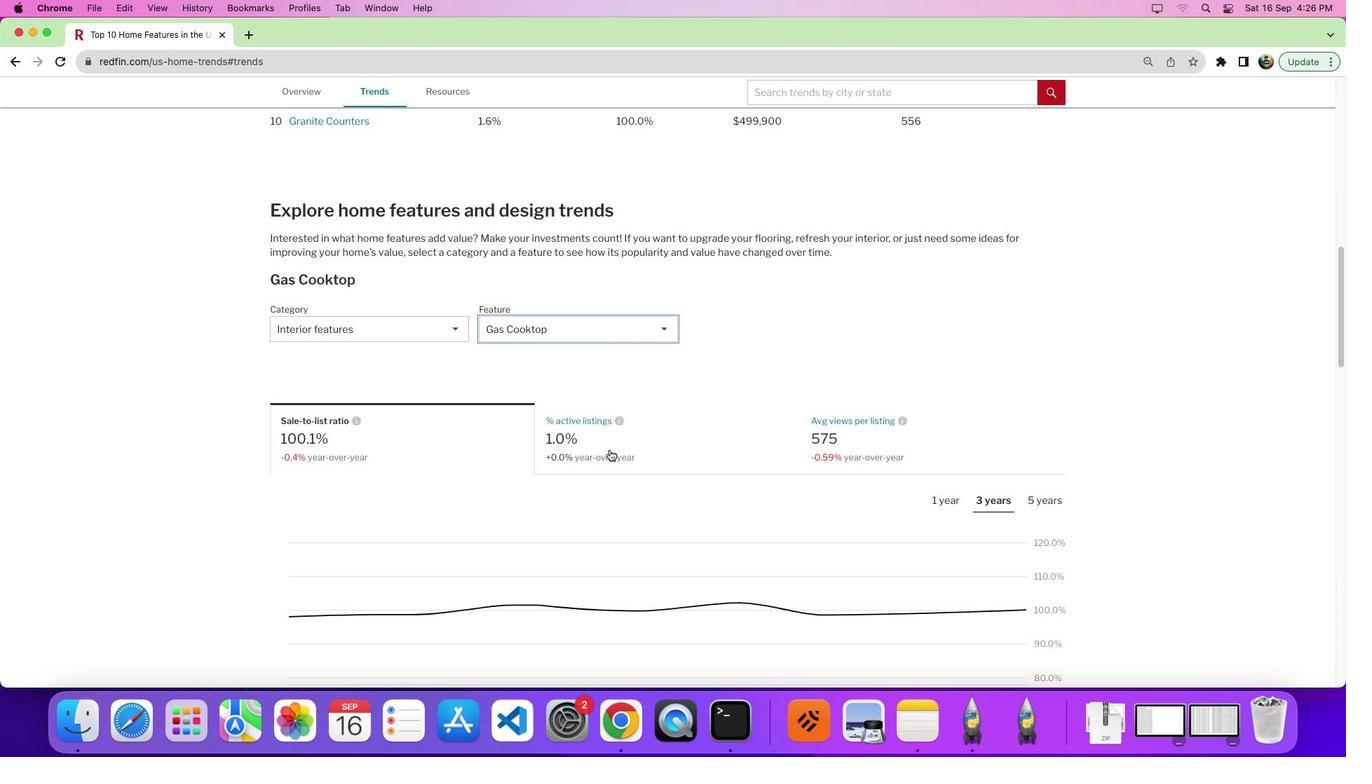 
Action: Mouse pressed left at (609, 449)
Screenshot: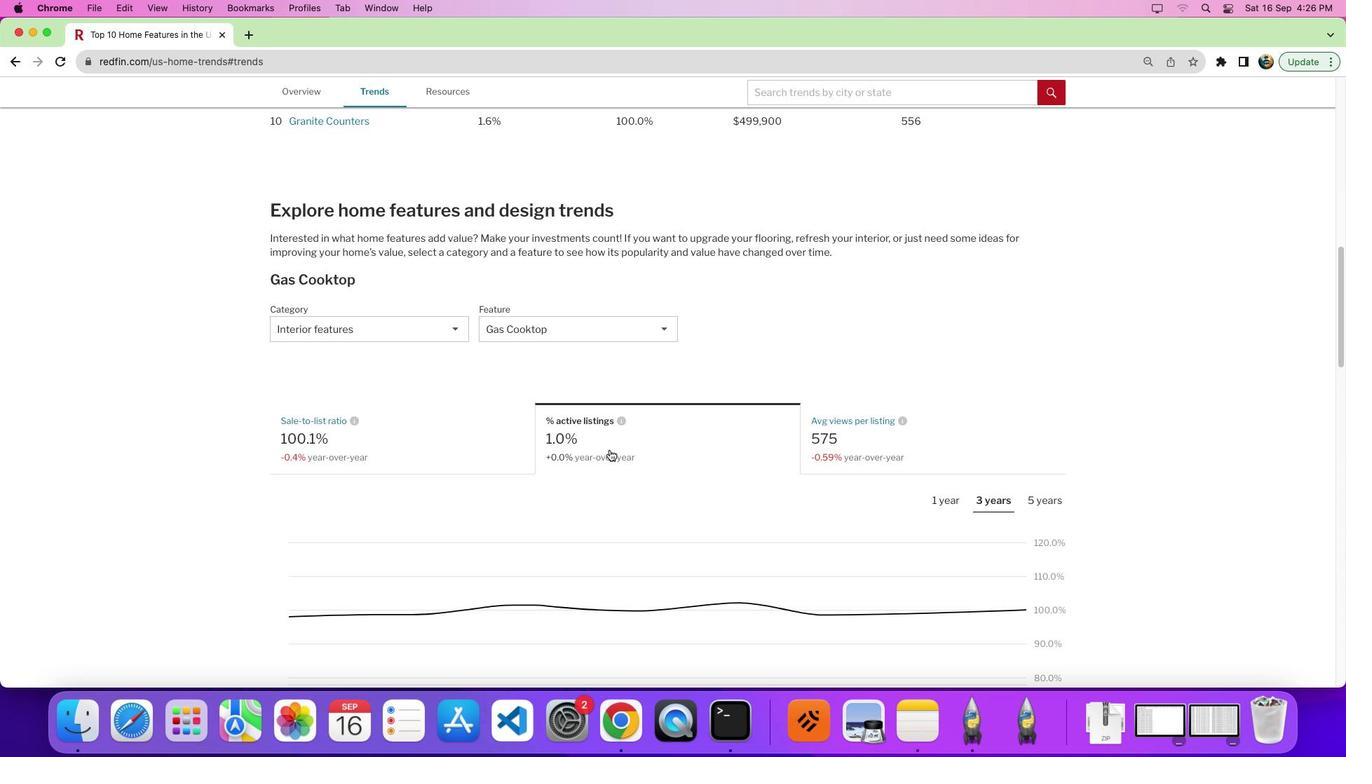 
Action: Mouse moved to (842, 457)
Screenshot: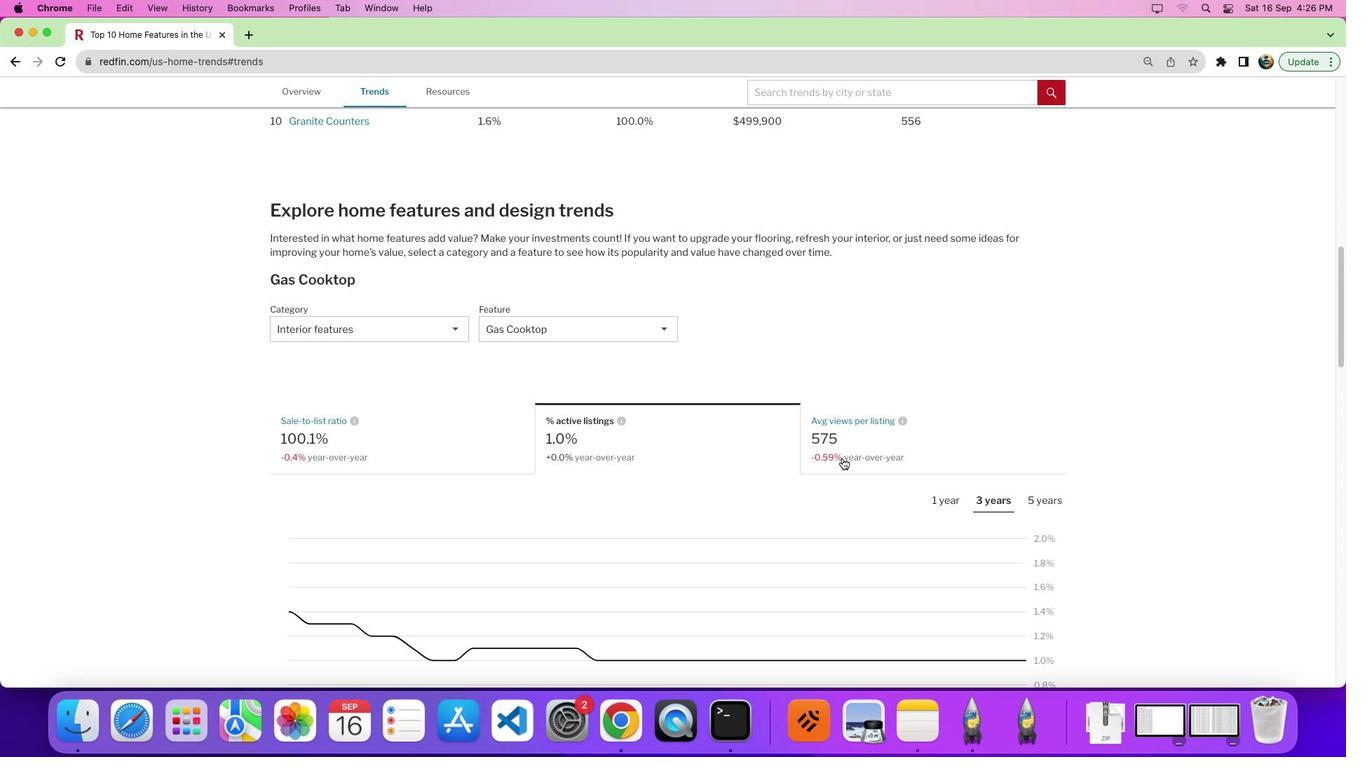 
Action: Mouse pressed left at (842, 457)
Screenshot: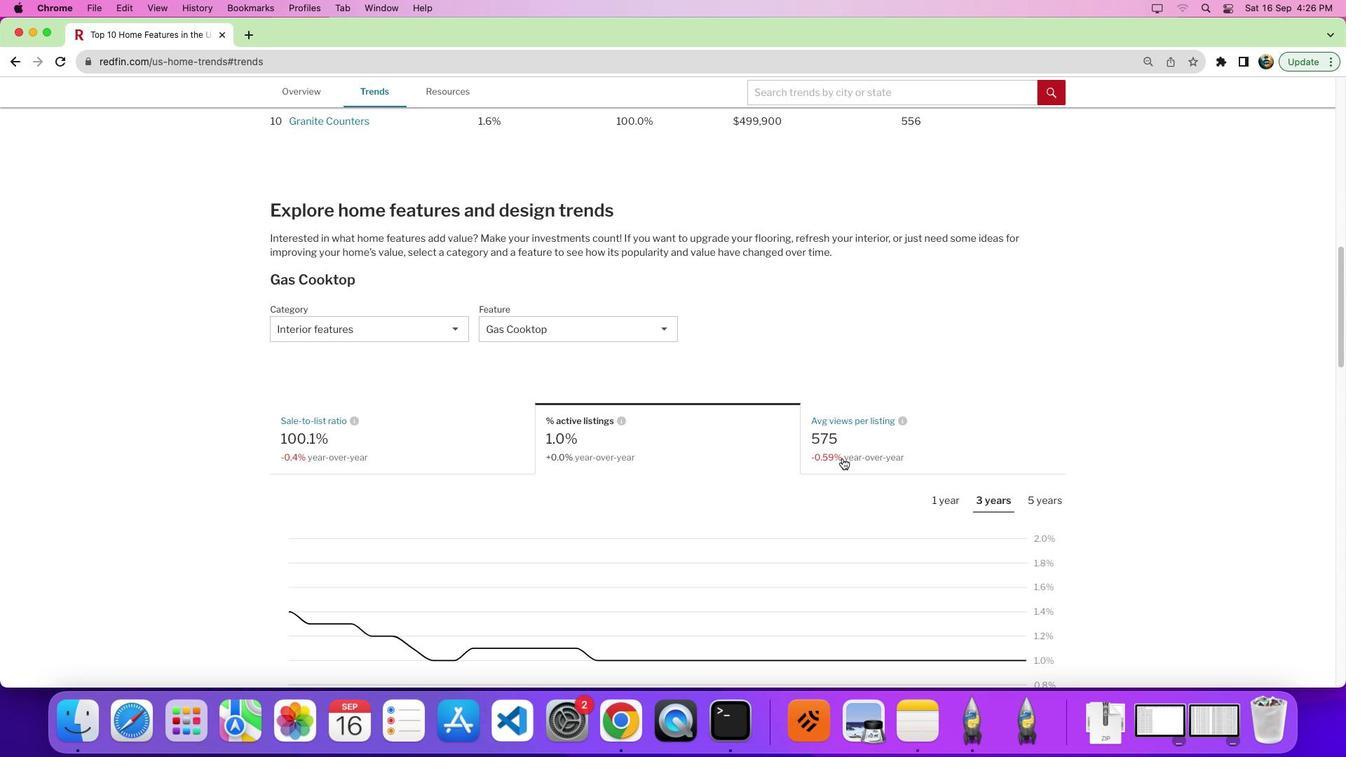 
Action: Mouse moved to (656, 446)
Screenshot: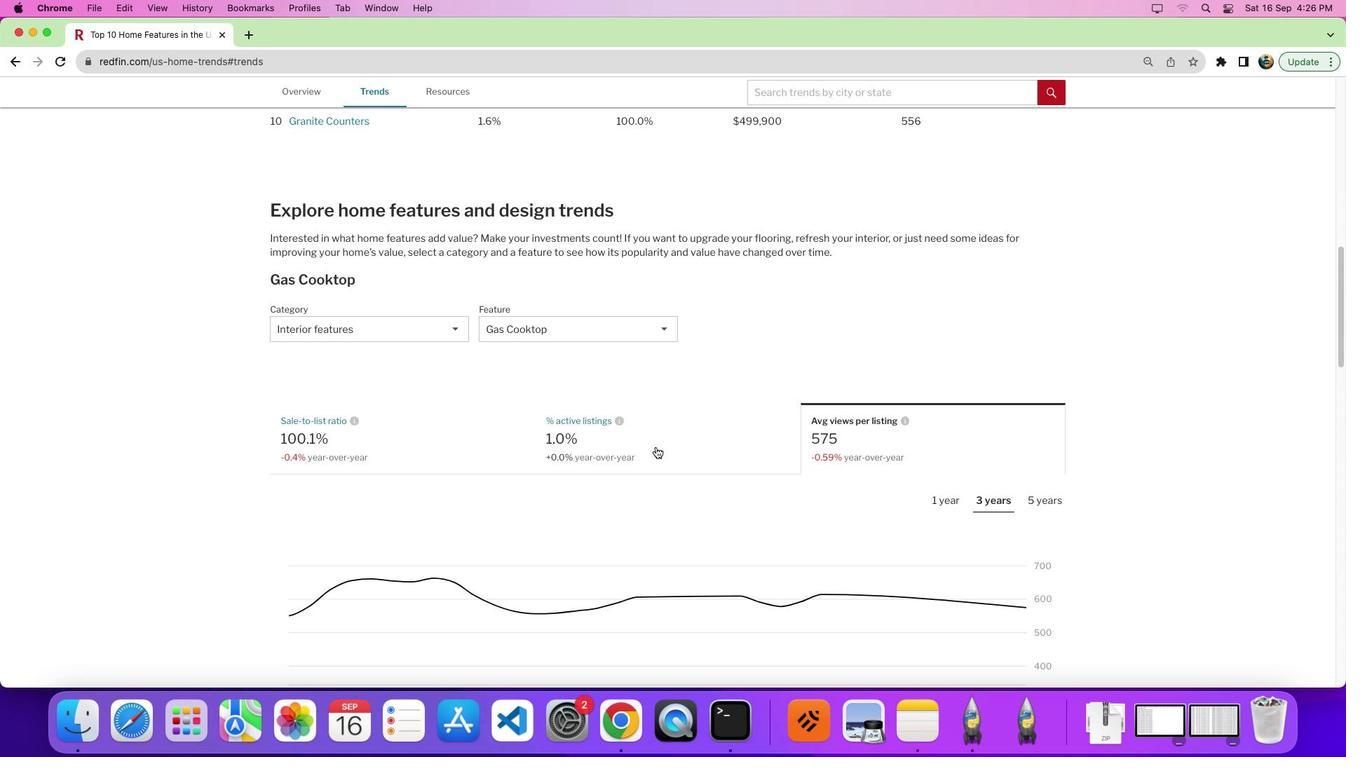 
Action: Mouse pressed left at (656, 446)
Screenshot: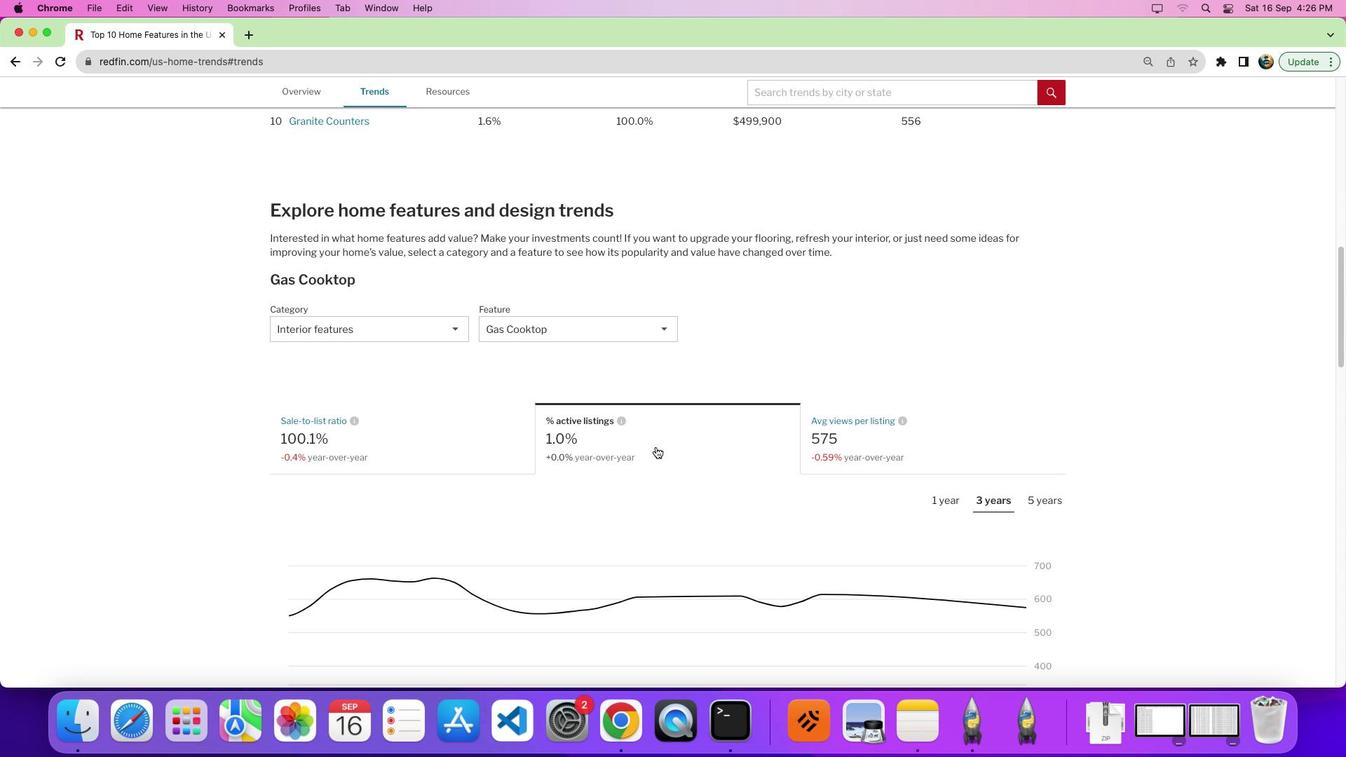 
Action: Mouse moved to (656, 447)
Screenshot: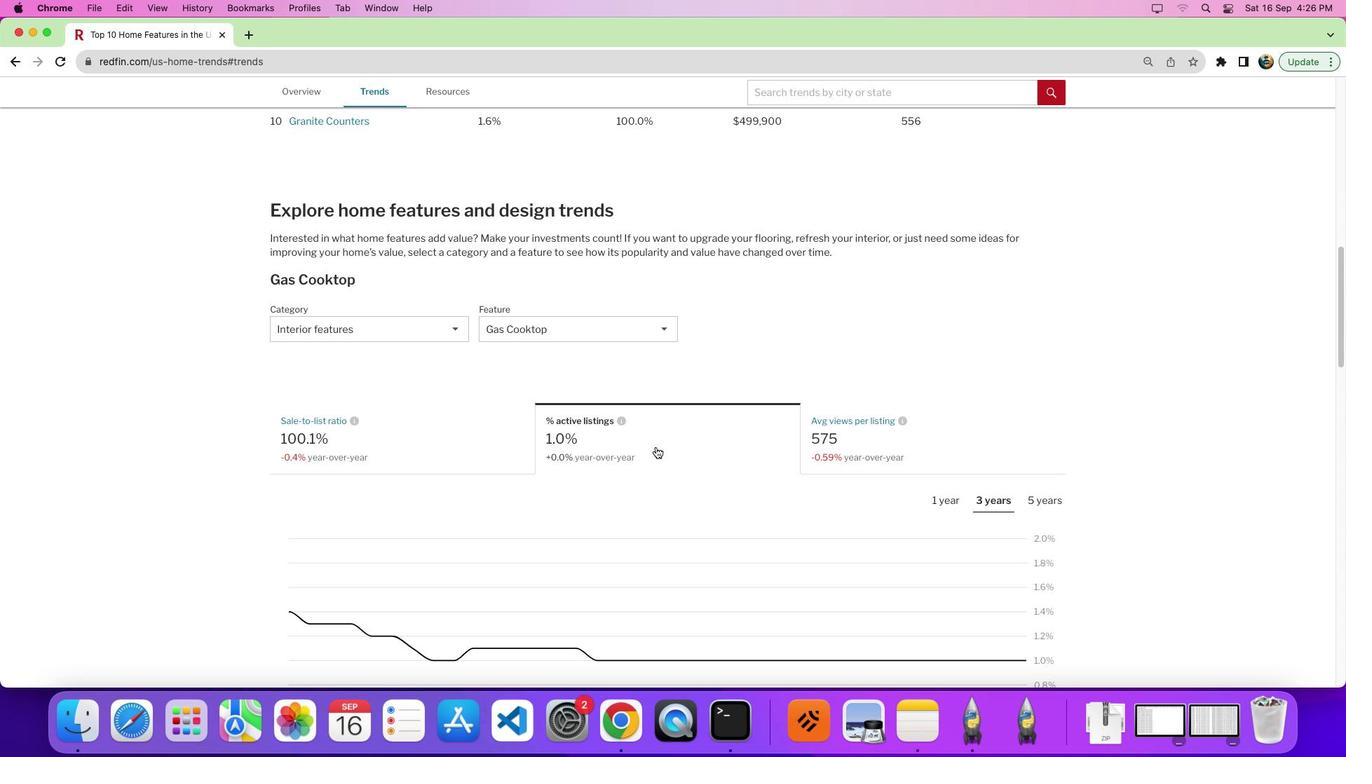 
Action: Mouse scrolled (656, 447) with delta (0, 0)
Screenshot: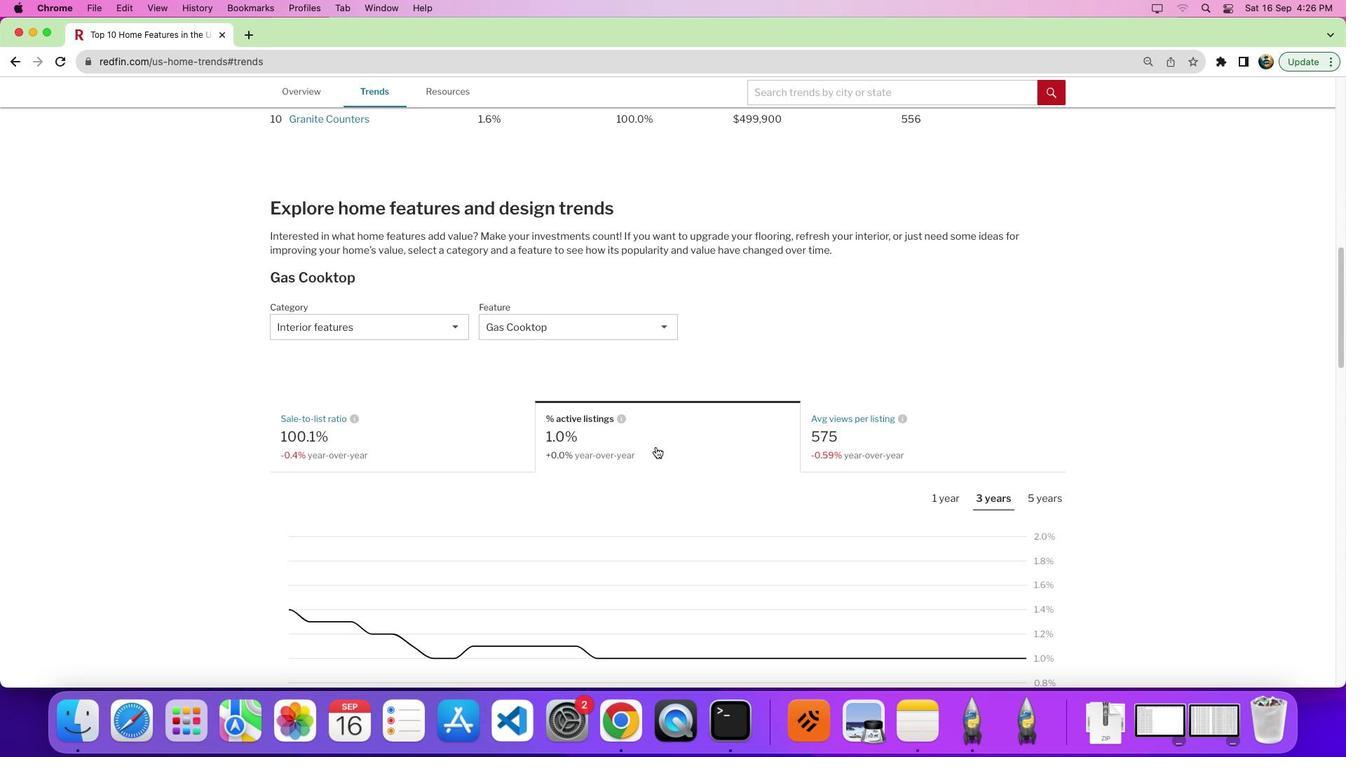 
Action: Mouse scrolled (656, 447) with delta (0, 0)
Screenshot: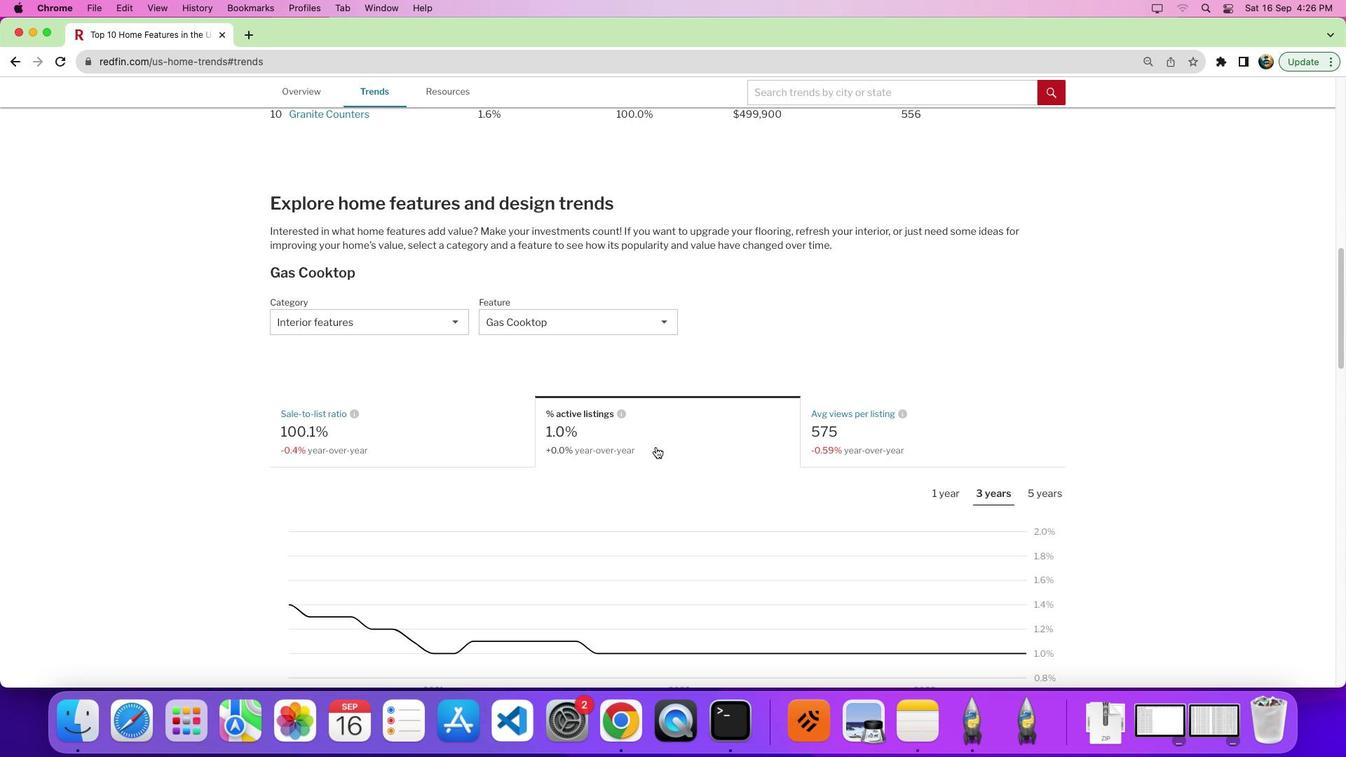 
Action: Mouse scrolled (656, 447) with delta (0, 0)
Screenshot: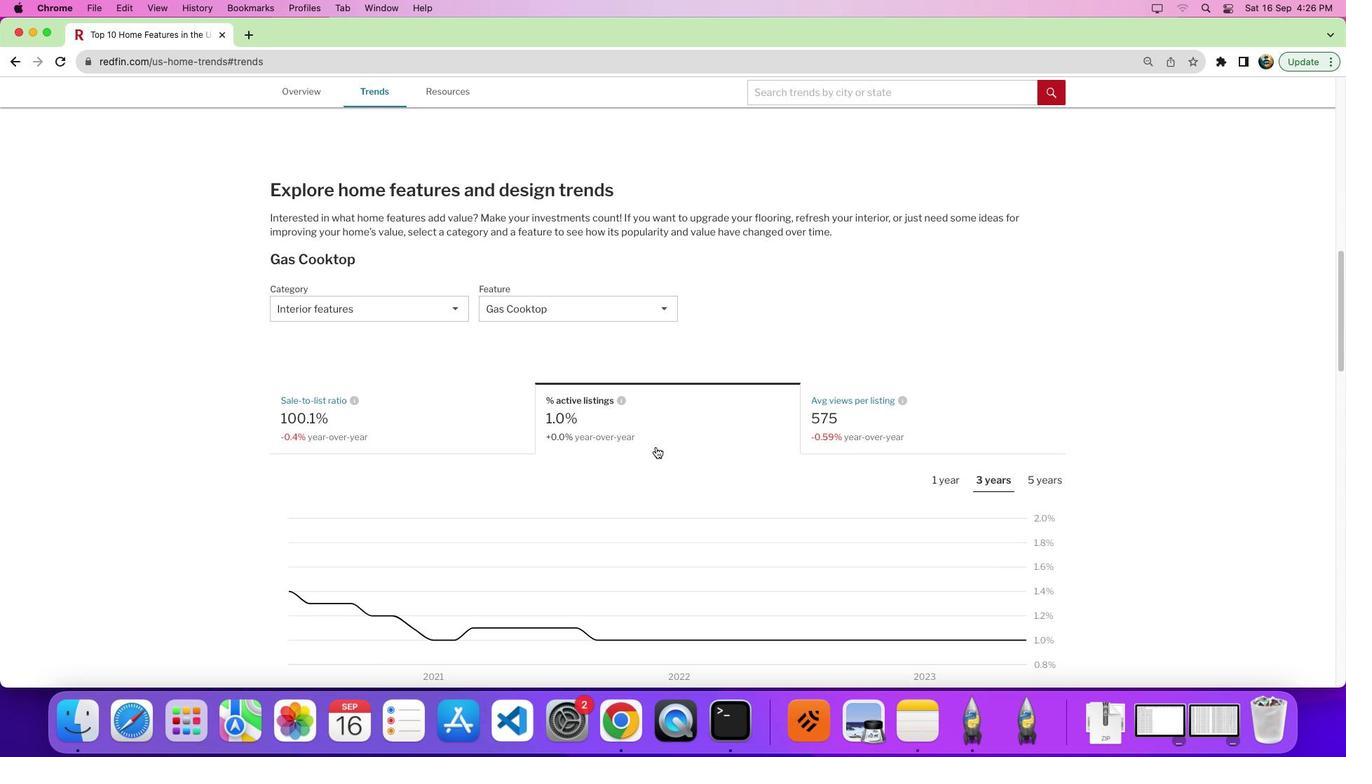 
Action: Mouse scrolled (656, 447) with delta (0, 0)
Screenshot: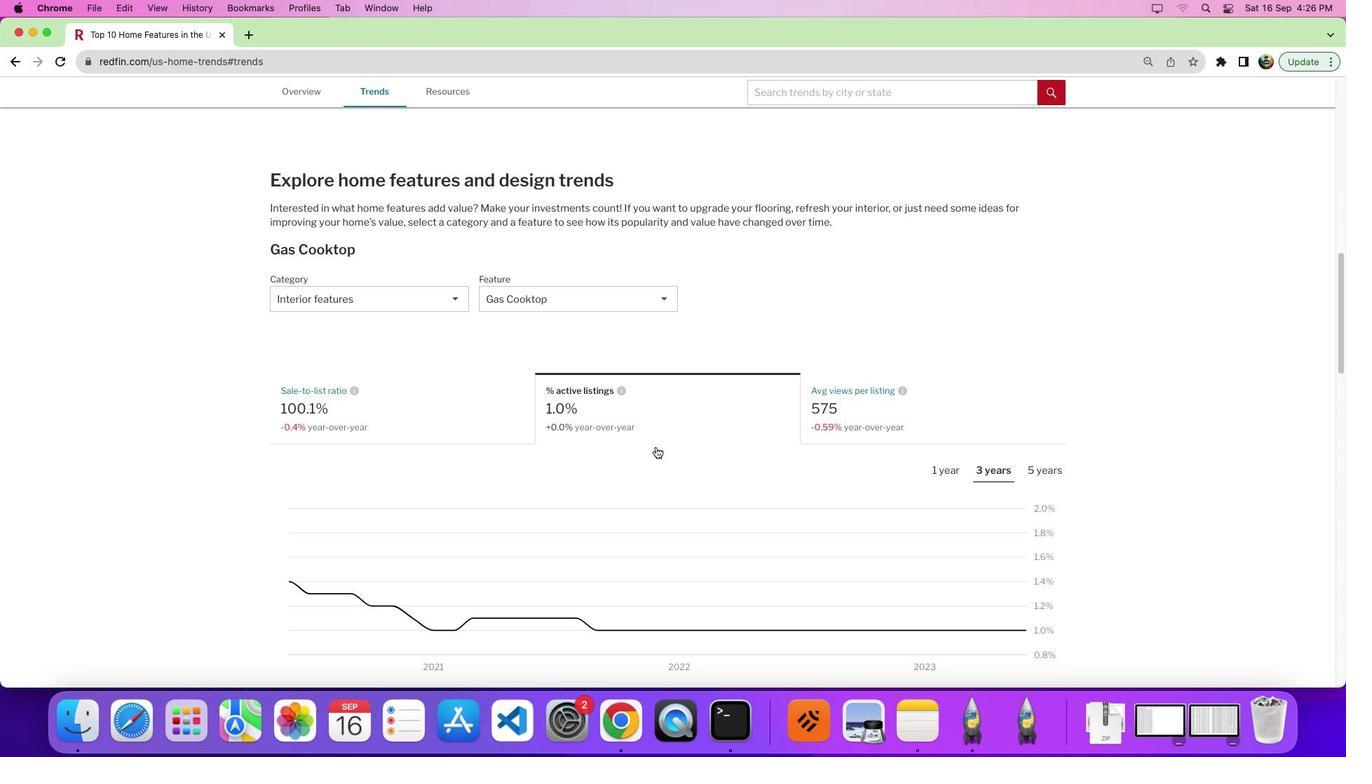 
Action: Mouse moved to (1036, 461)
Screenshot: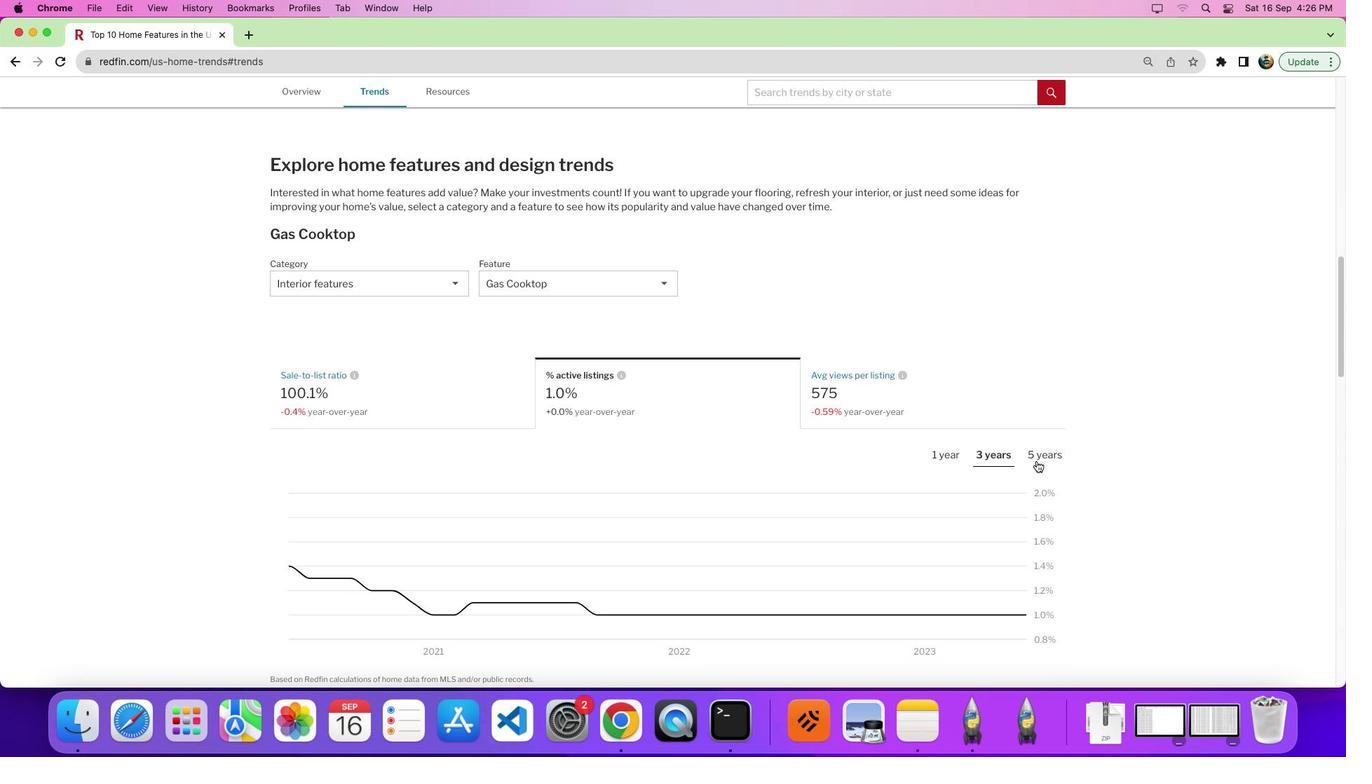 
Action: Mouse pressed left at (1036, 461)
Screenshot: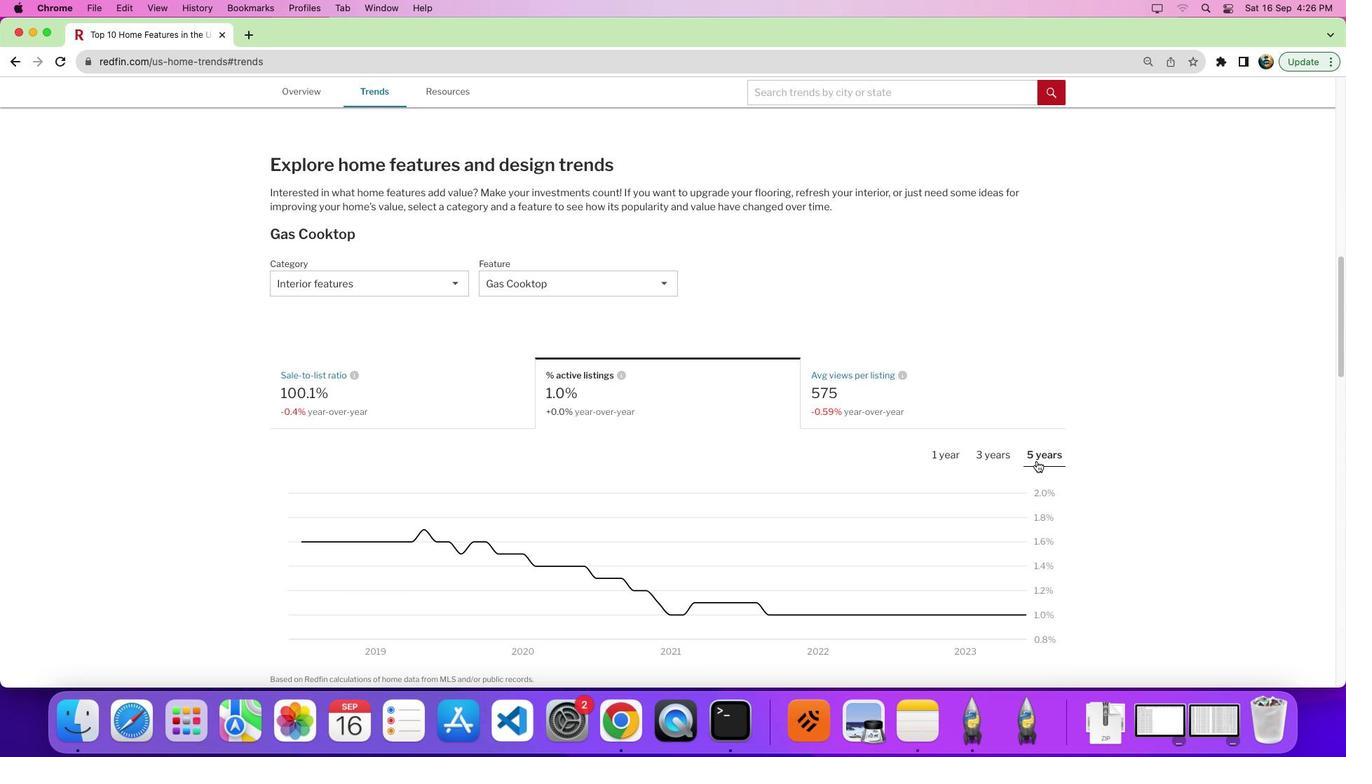 
Action: Mouse moved to (840, 491)
Screenshot: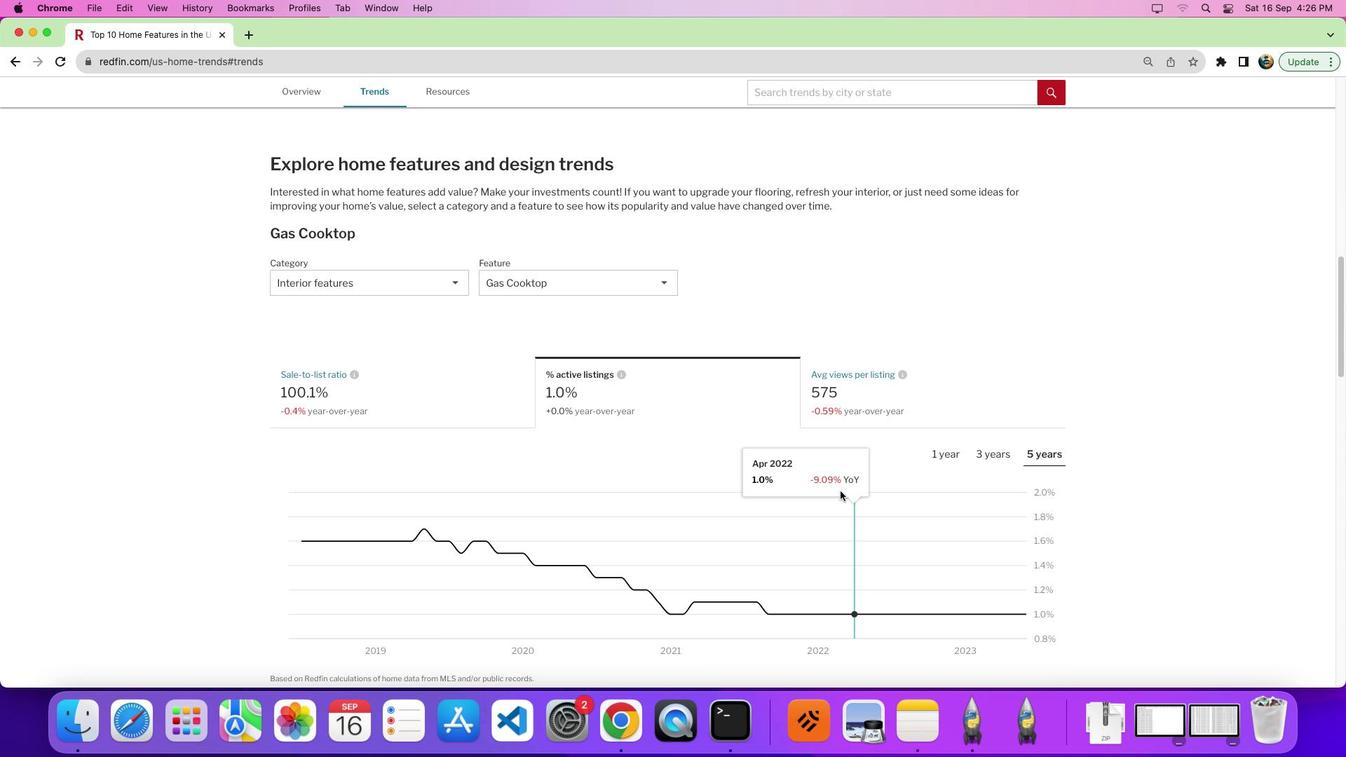 
Action: Mouse scrolled (840, 491) with delta (0, 0)
Screenshot: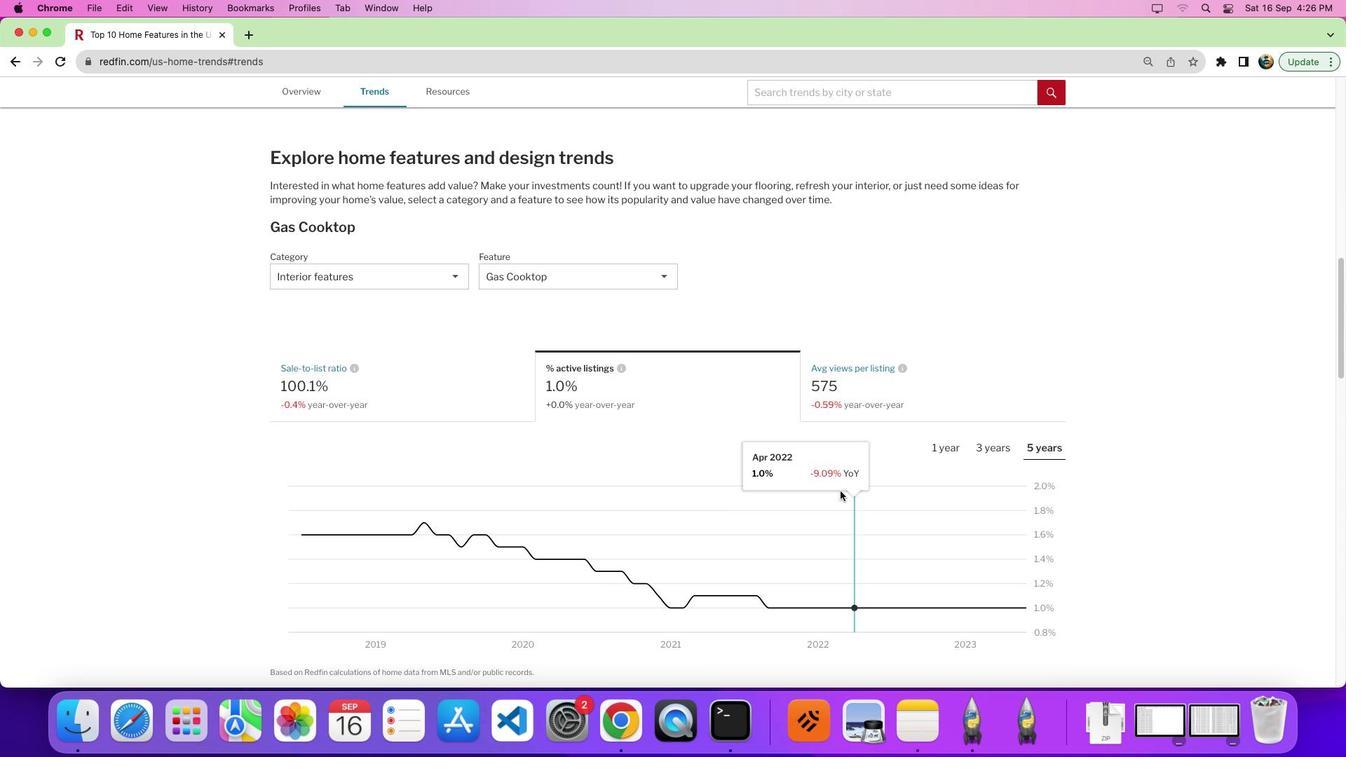 
Action: Mouse scrolled (840, 491) with delta (0, 0)
Screenshot: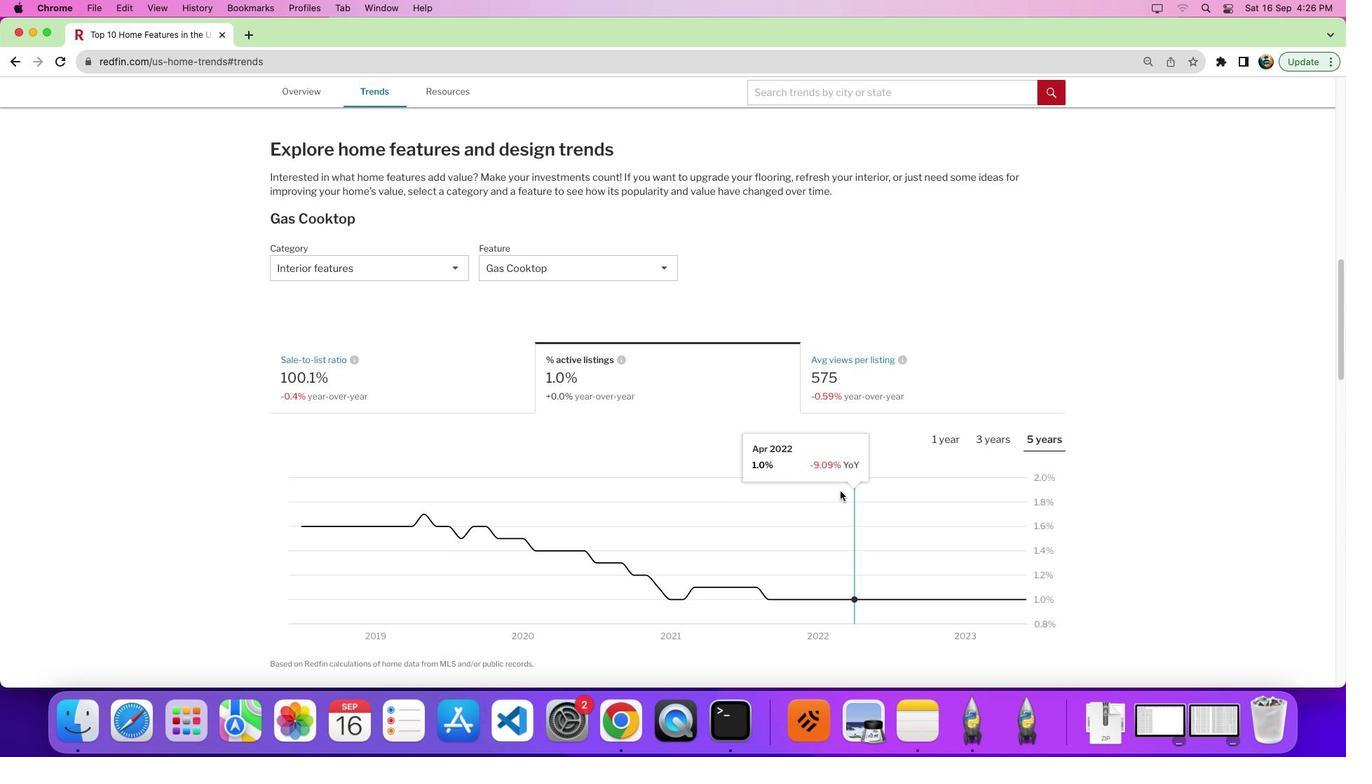 
Action: Mouse moved to (841, 492)
Screenshot: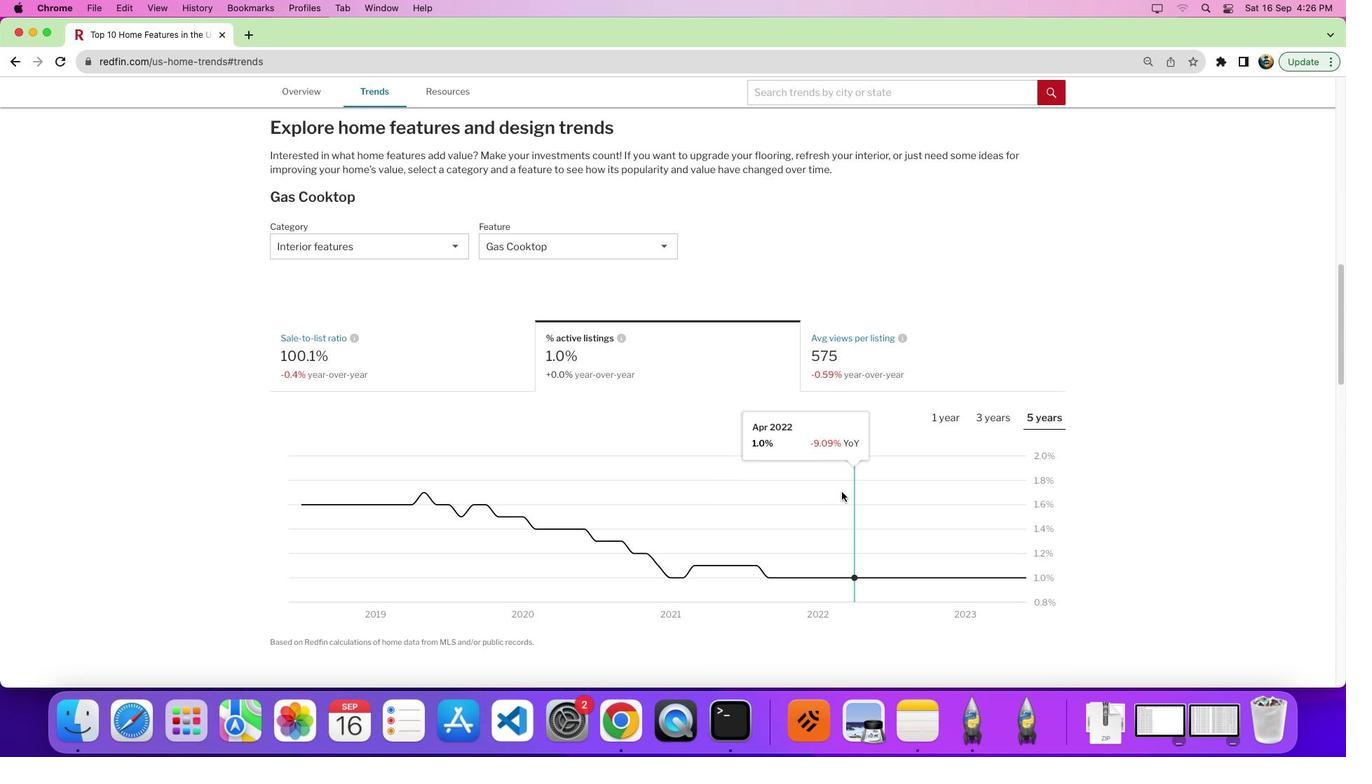 
Action: Mouse scrolled (841, 492) with delta (0, 0)
Screenshot: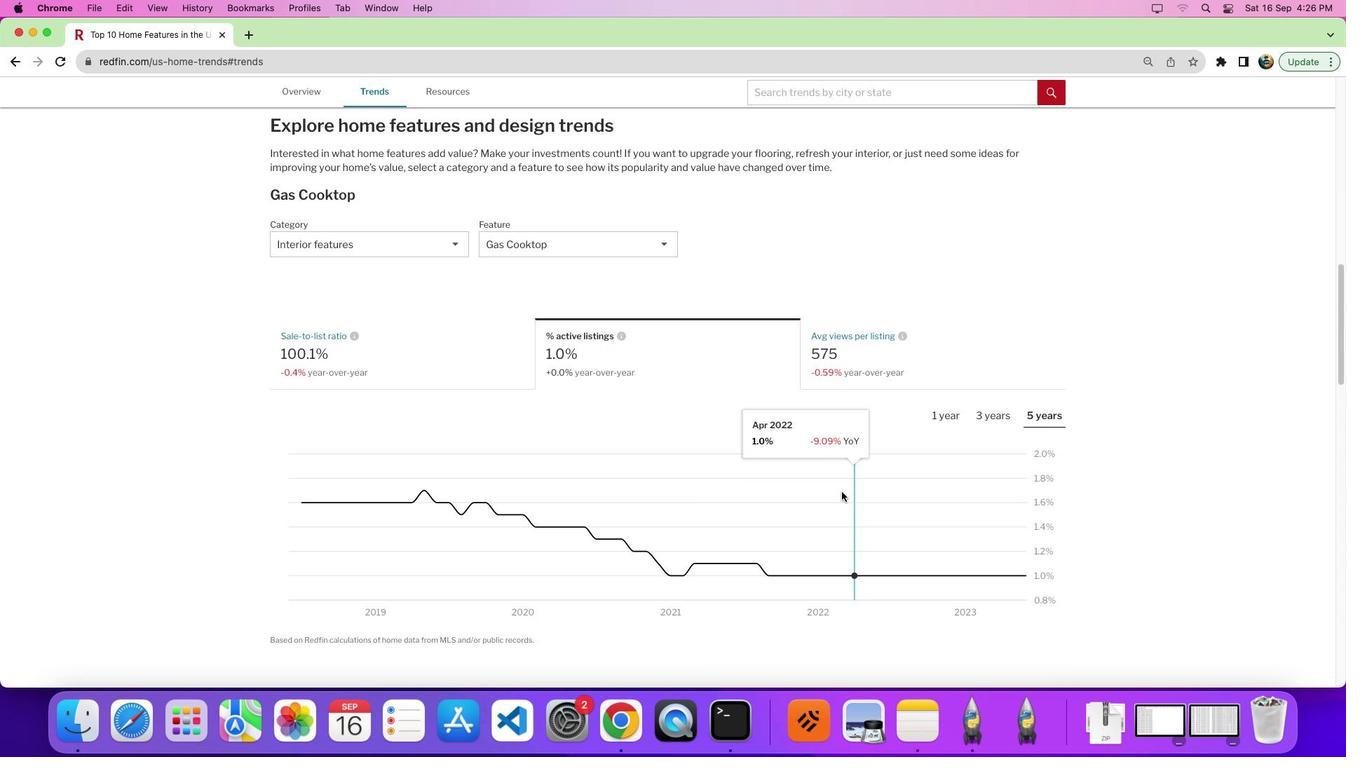 
Action: Mouse scrolled (841, 492) with delta (0, 0)
Screenshot: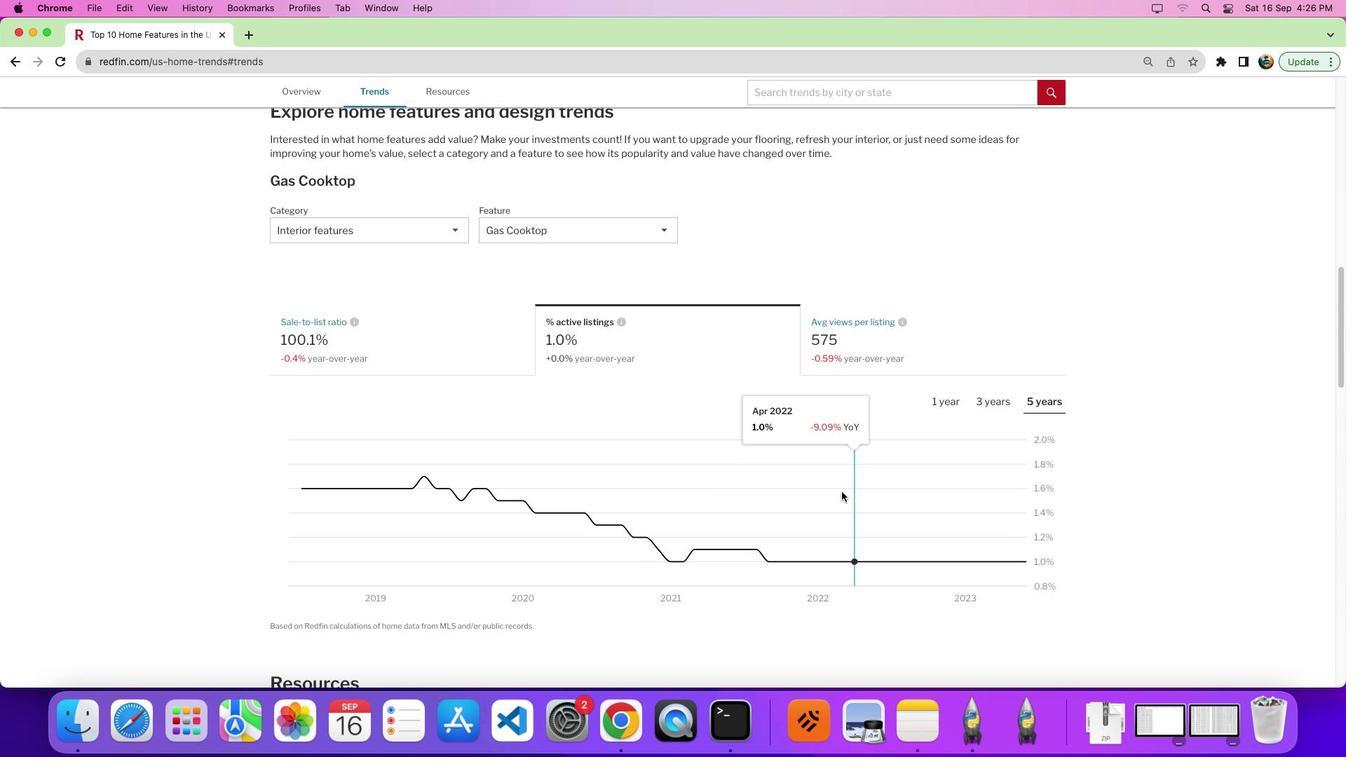 
Action: Mouse scrolled (841, 492) with delta (0, -1)
Screenshot: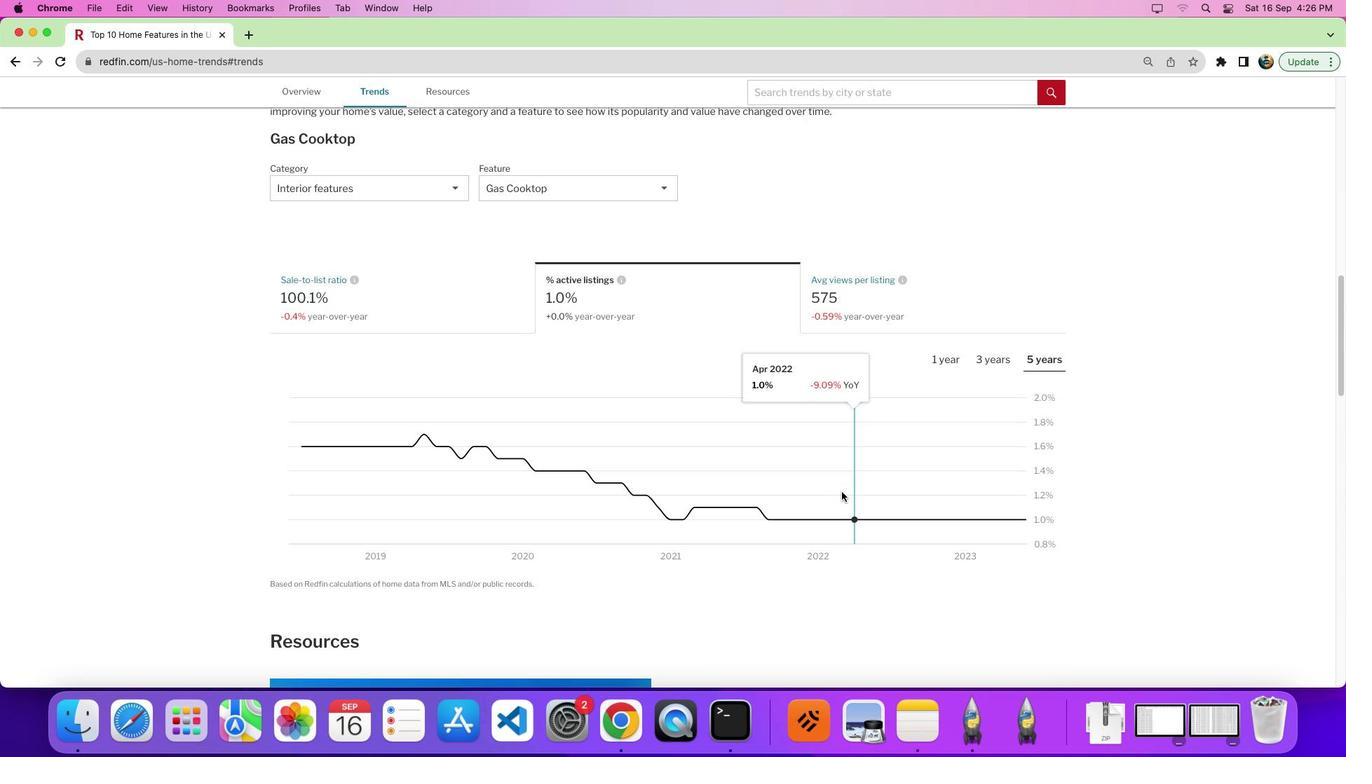 
Action: Mouse moved to (1014, 581)
Screenshot: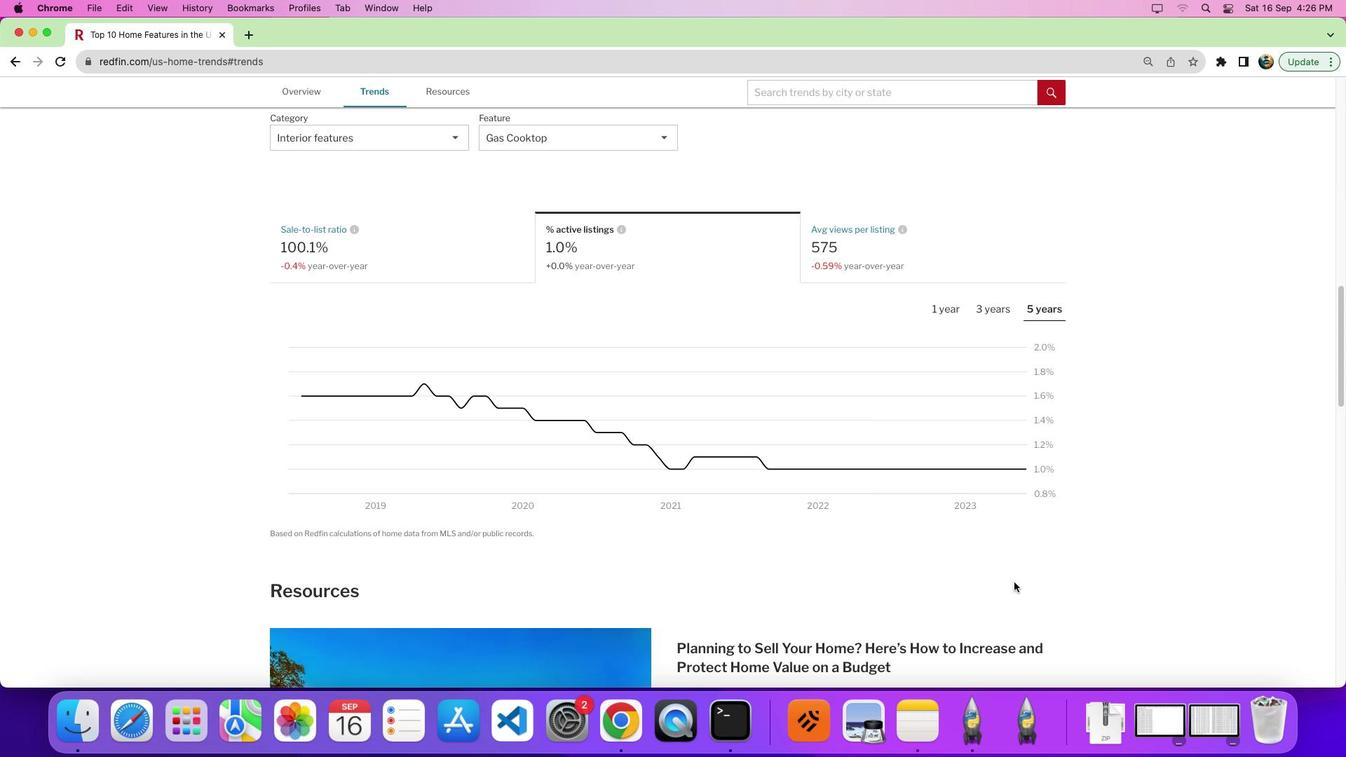 
